 Task: Create a modern minimalist corporate business cover design.
Action: Mouse moved to (397, 240)
Screenshot: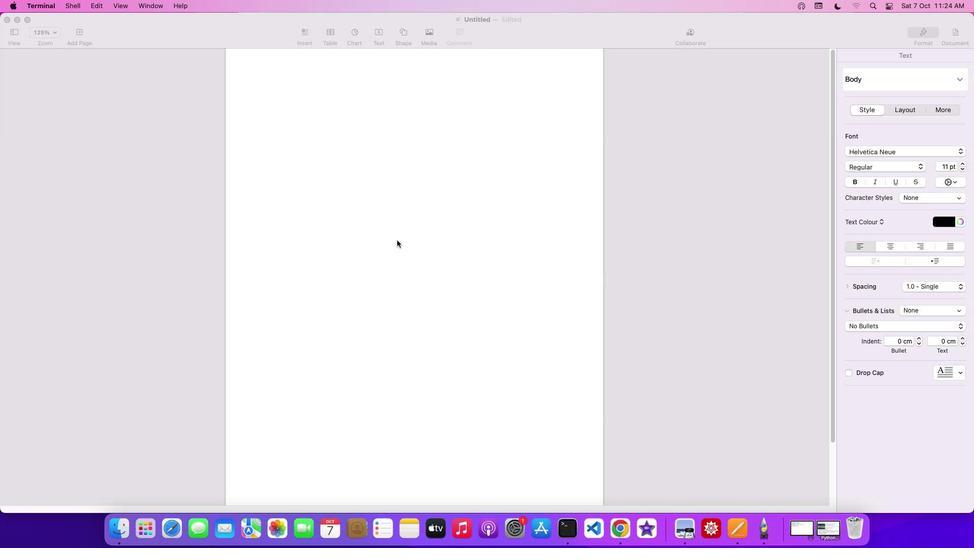 
Action: Mouse pressed left at (397, 240)
Screenshot: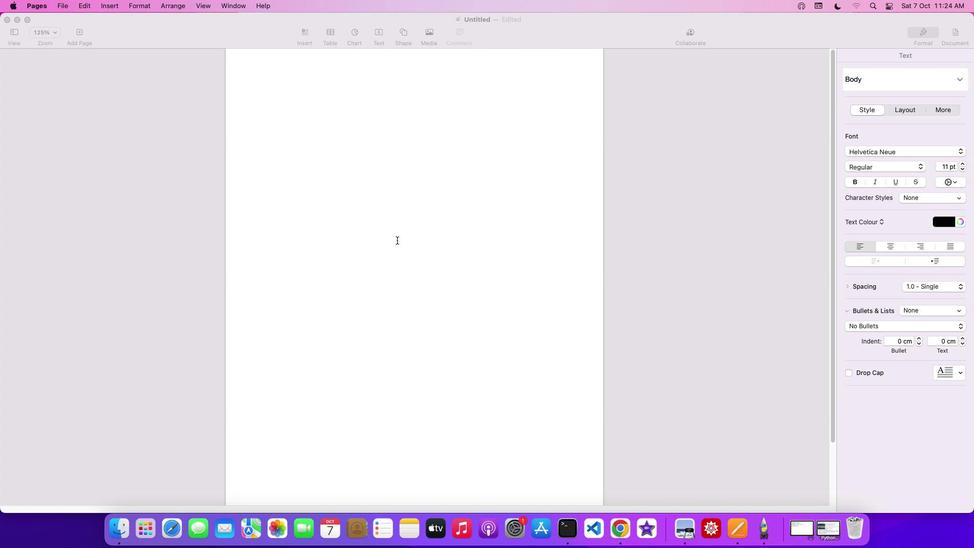 
Action: Mouse moved to (955, 30)
Screenshot: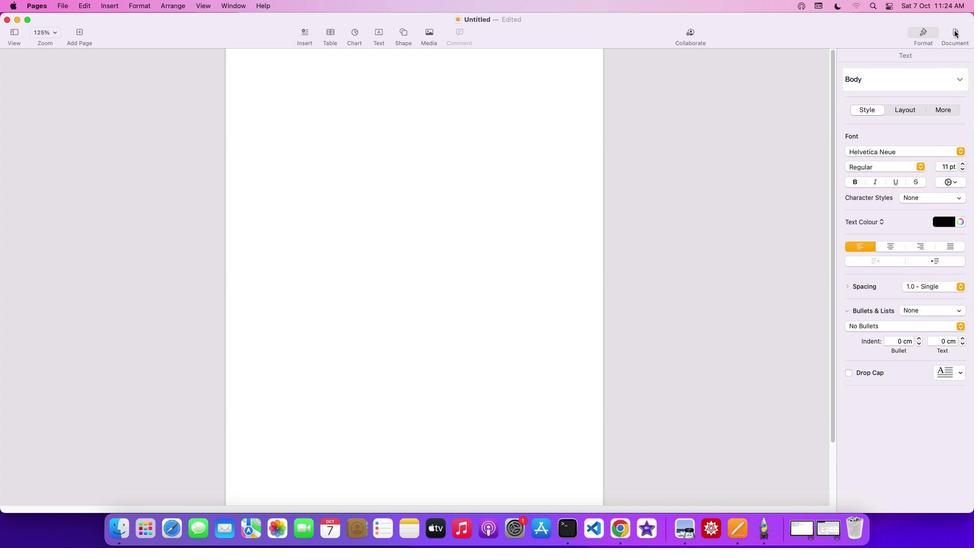 
Action: Mouse pressed left at (955, 30)
Screenshot: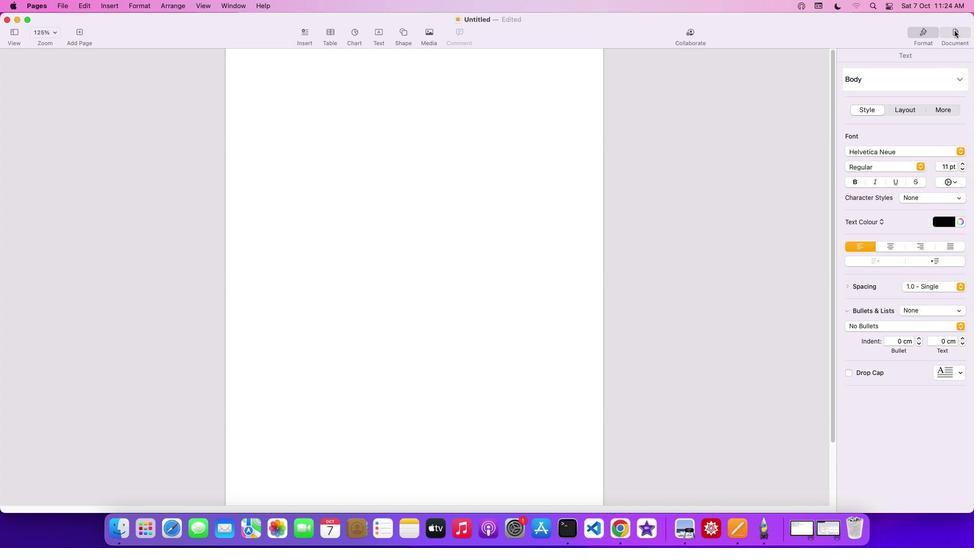 
Action: Mouse moved to (953, 104)
Screenshot: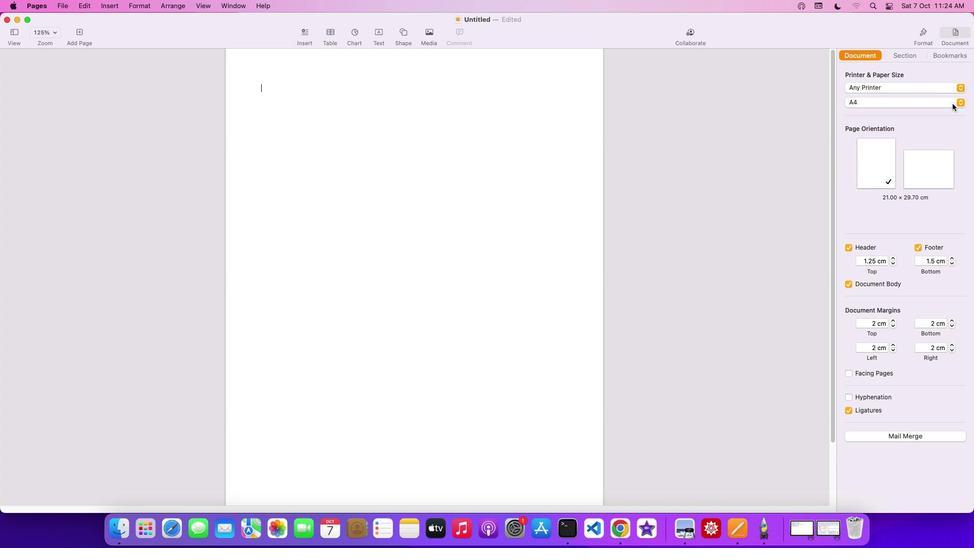 
Action: Mouse pressed left at (953, 104)
Screenshot: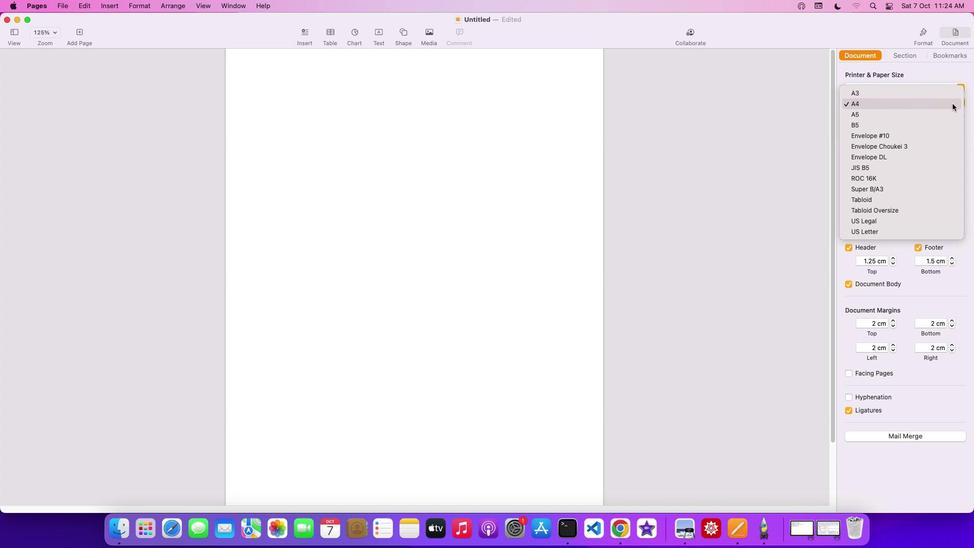 
Action: Mouse moved to (906, 92)
Screenshot: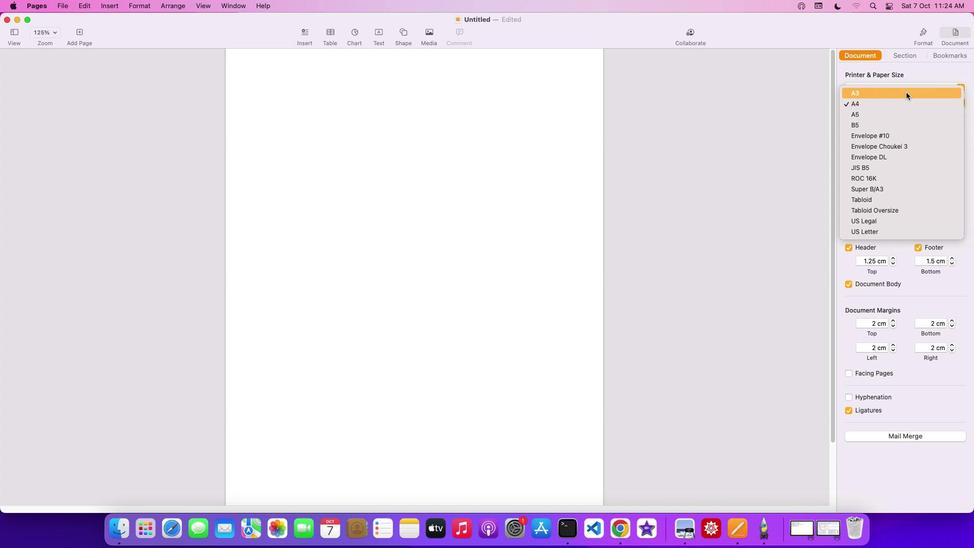 
Action: Mouse pressed left at (906, 92)
Screenshot: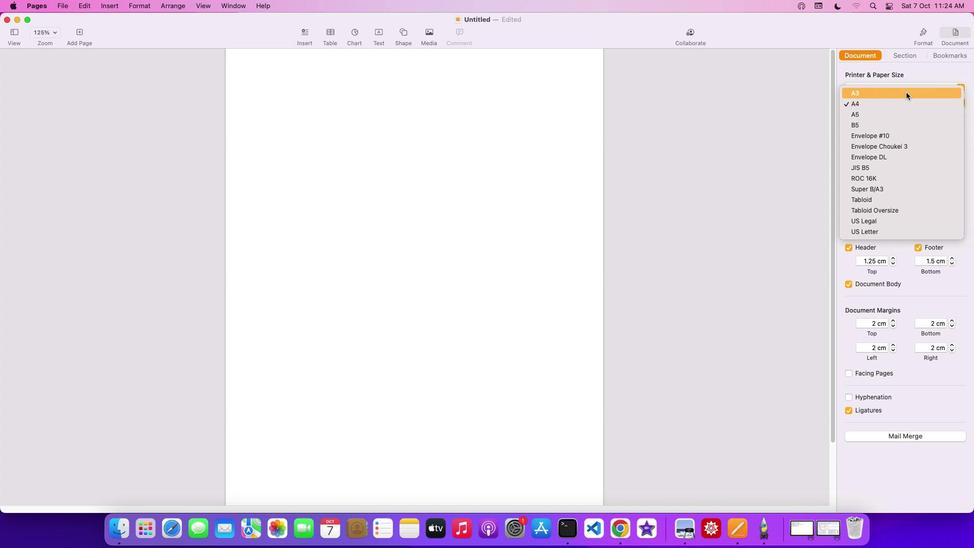 
Action: Mouse moved to (414, 136)
Screenshot: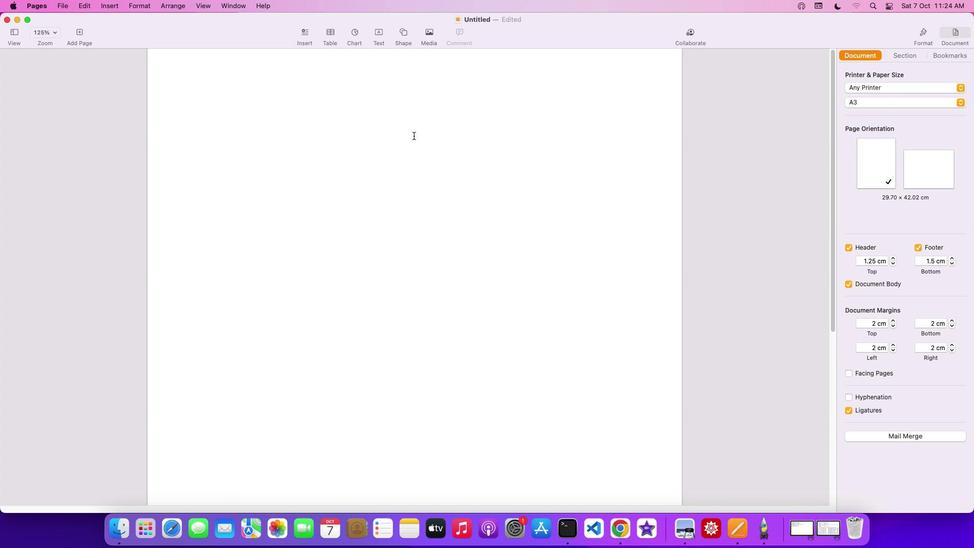 
Action: Mouse pressed left at (414, 136)
Screenshot: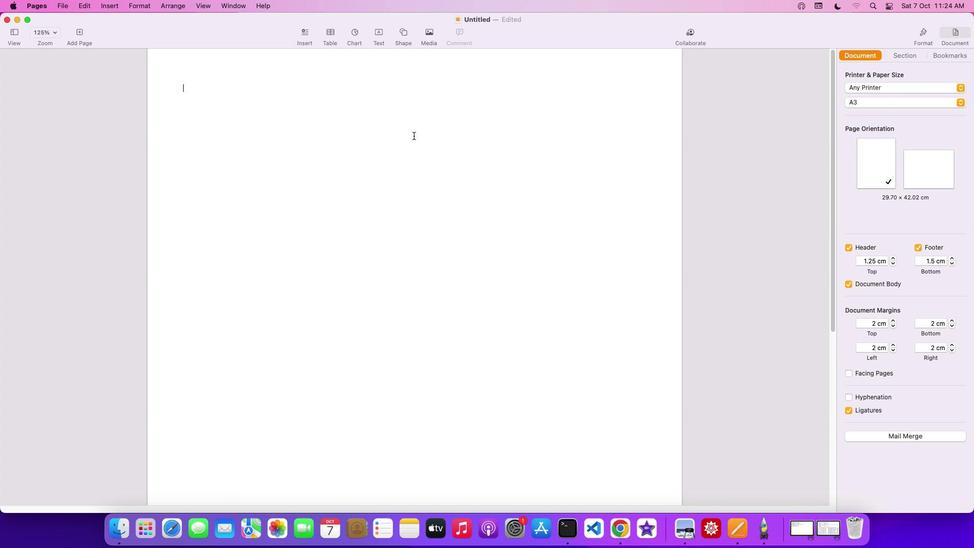 
Action: Mouse moved to (401, 35)
Screenshot: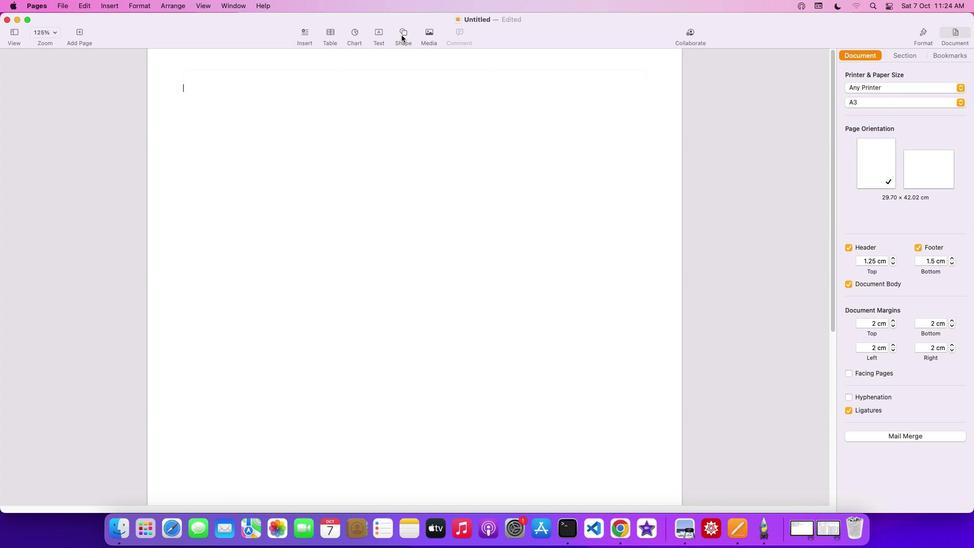 
Action: Mouse pressed left at (401, 35)
Screenshot: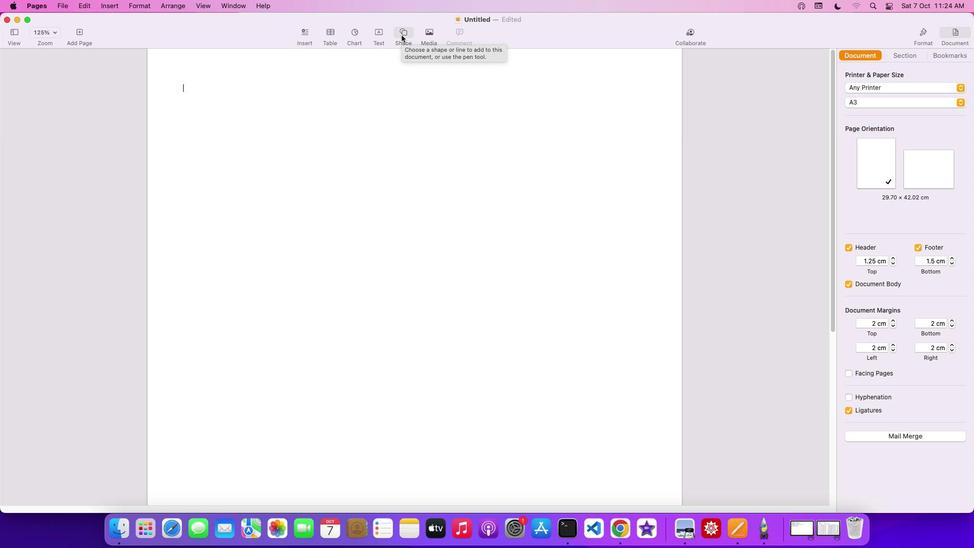 
Action: Mouse moved to (447, 113)
Screenshot: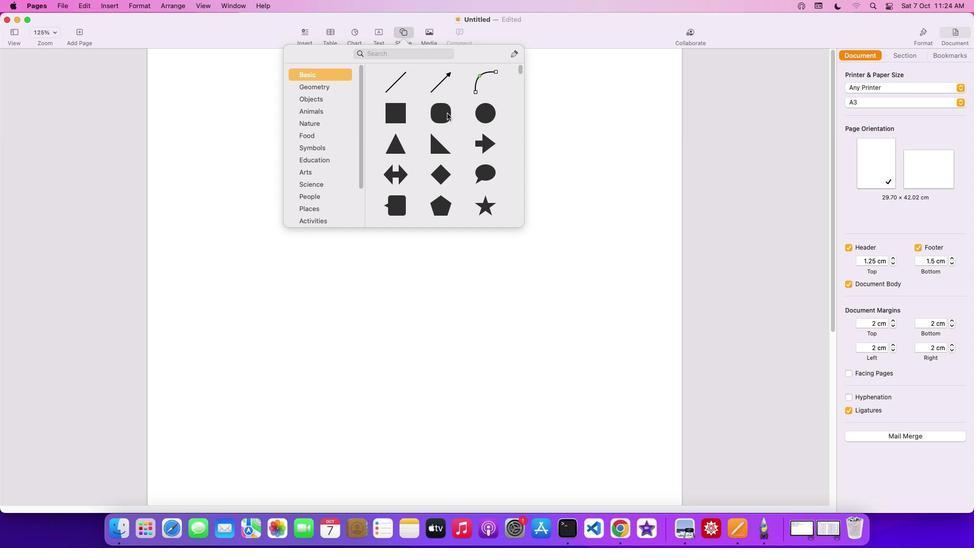 
Action: Mouse pressed left at (447, 113)
Screenshot: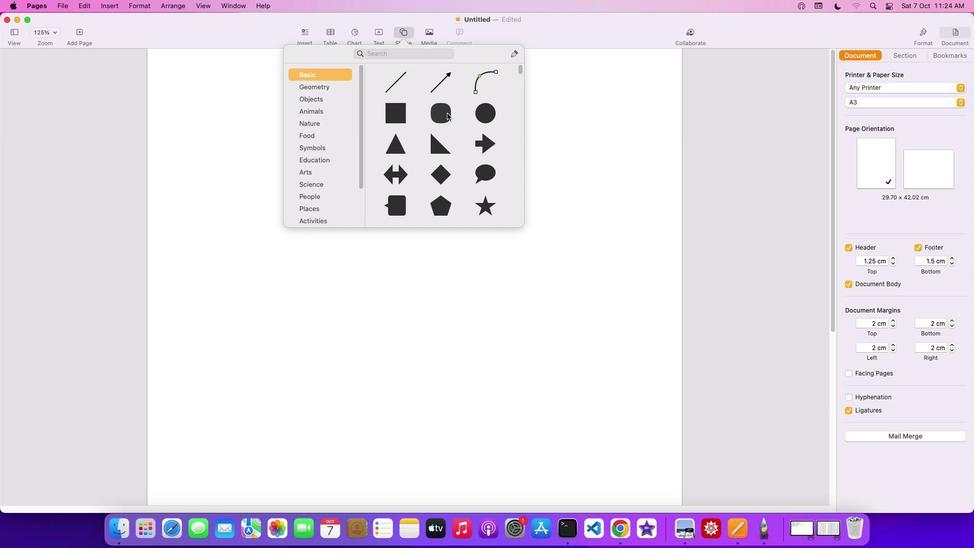 
Action: Mouse moved to (425, 119)
Screenshot: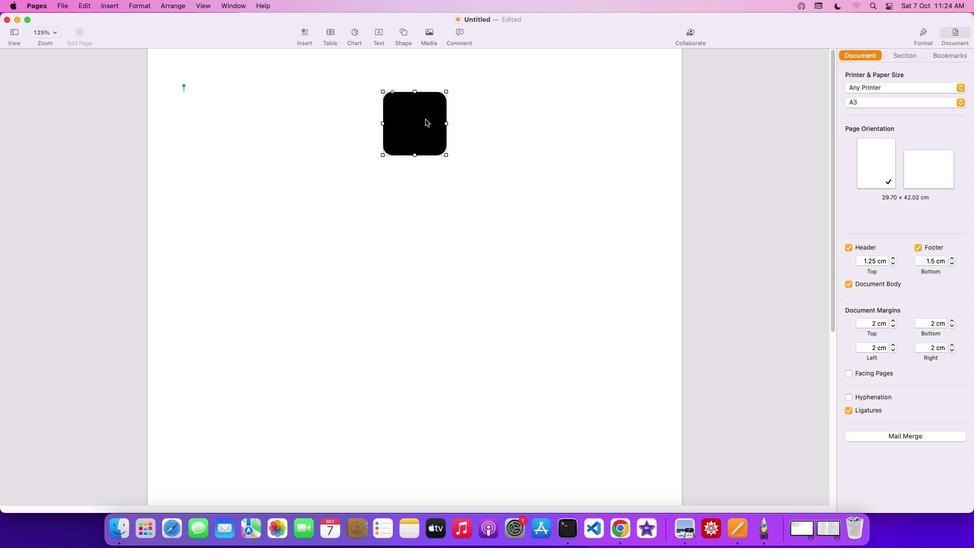
Action: Mouse pressed left at (425, 119)
Screenshot: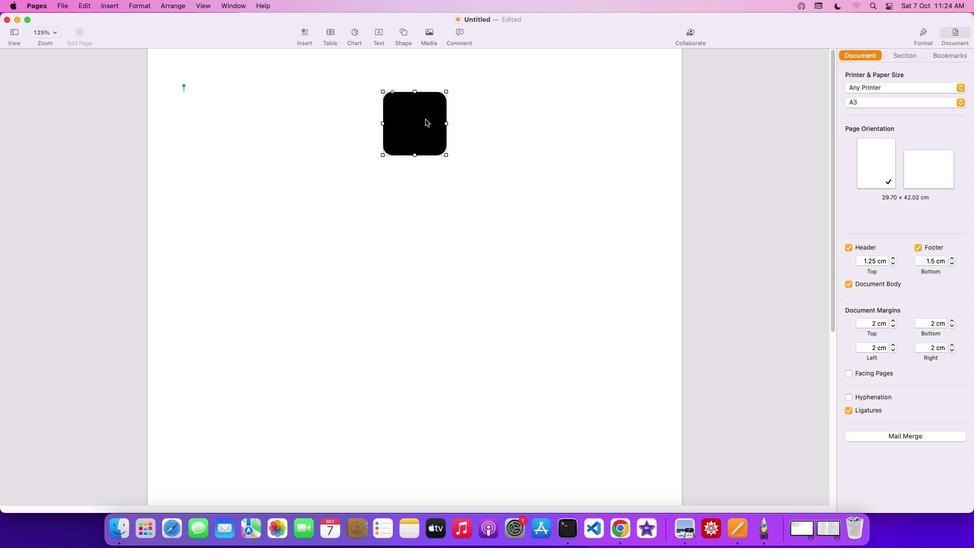 
Action: Mouse moved to (216, 115)
Screenshot: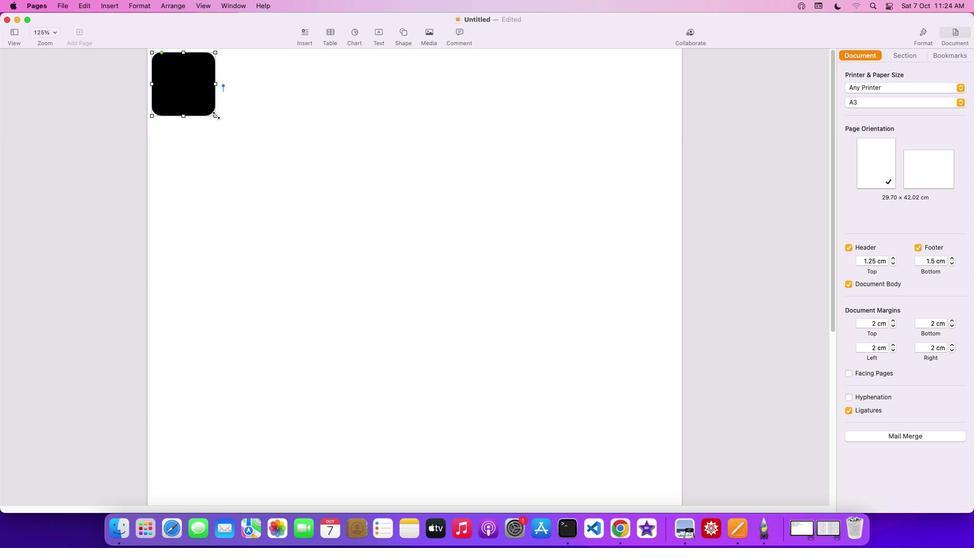 
Action: Mouse pressed left at (216, 115)
Screenshot: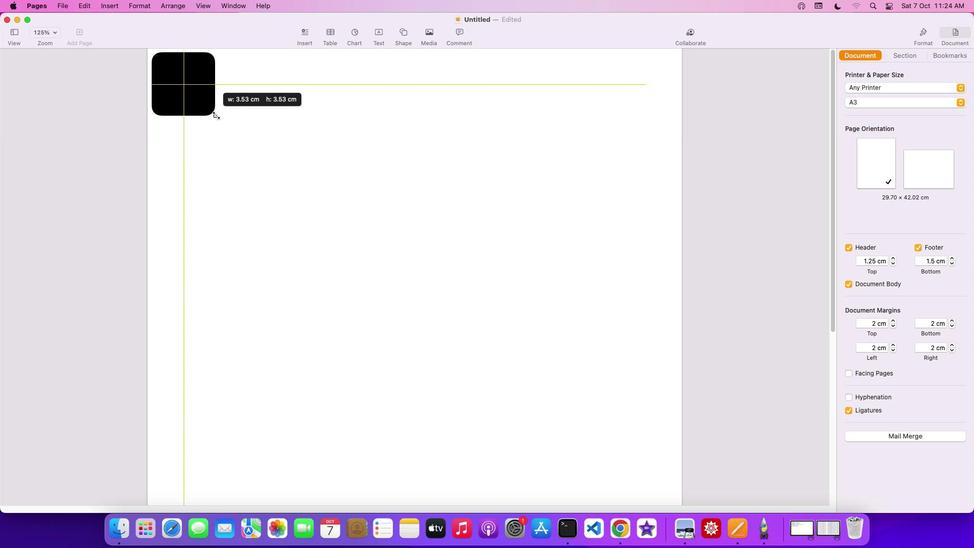
Action: Mouse moved to (608, 180)
Screenshot: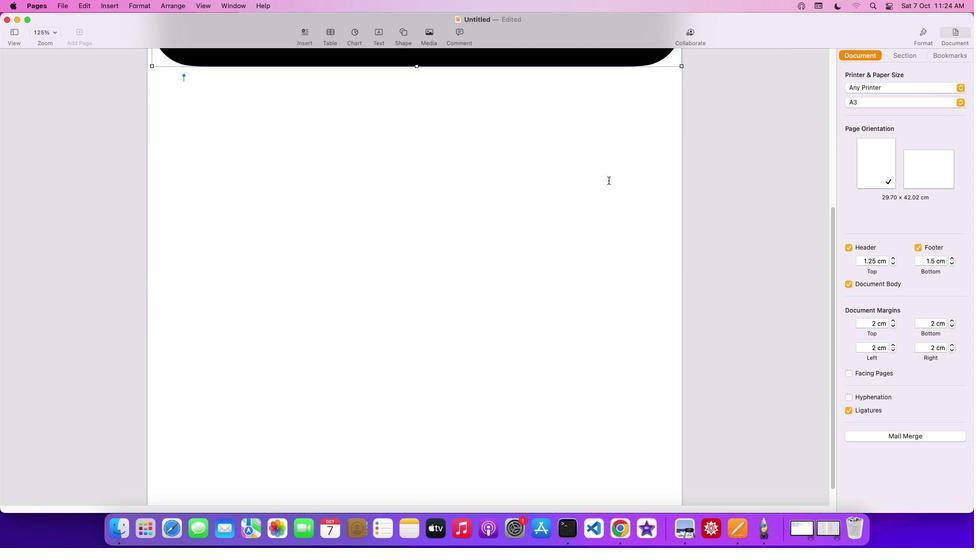 
Action: Mouse scrolled (608, 180) with delta (0, 0)
Screenshot: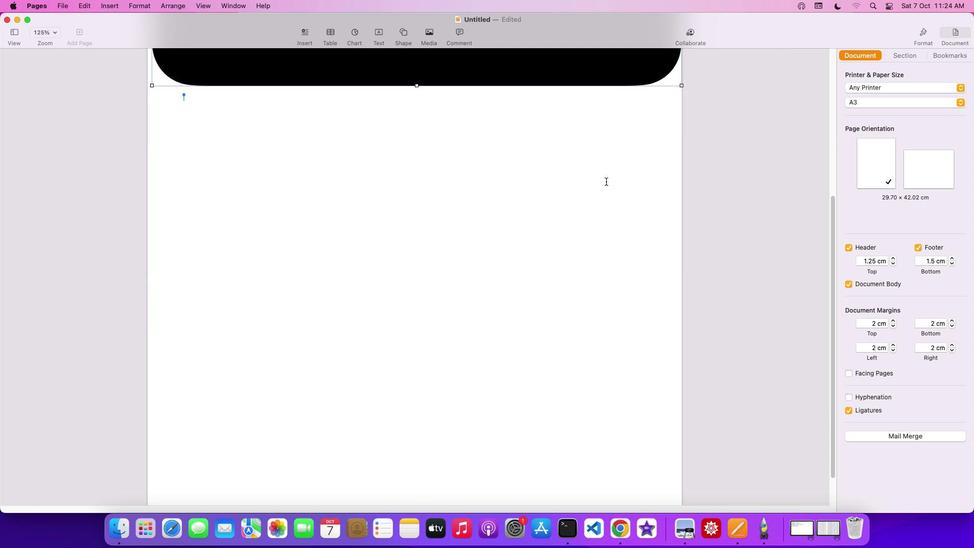 
Action: Mouse scrolled (608, 180) with delta (0, 0)
Screenshot: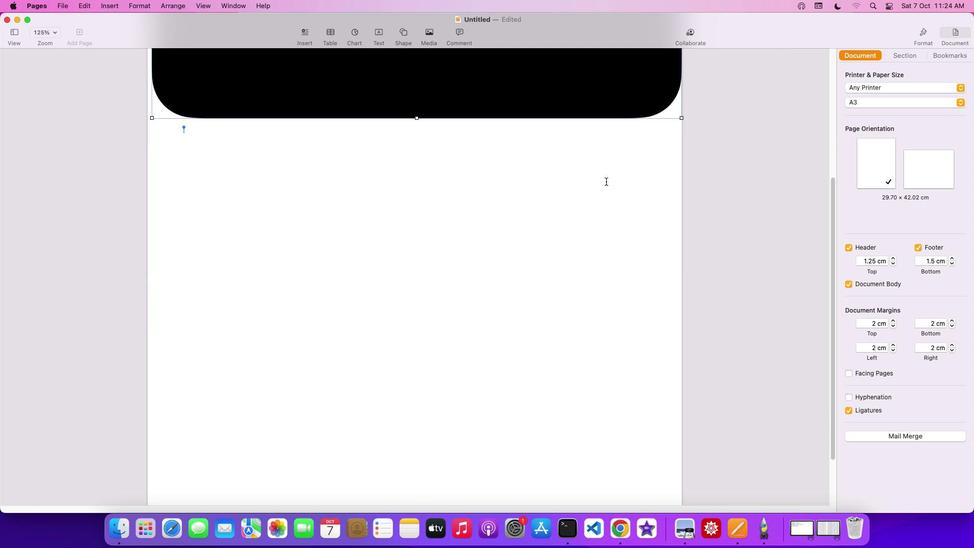 
Action: Mouse moved to (608, 180)
Screenshot: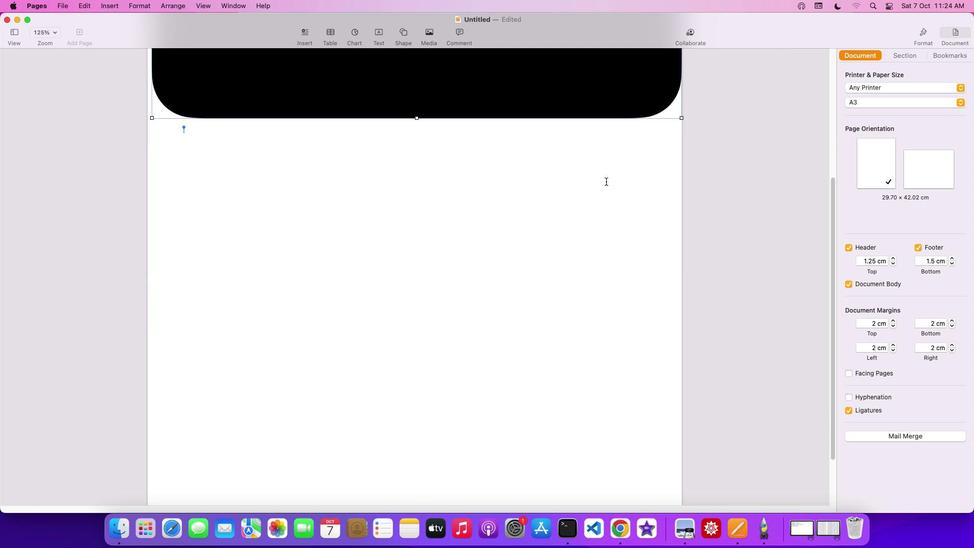 
Action: Mouse scrolled (608, 180) with delta (0, 1)
Screenshot: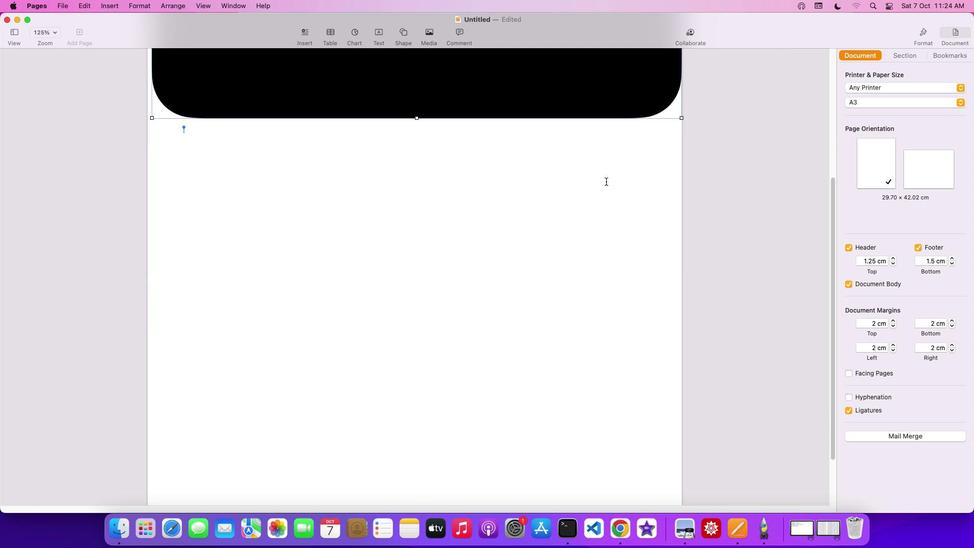 
Action: Mouse moved to (607, 181)
Screenshot: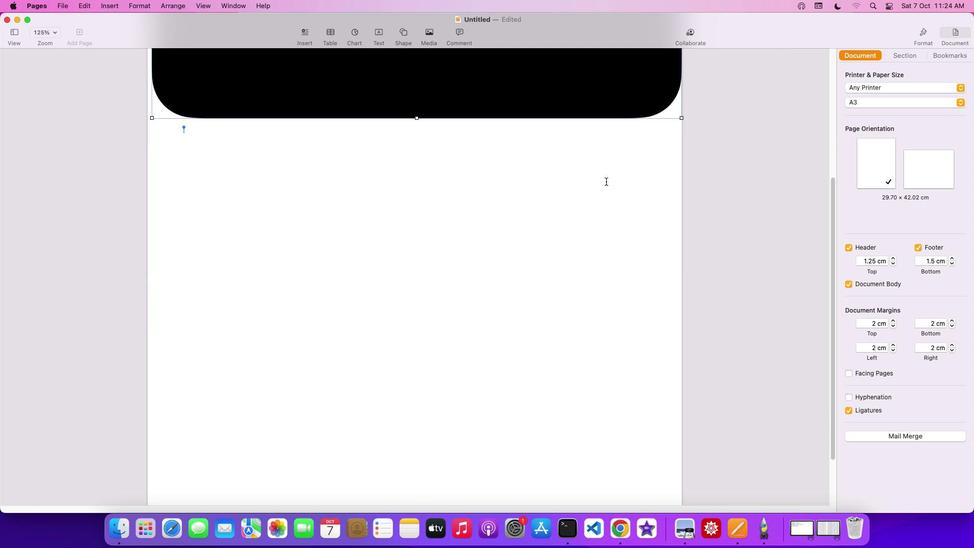 
Action: Mouse scrolled (607, 181) with delta (0, 2)
Screenshot: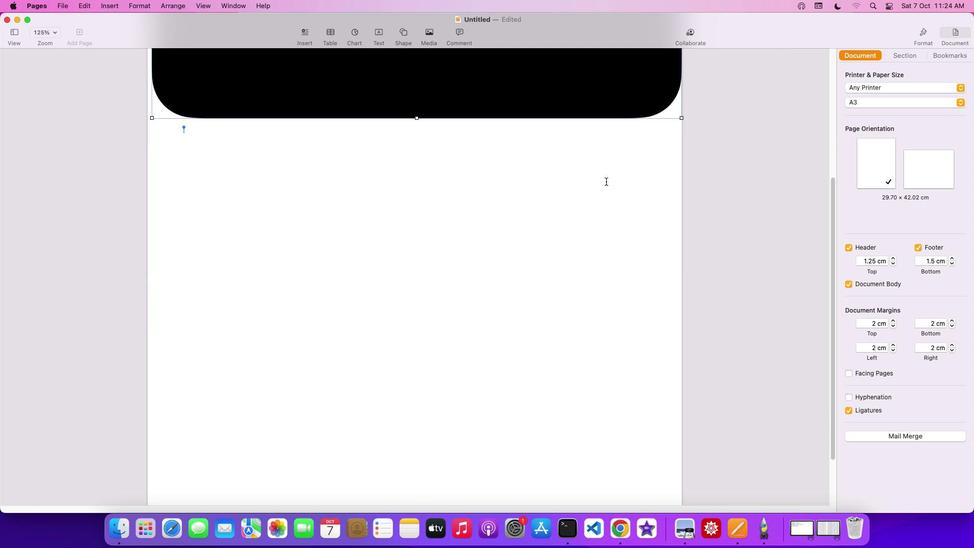 
Action: Mouse moved to (607, 181)
Screenshot: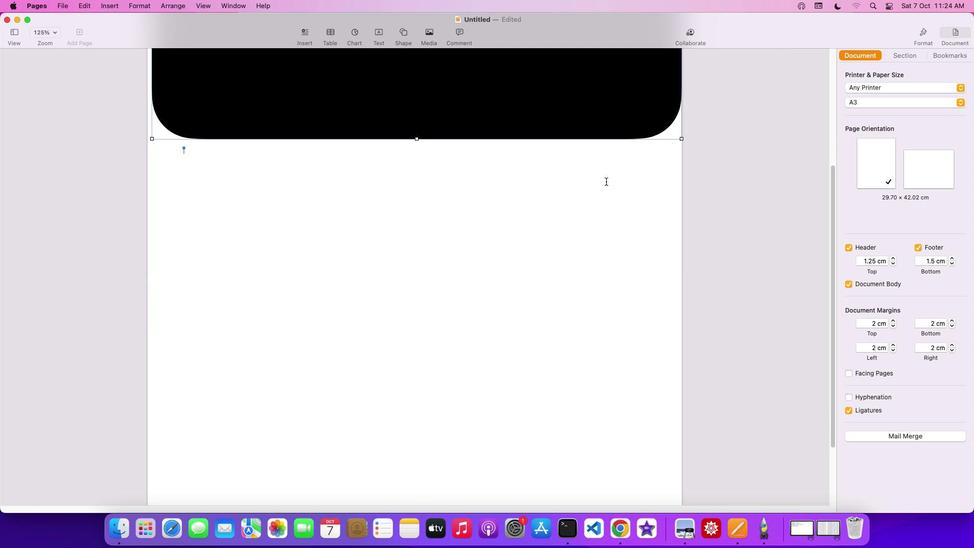 
Action: Mouse scrolled (607, 181) with delta (0, 3)
Screenshot: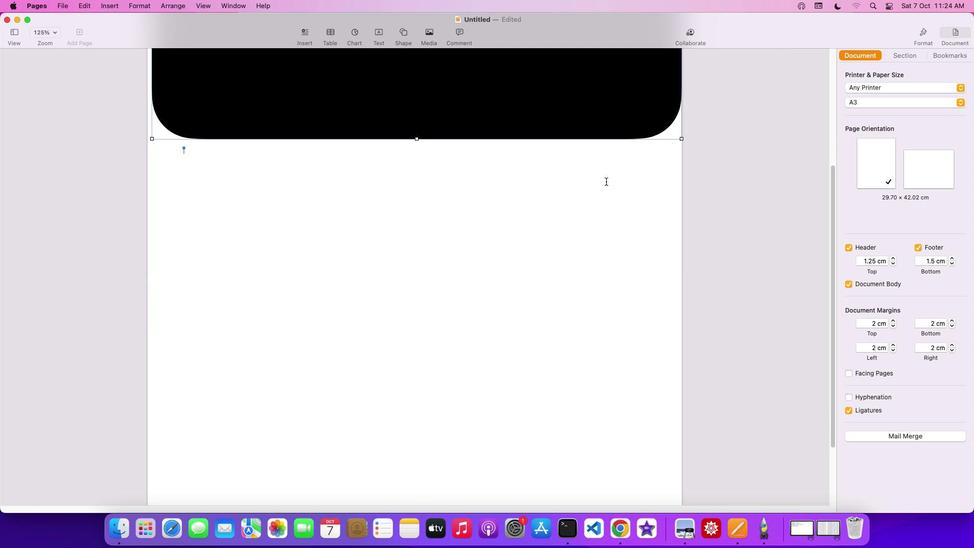 
Action: Mouse moved to (606, 181)
Screenshot: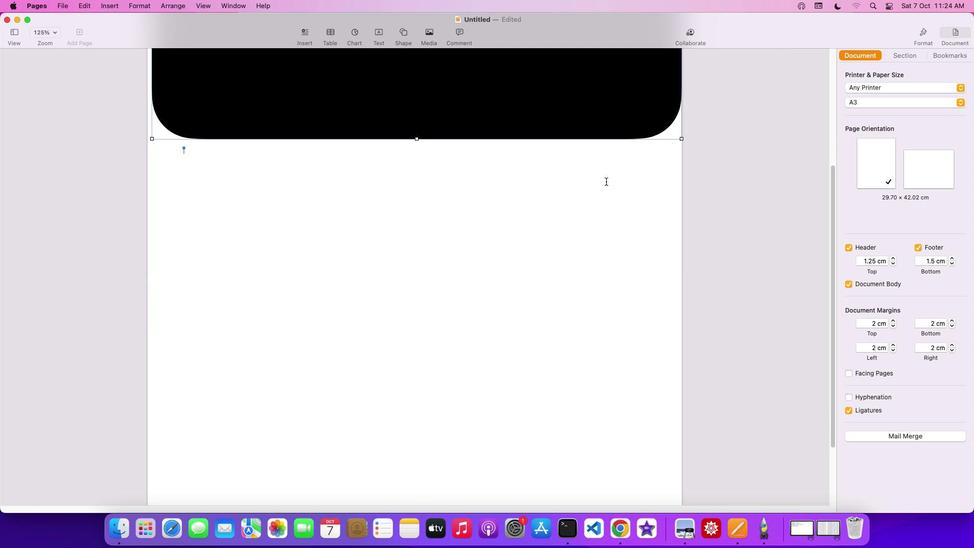 
Action: Mouse scrolled (606, 181) with delta (0, 0)
Screenshot: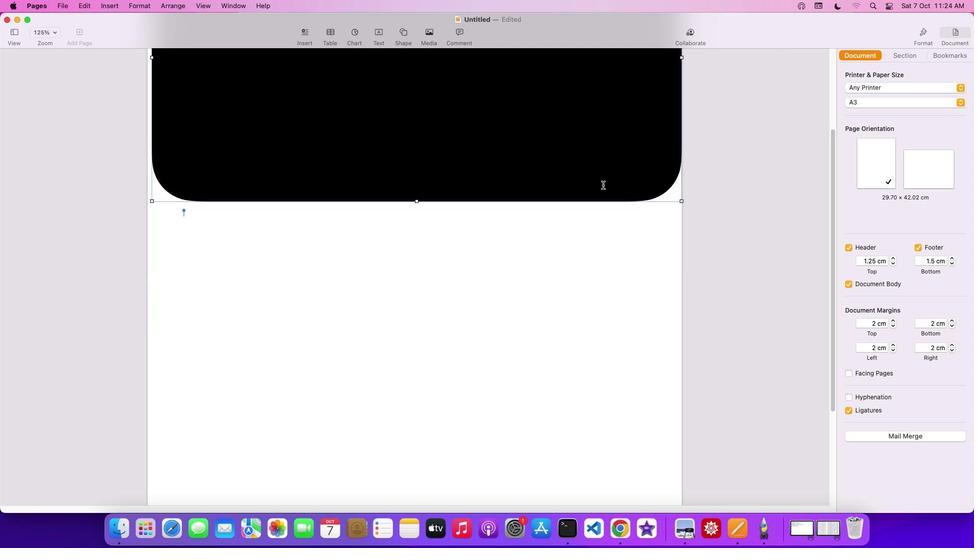 
Action: Mouse scrolled (606, 181) with delta (0, 0)
Screenshot: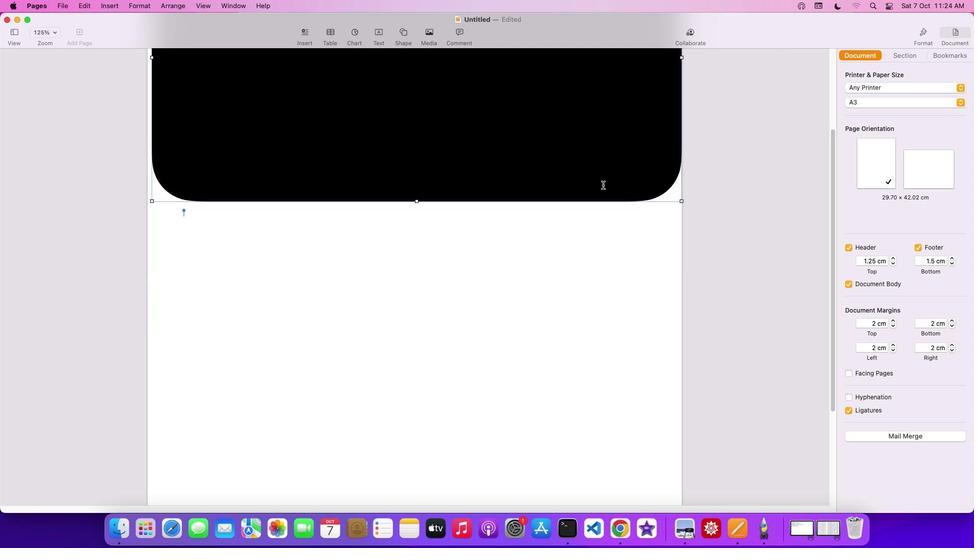 
Action: Mouse scrolled (606, 181) with delta (0, 2)
Screenshot: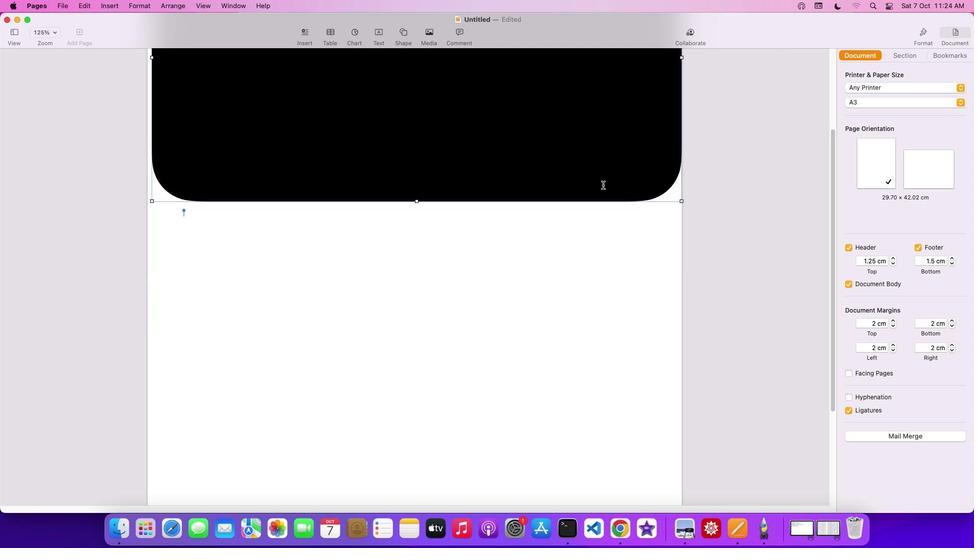 
Action: Mouse scrolled (606, 181) with delta (0, 2)
Screenshot: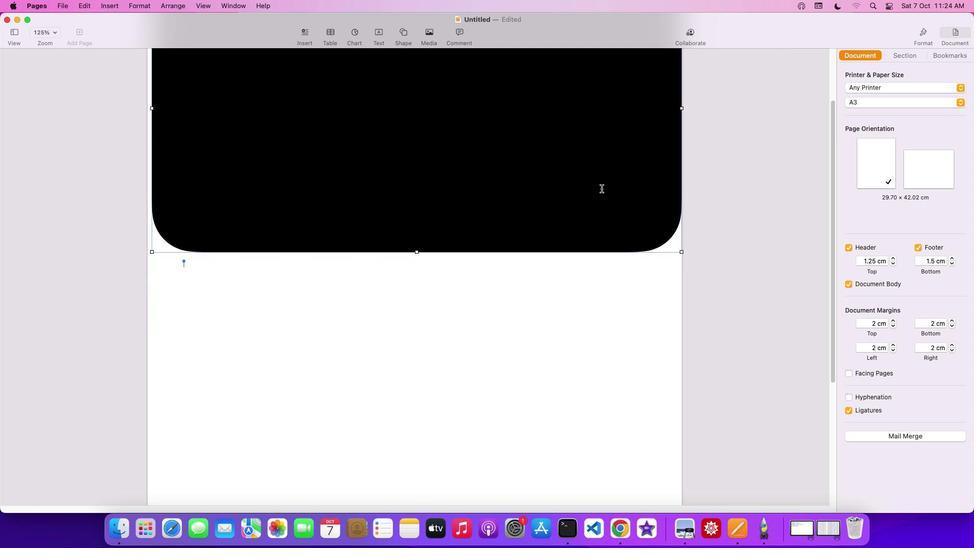 
Action: Mouse scrolled (606, 181) with delta (0, 3)
Screenshot: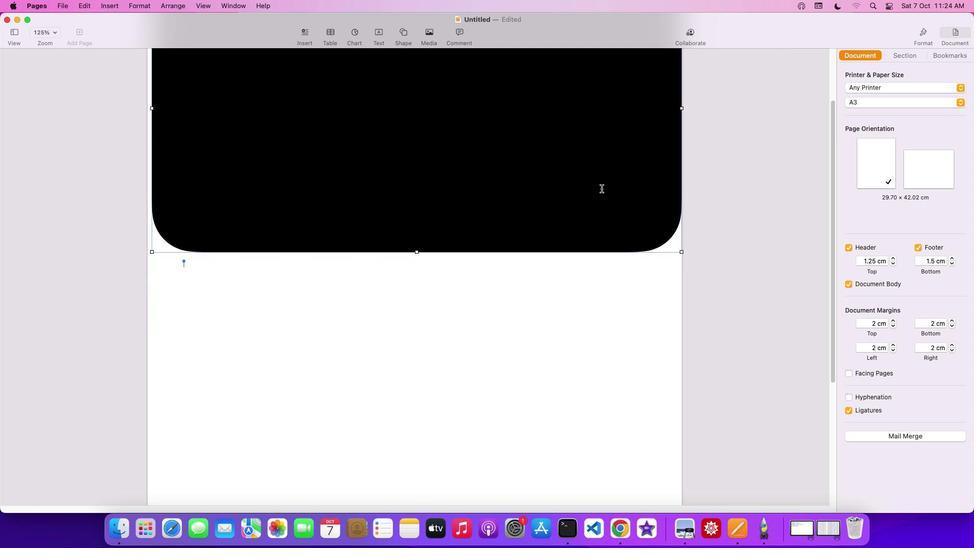 
Action: Mouse moved to (606, 181)
Screenshot: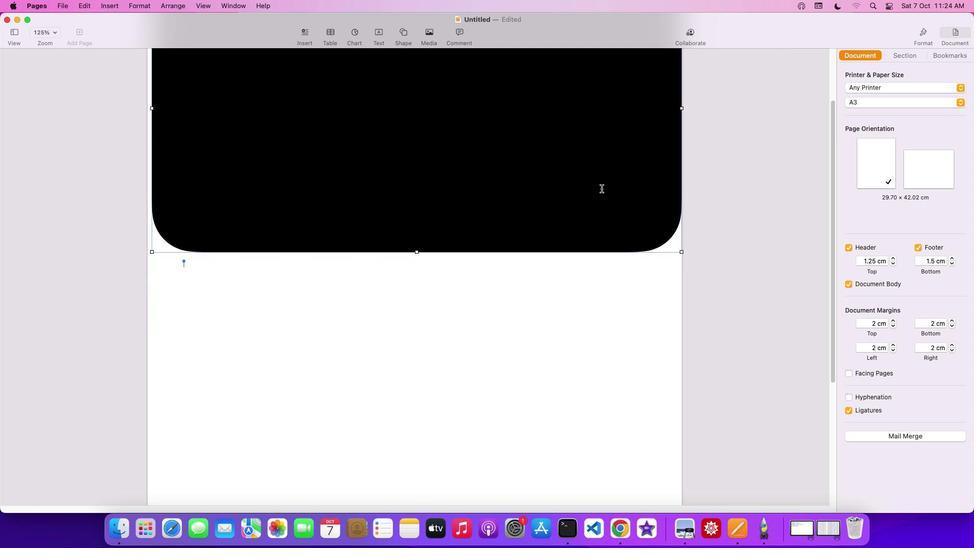 
Action: Mouse scrolled (606, 181) with delta (0, 3)
Screenshot: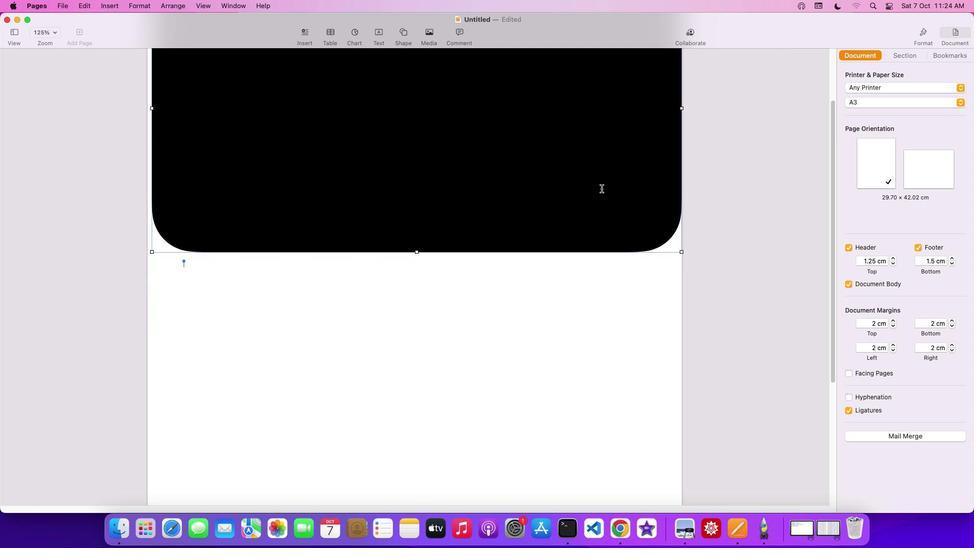 
Action: Mouse moved to (605, 182)
Screenshot: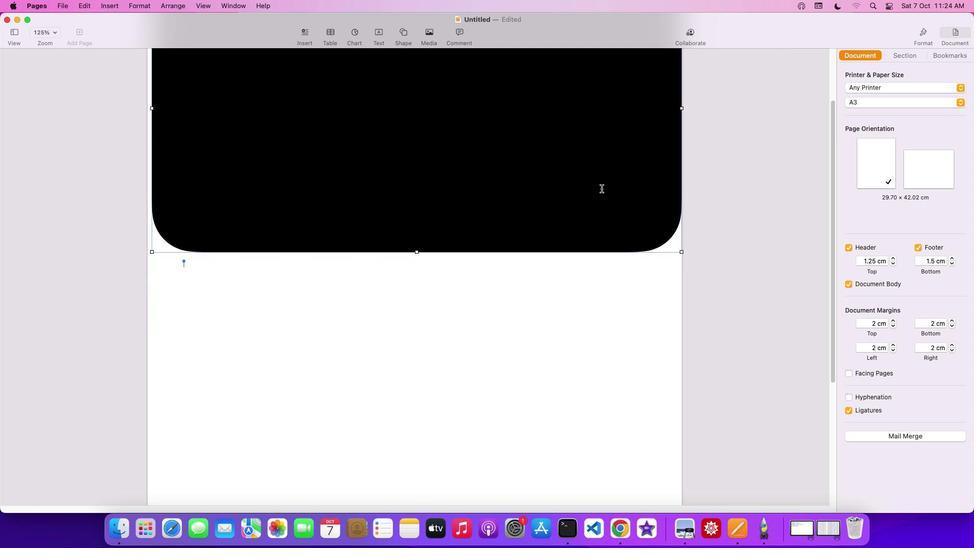 
Action: Mouse scrolled (605, 182) with delta (0, 4)
Screenshot: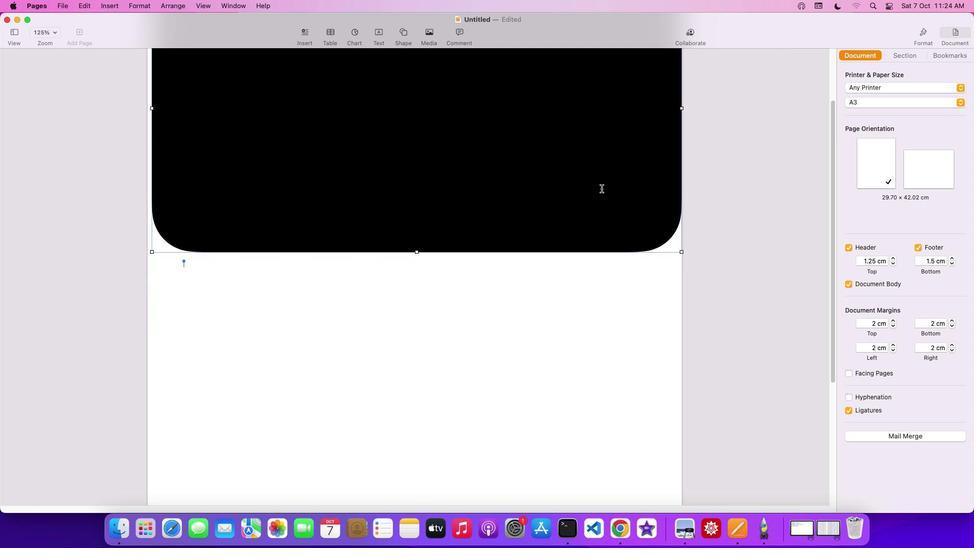 
Action: Mouse moved to (601, 188)
Screenshot: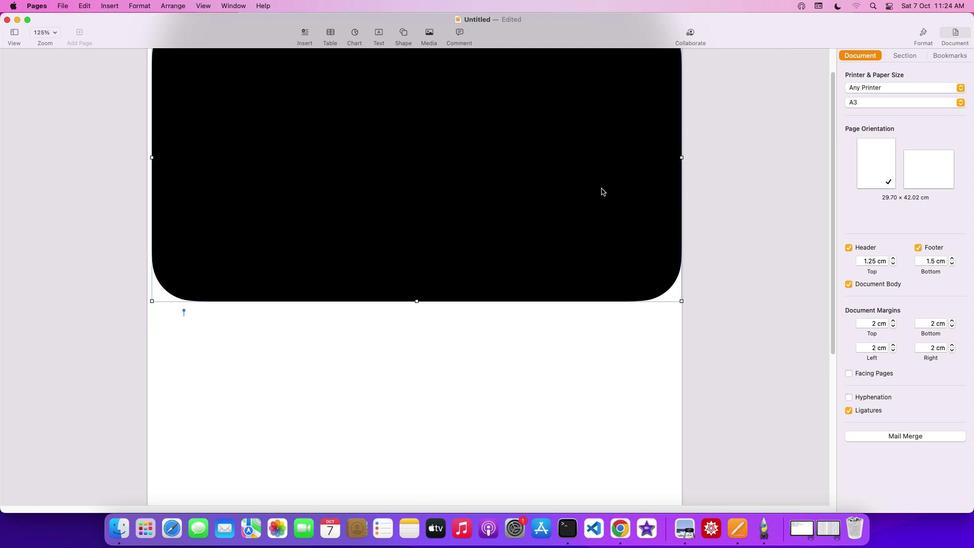 
Action: Mouse scrolled (601, 188) with delta (0, 0)
Screenshot: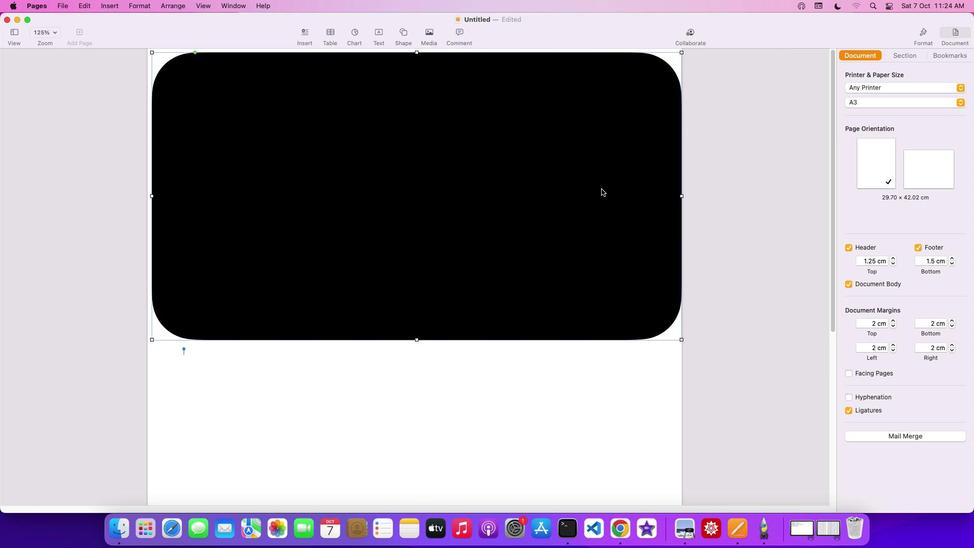 
Action: Mouse scrolled (601, 188) with delta (0, 0)
Screenshot: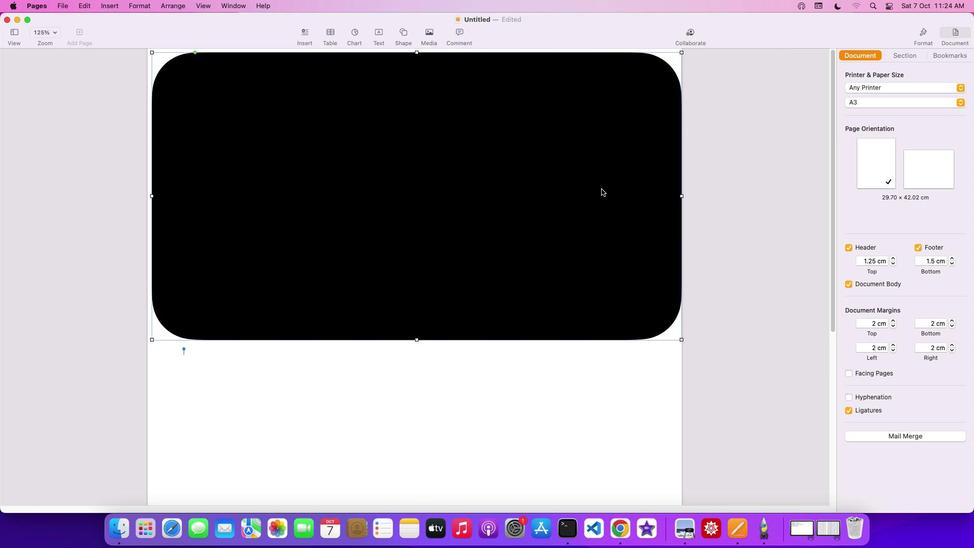 
Action: Mouse scrolled (601, 188) with delta (0, 2)
Screenshot: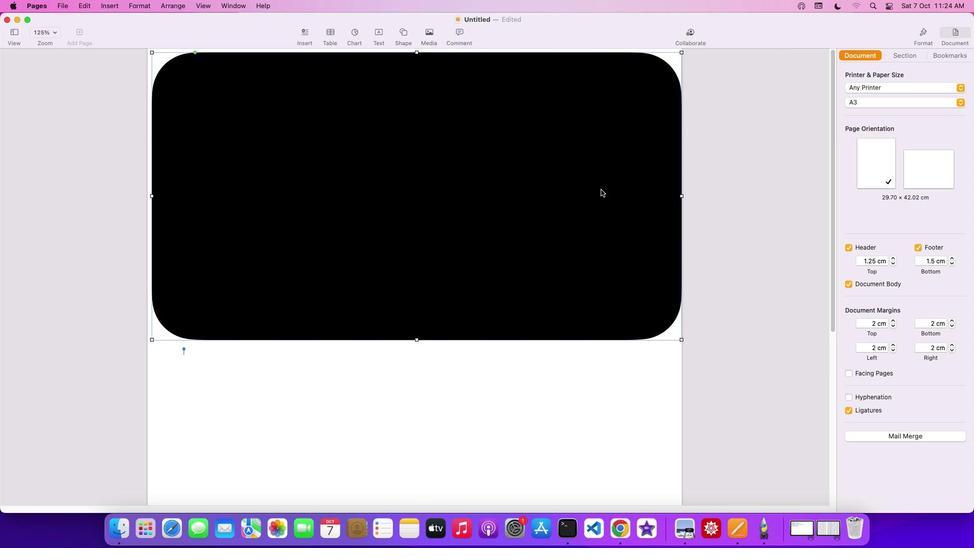 
Action: Mouse scrolled (601, 188) with delta (0, 2)
Screenshot: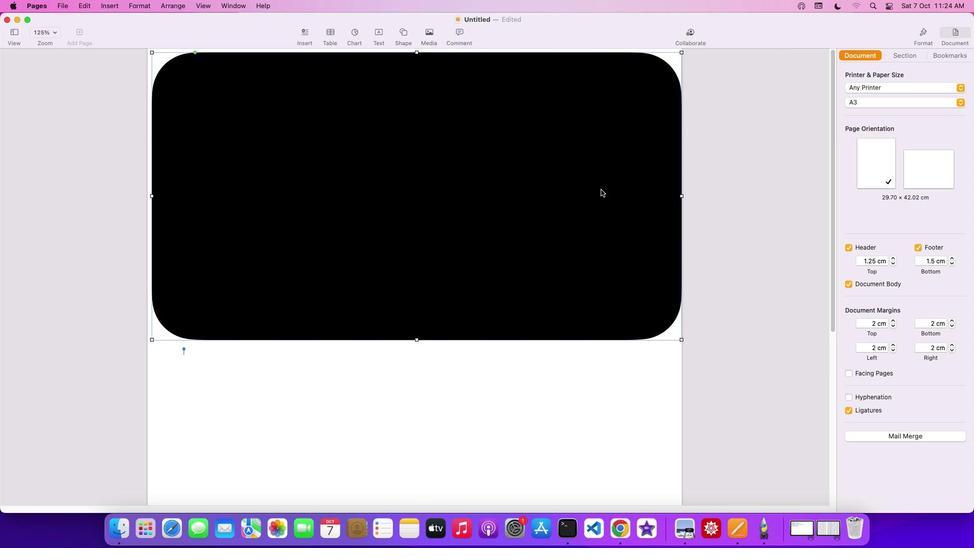 
Action: Mouse scrolled (601, 188) with delta (0, 3)
Screenshot: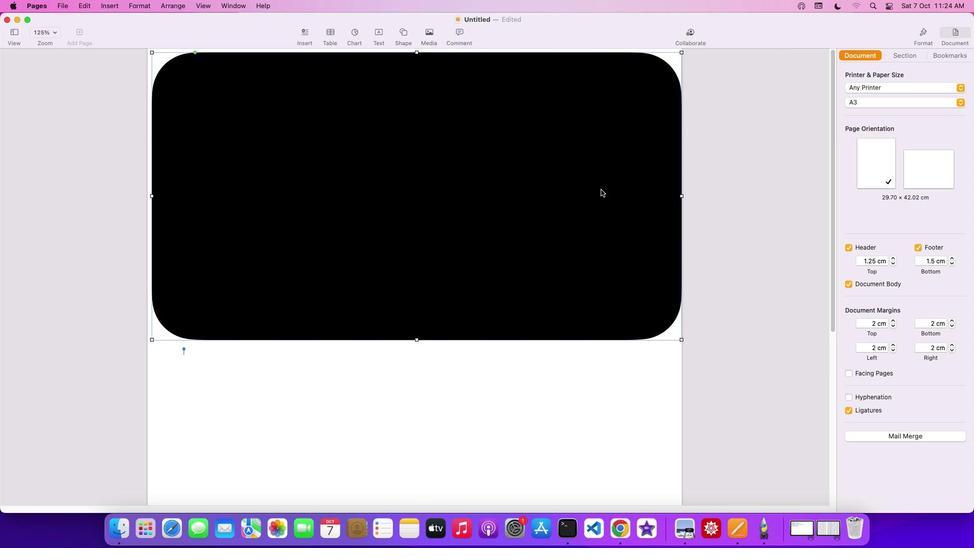 
Action: Mouse moved to (604, 310)
Screenshot: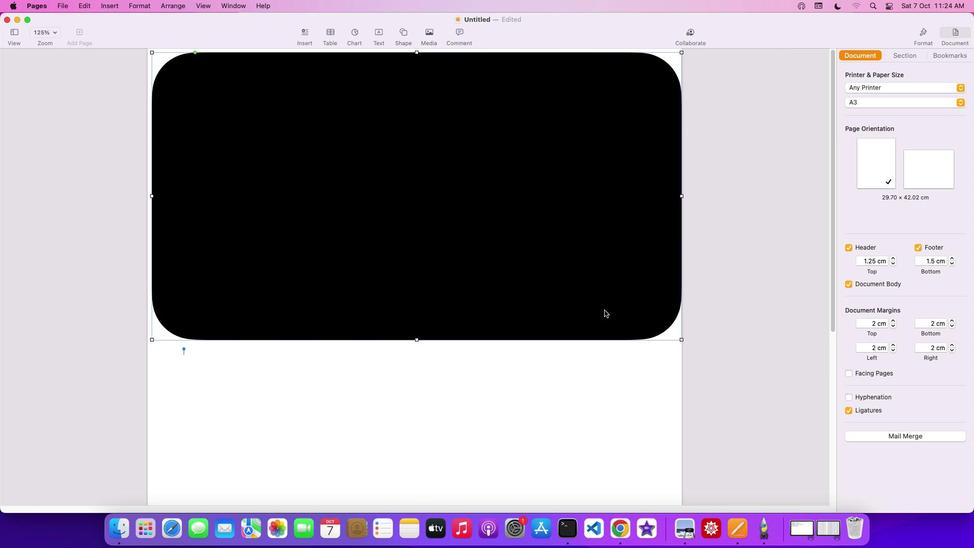 
Action: Mouse scrolled (604, 310) with delta (0, 0)
Screenshot: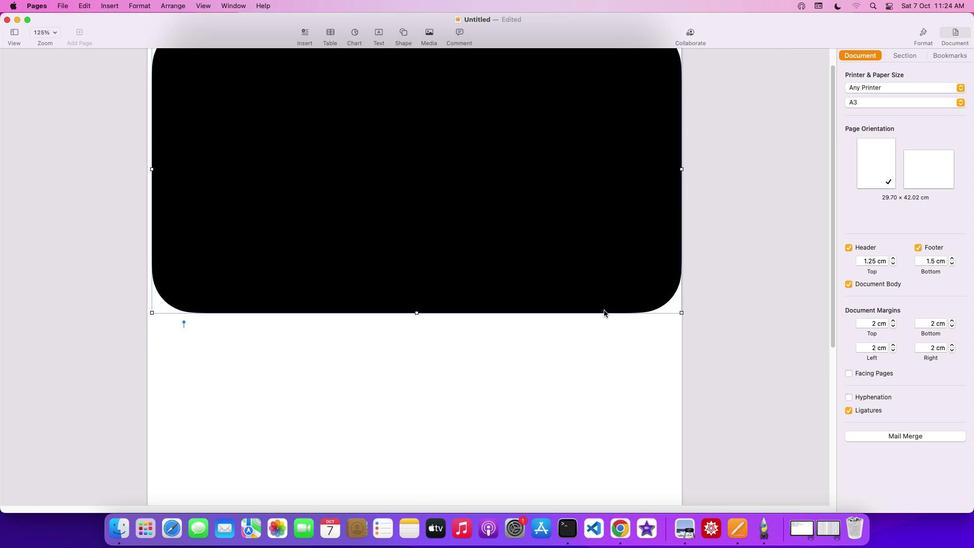 
Action: Mouse scrolled (604, 310) with delta (0, 0)
Screenshot: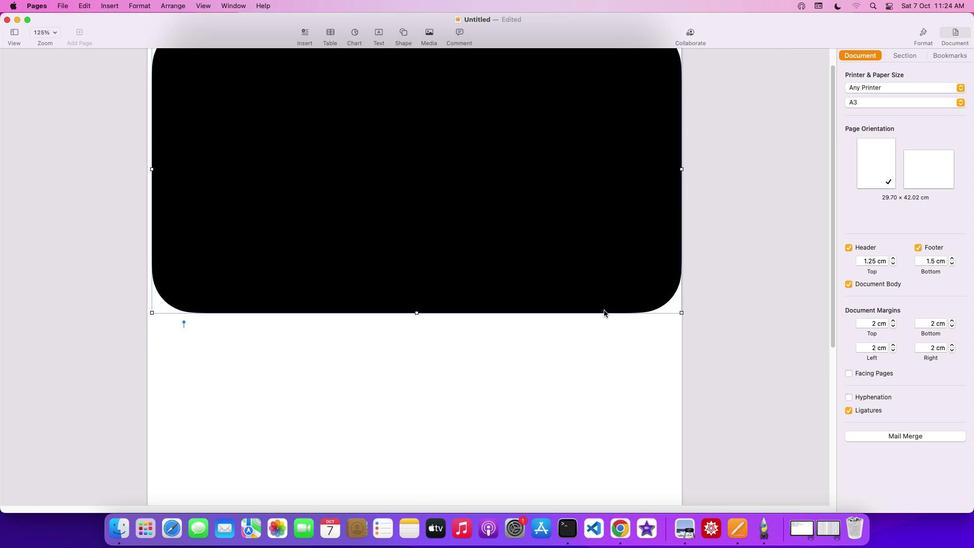 
Action: Mouse scrolled (604, 310) with delta (0, -2)
Screenshot: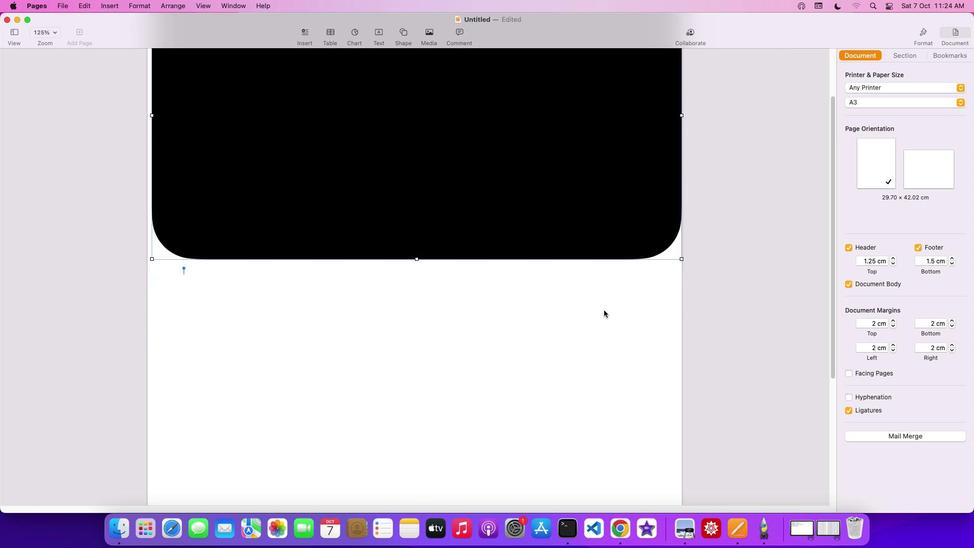
Action: Mouse moved to (604, 310)
Screenshot: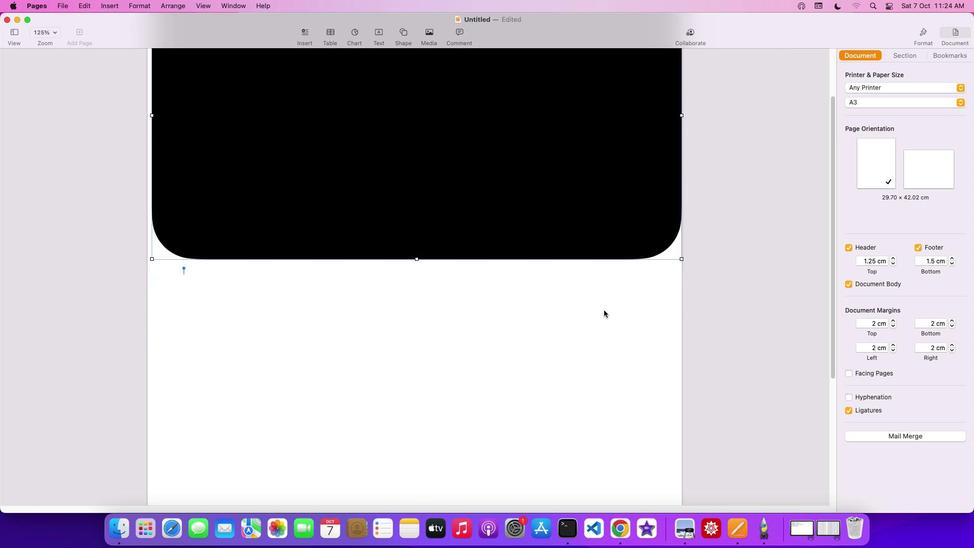 
Action: Mouse scrolled (604, 310) with delta (0, -2)
Screenshot: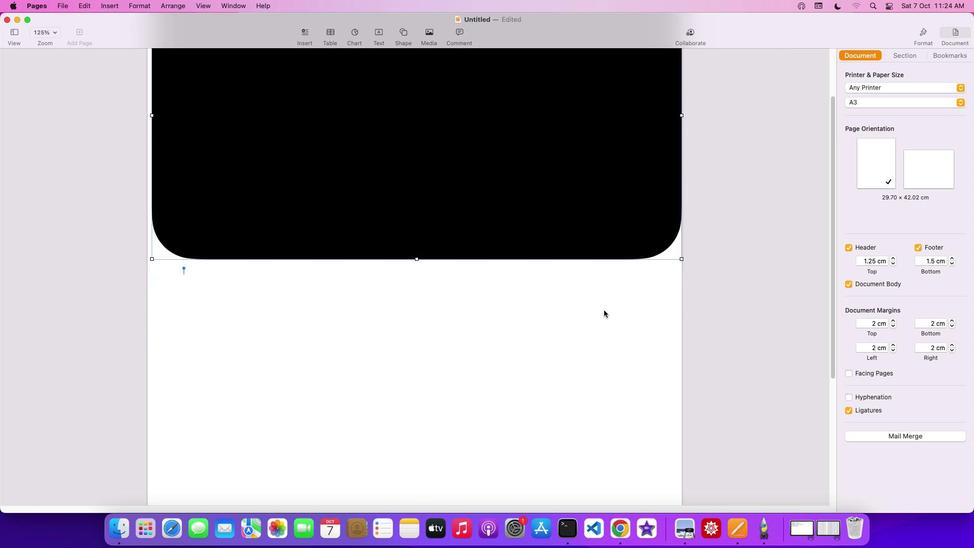 
Action: Mouse scrolled (604, 310) with delta (0, -3)
Screenshot: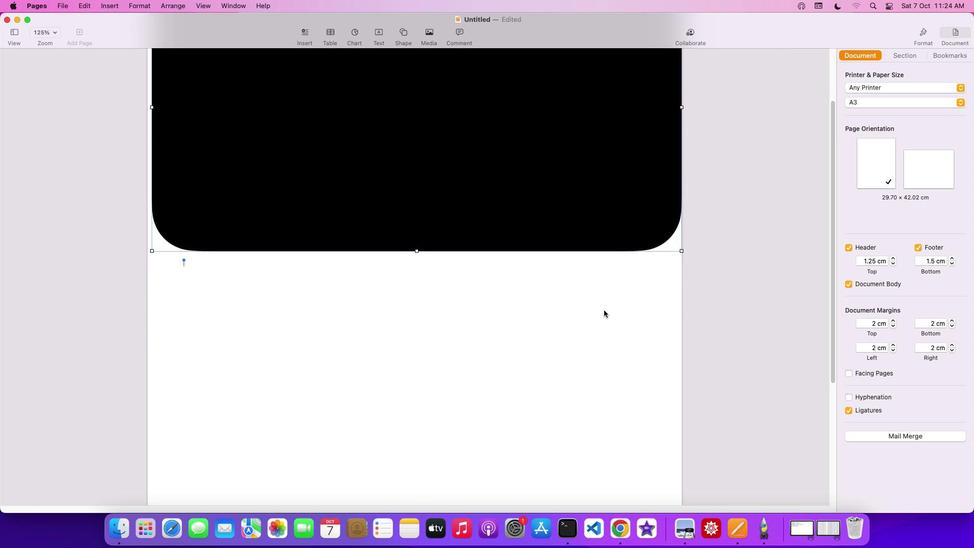 
Action: Mouse moved to (619, 282)
Screenshot: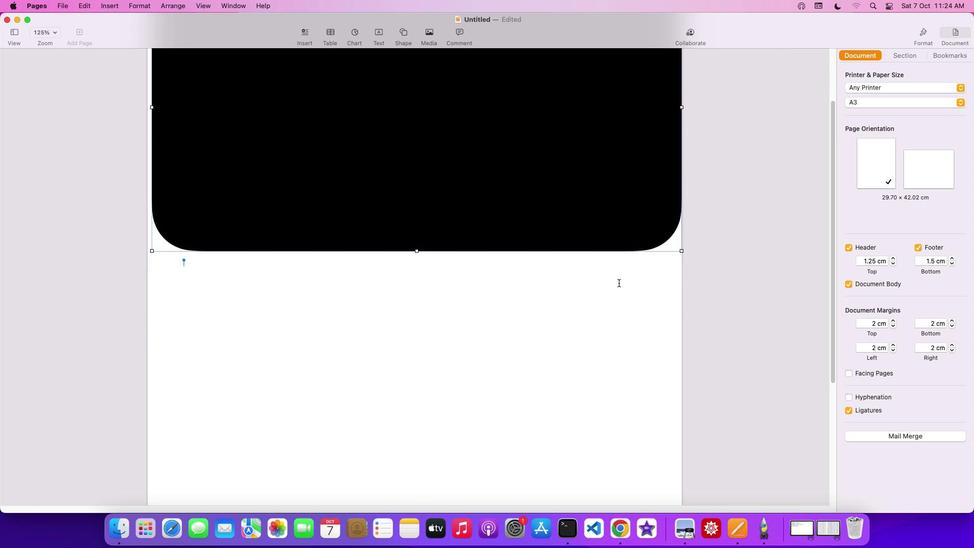
Action: Mouse scrolled (619, 282) with delta (0, 0)
Screenshot: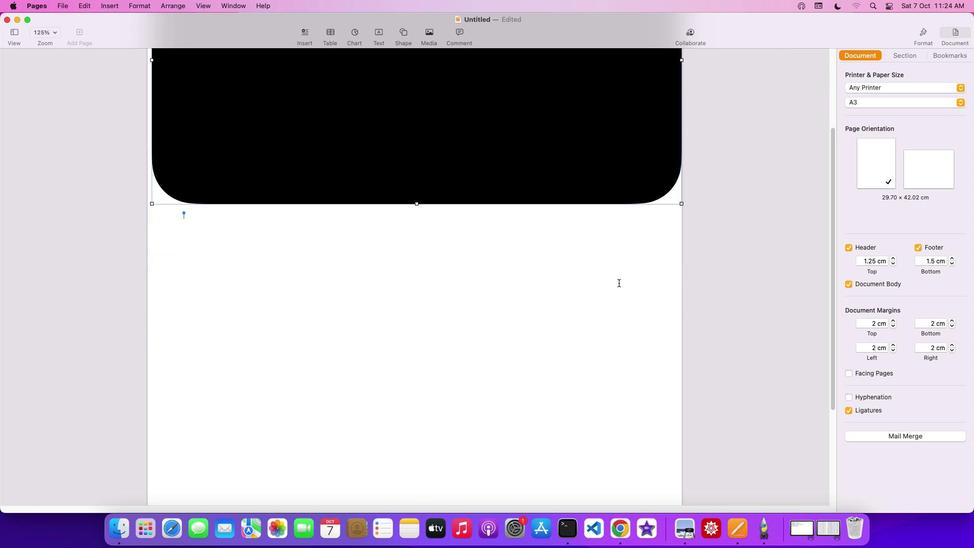 
Action: Mouse scrolled (619, 282) with delta (0, 0)
Screenshot: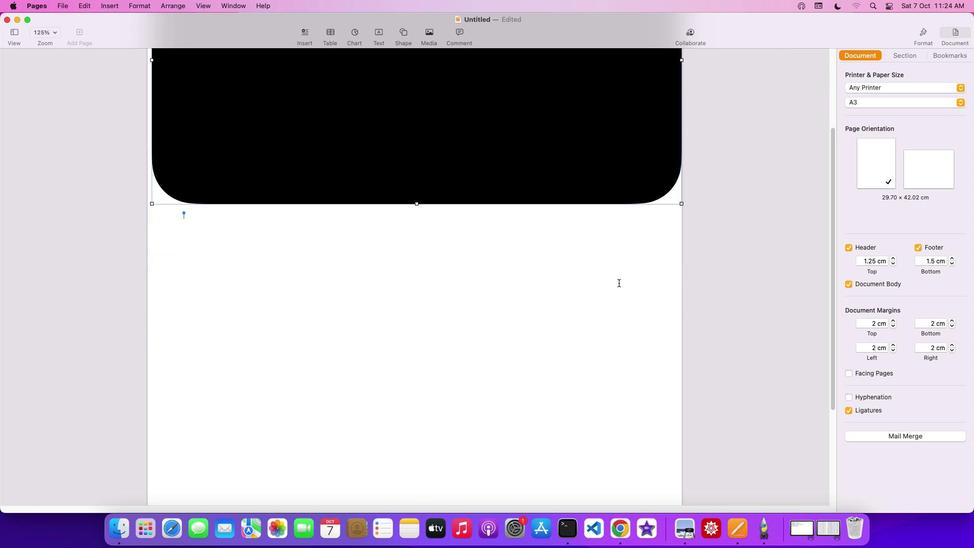
Action: Mouse scrolled (619, 282) with delta (0, -1)
Screenshot: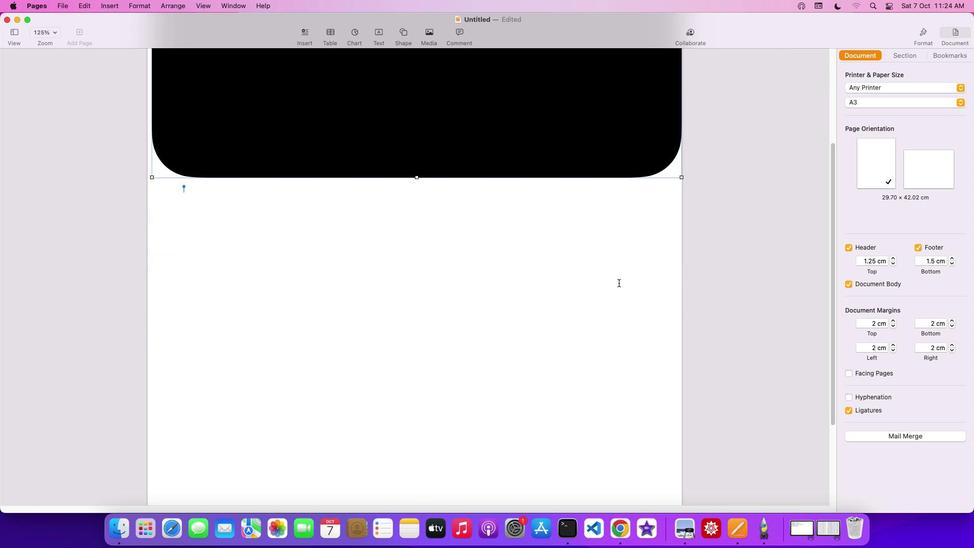 
Action: Mouse scrolled (619, 282) with delta (0, -2)
Screenshot: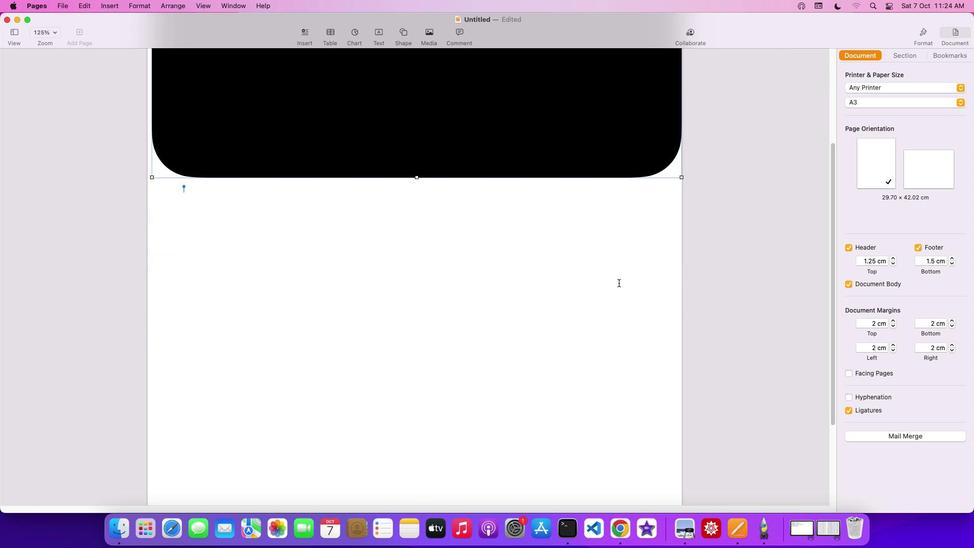 
Action: Mouse scrolled (619, 282) with delta (0, -3)
Screenshot: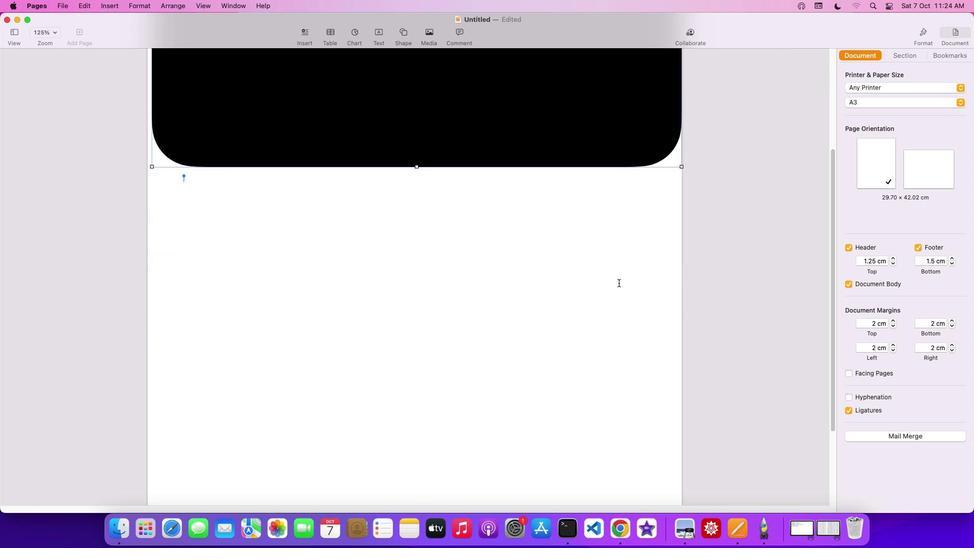 
Action: Mouse moved to (681, 166)
Screenshot: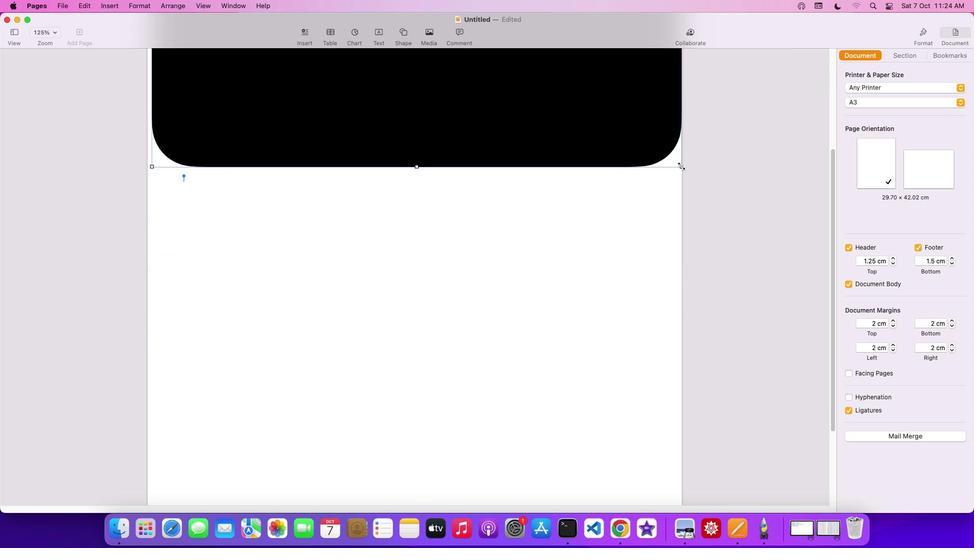 
Action: Mouse pressed left at (681, 166)
Screenshot: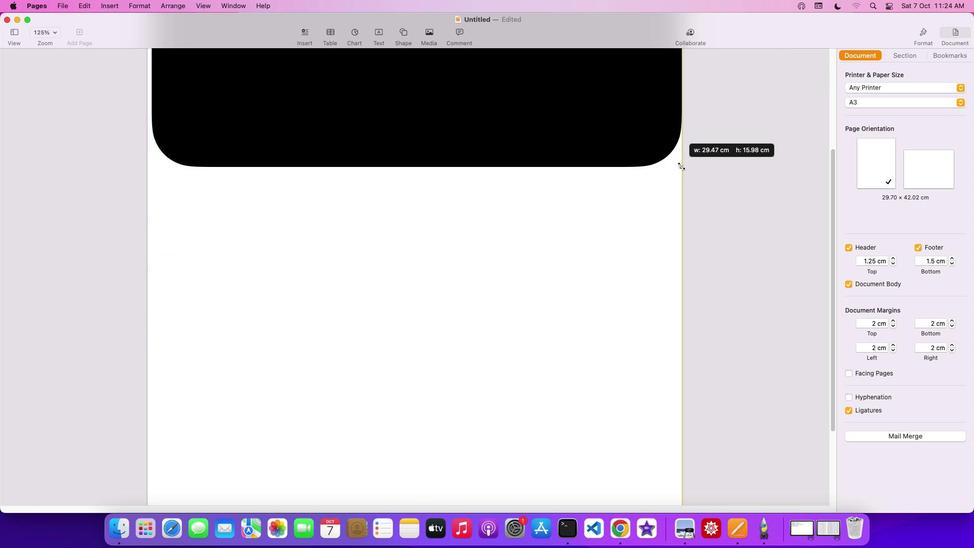 
Action: Mouse moved to (559, 460)
Screenshot: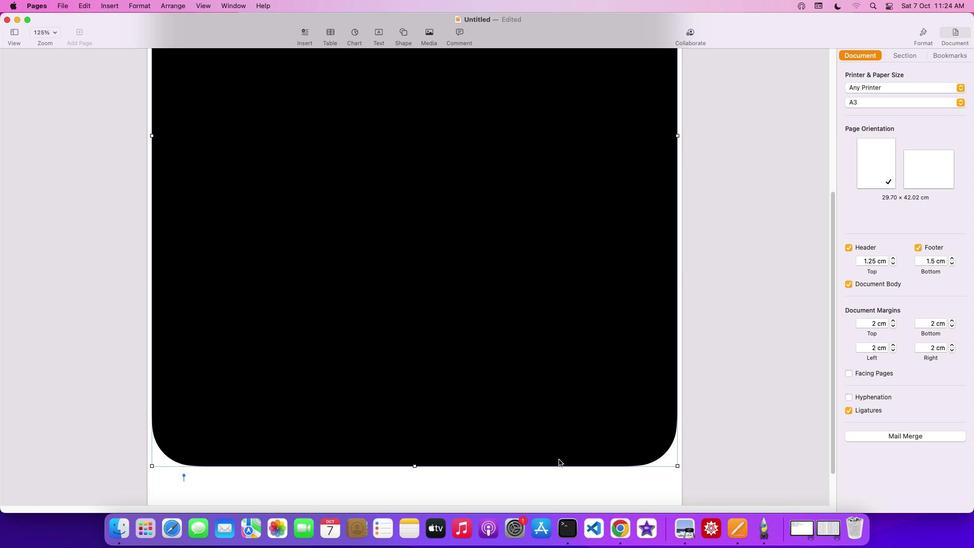 
Action: Mouse scrolled (559, 460) with delta (0, 0)
Screenshot: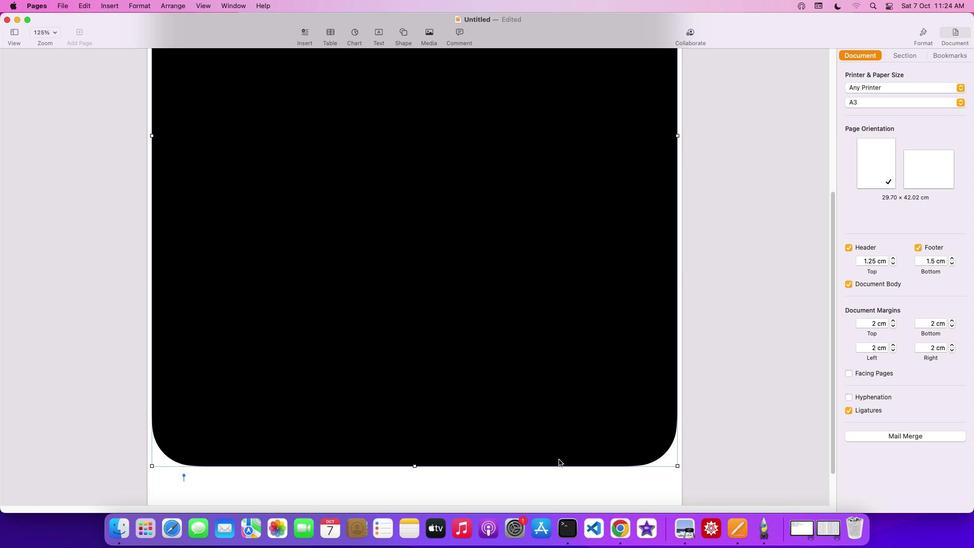 
Action: Mouse scrolled (559, 460) with delta (0, 0)
Screenshot: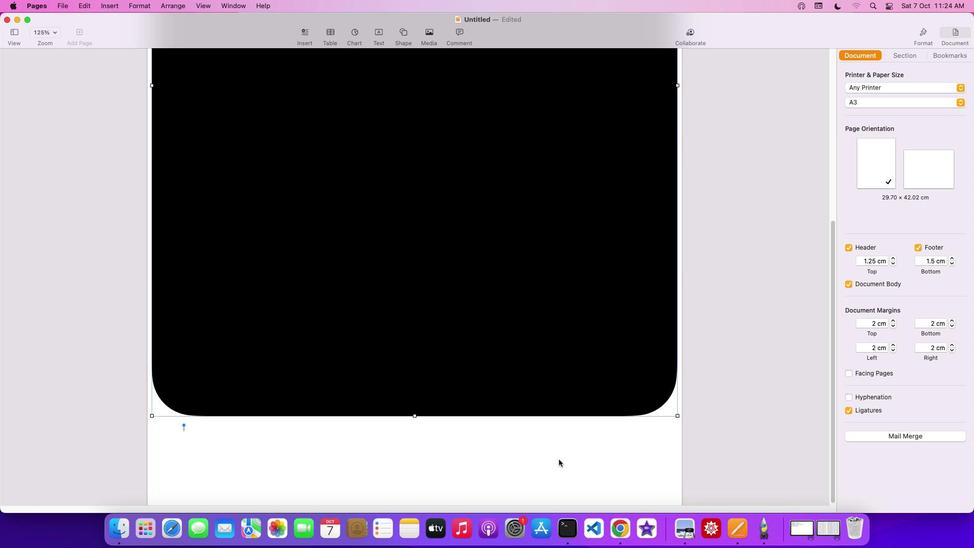 
Action: Mouse scrolled (559, 460) with delta (0, -1)
Screenshot: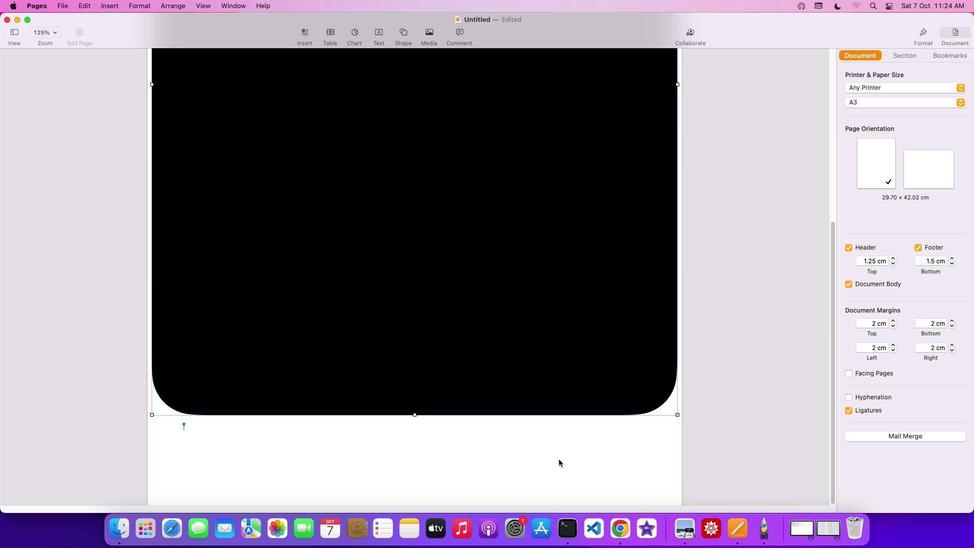 
Action: Mouse scrolled (559, 460) with delta (0, -2)
Screenshot: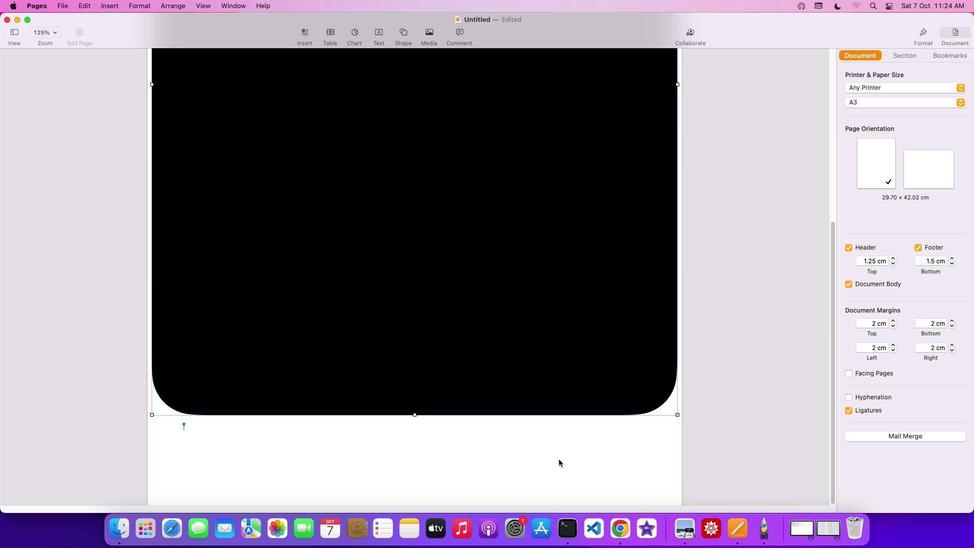 
Action: Mouse scrolled (559, 460) with delta (0, -3)
Screenshot: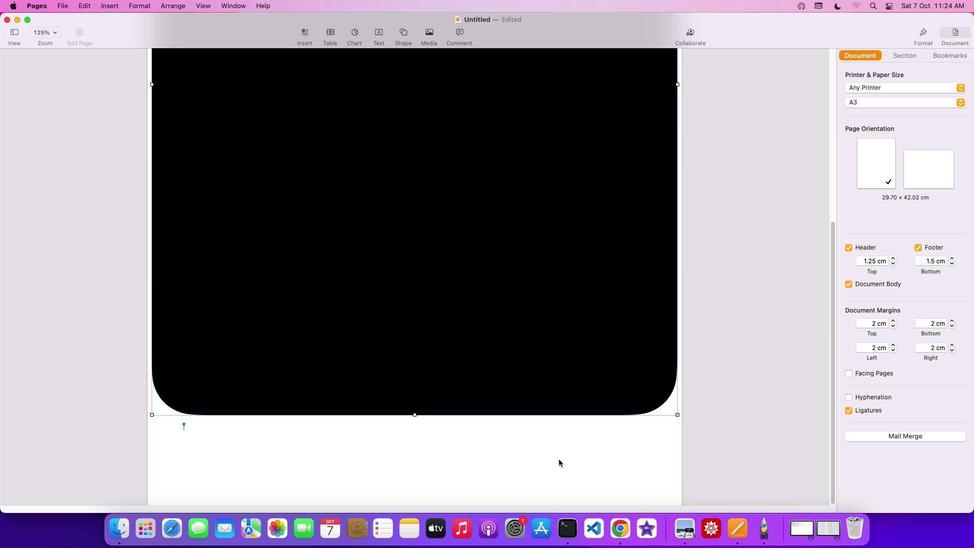
Action: Mouse scrolled (559, 460) with delta (0, -3)
Screenshot: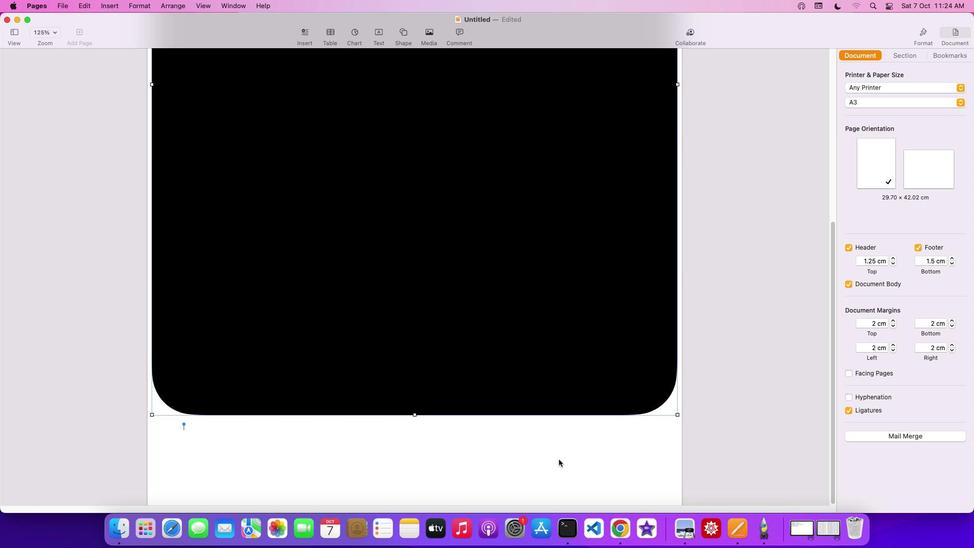 
Action: Mouse moved to (559, 460)
Screenshot: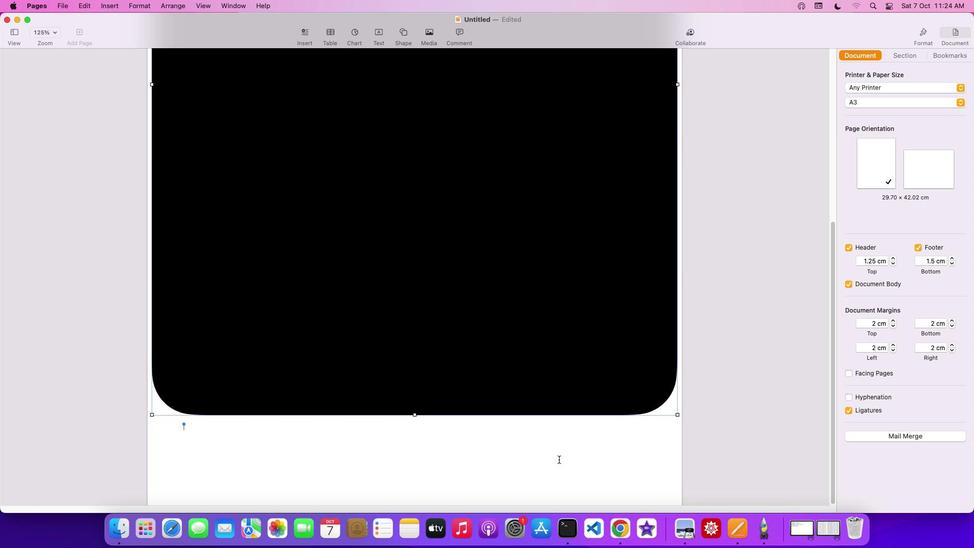 
Action: Mouse scrolled (559, 460) with delta (0, 0)
Screenshot: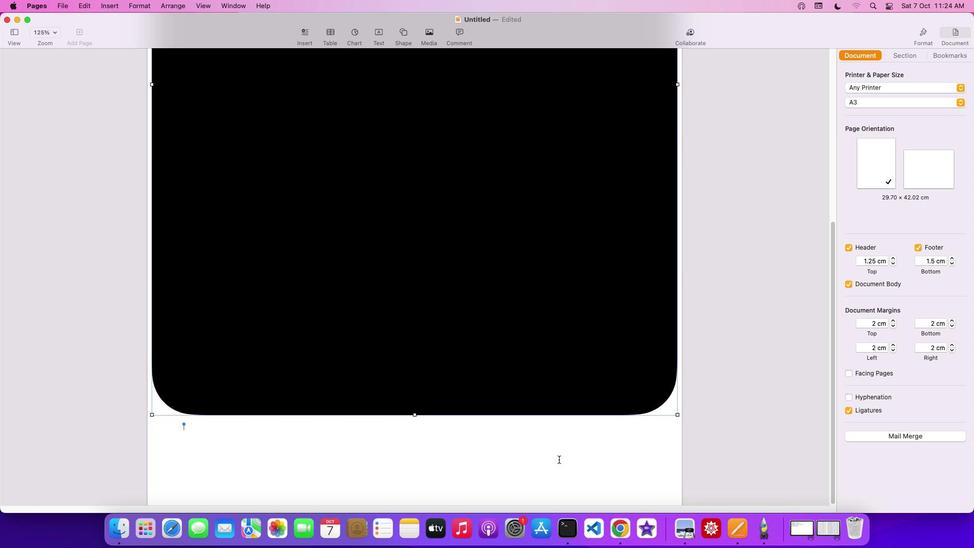 
Action: Mouse scrolled (559, 460) with delta (0, 0)
Screenshot: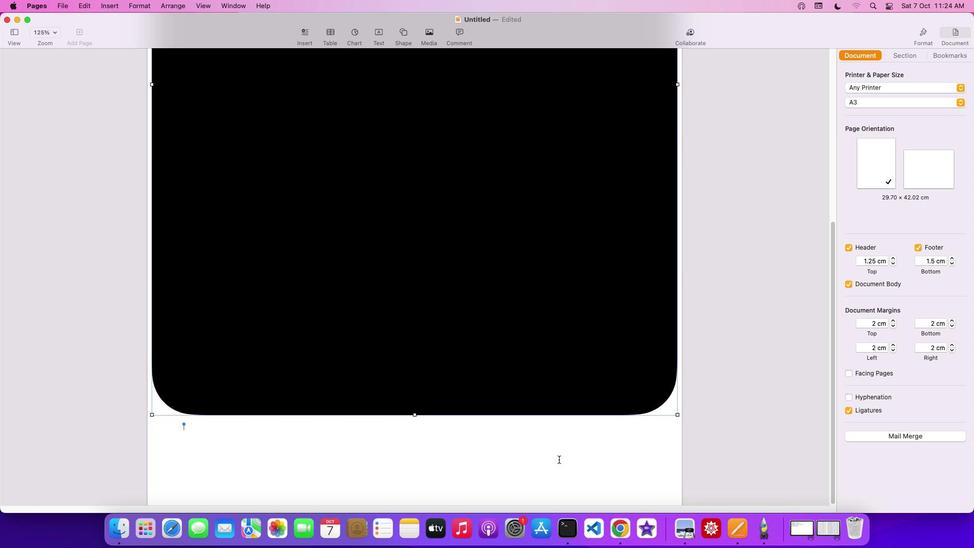 
Action: Mouse scrolled (559, 460) with delta (0, -1)
Screenshot: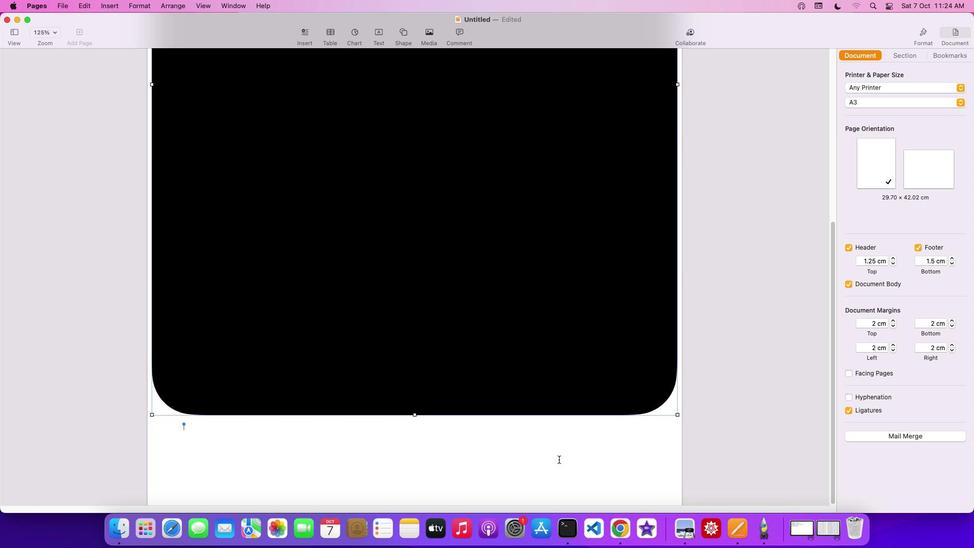 
Action: Mouse scrolled (559, 460) with delta (0, -2)
Screenshot: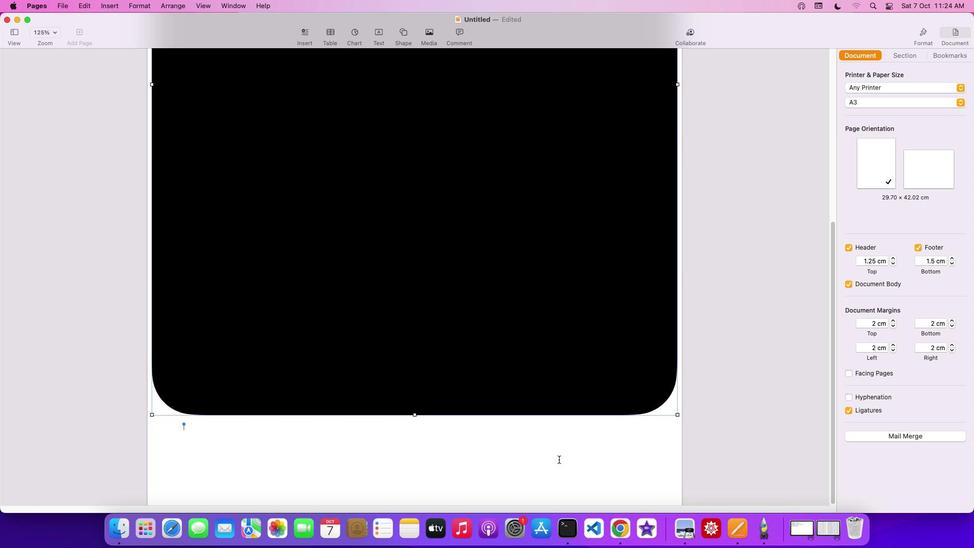 
Action: Mouse scrolled (559, 460) with delta (0, -3)
Screenshot: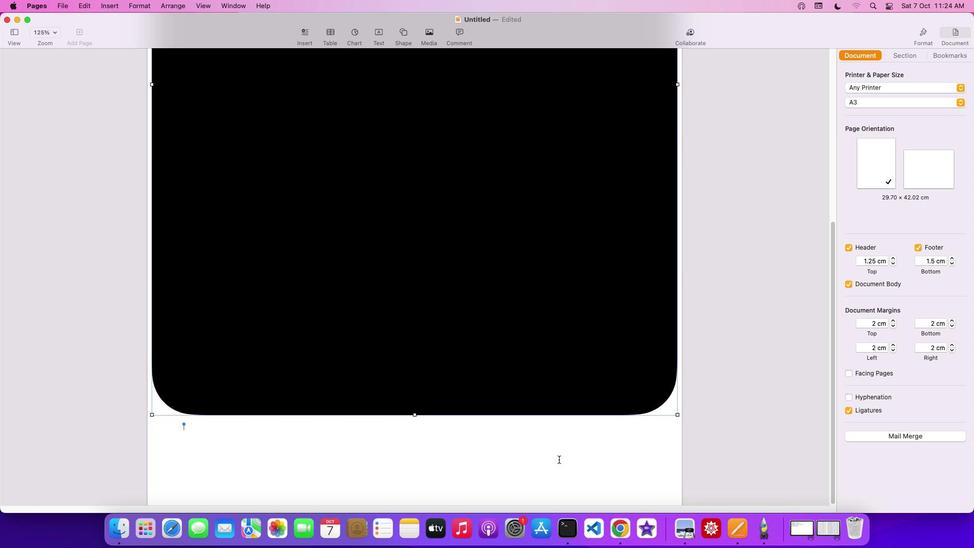 
Action: Mouse scrolled (559, 460) with delta (0, 0)
Screenshot: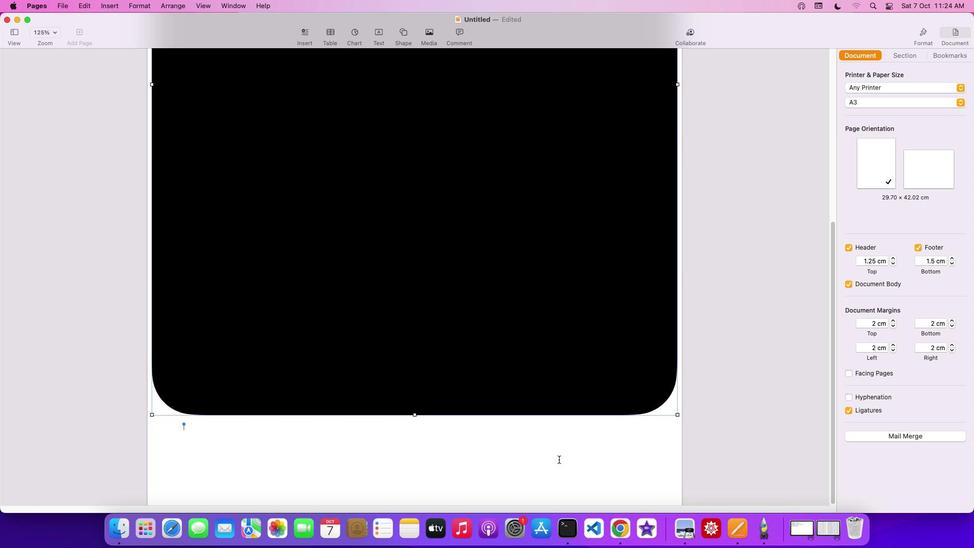 
Action: Mouse scrolled (559, 460) with delta (0, 0)
Screenshot: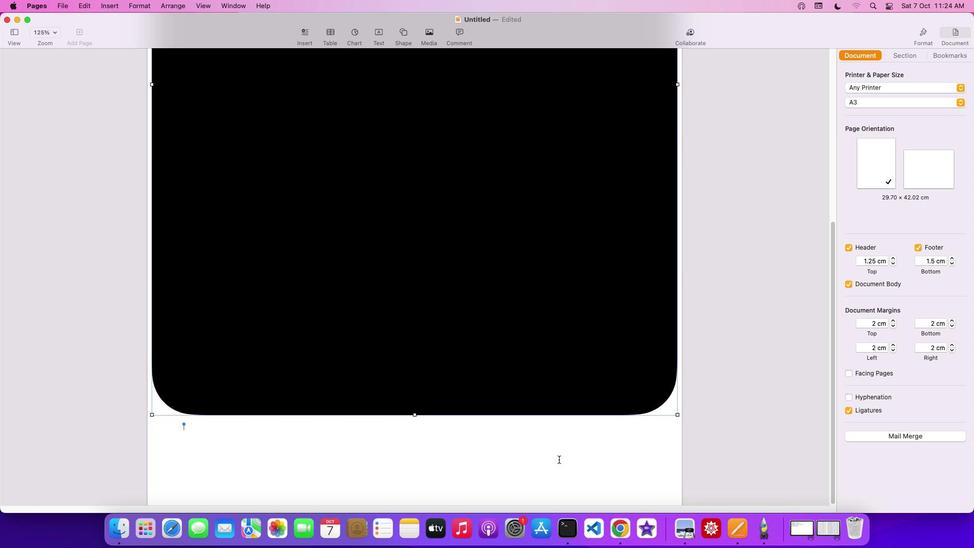 
Action: Mouse scrolled (559, 460) with delta (0, -2)
Screenshot: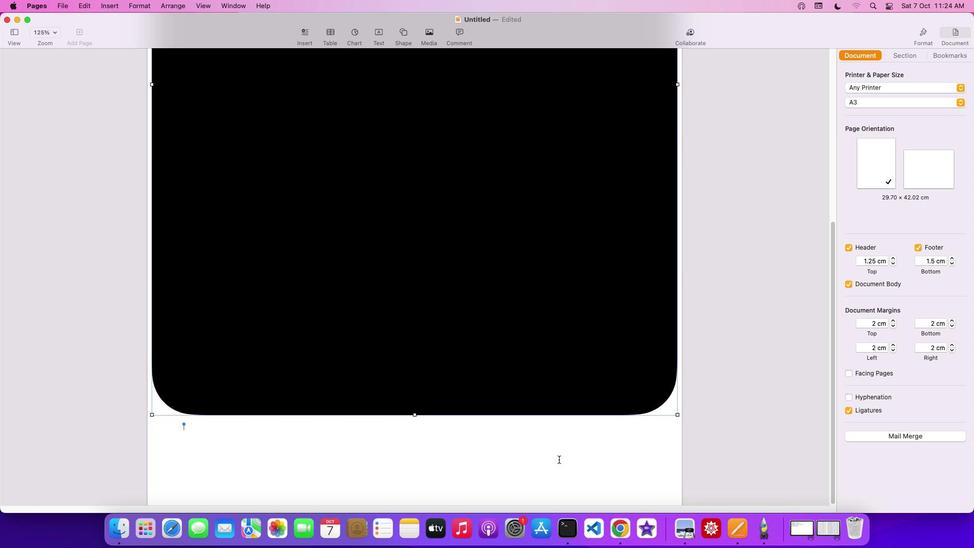 
Action: Mouse scrolled (559, 460) with delta (0, -2)
Screenshot: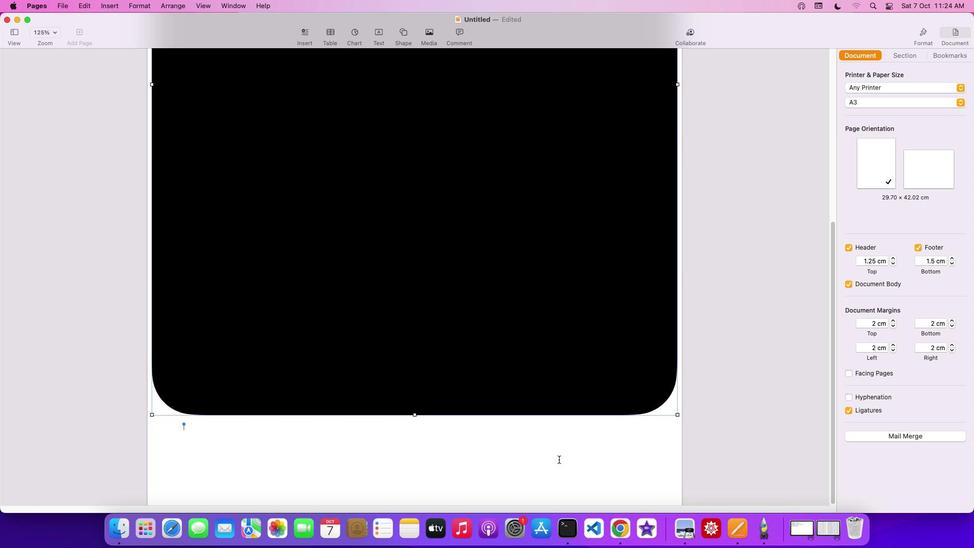 
Action: Mouse scrolled (559, 460) with delta (0, -3)
Screenshot: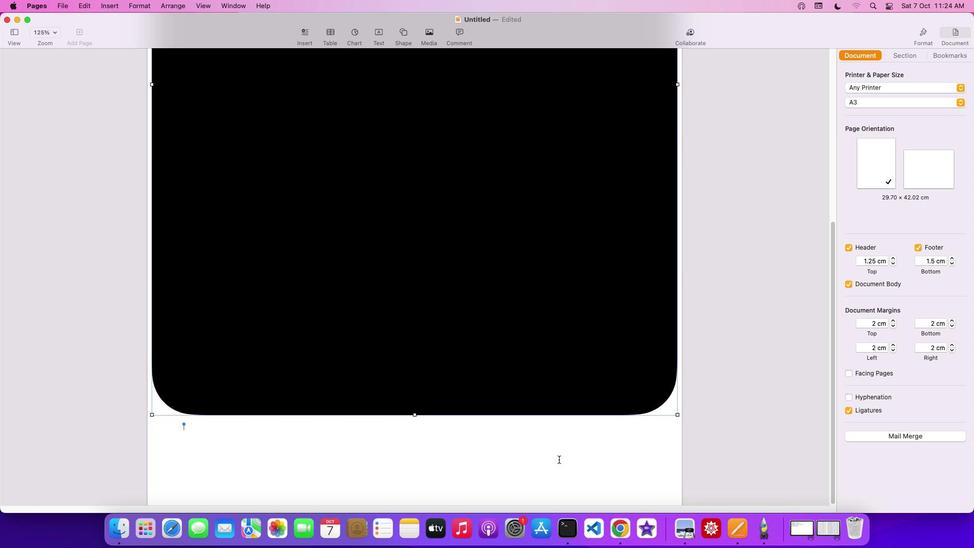 
Action: Mouse scrolled (559, 460) with delta (0, -3)
Screenshot: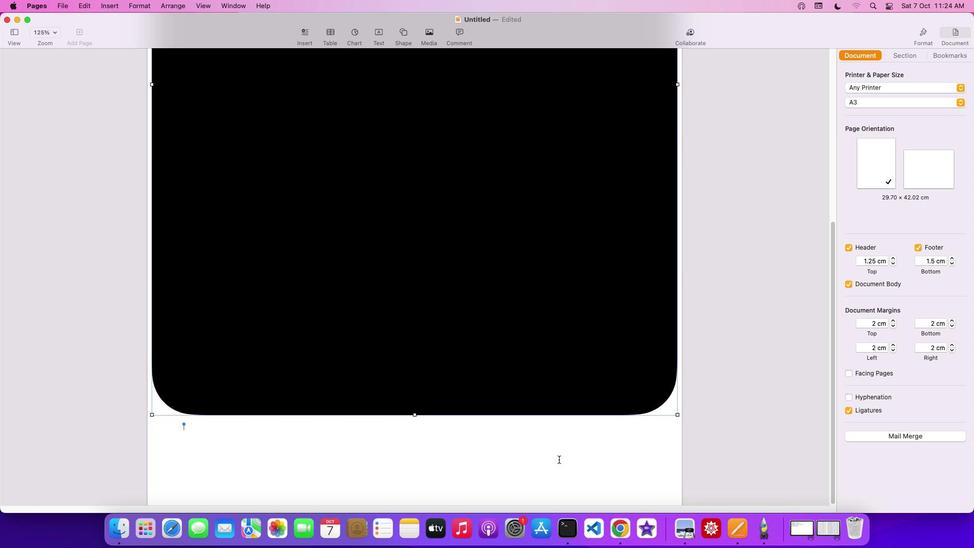 
Action: Mouse moved to (621, 447)
Screenshot: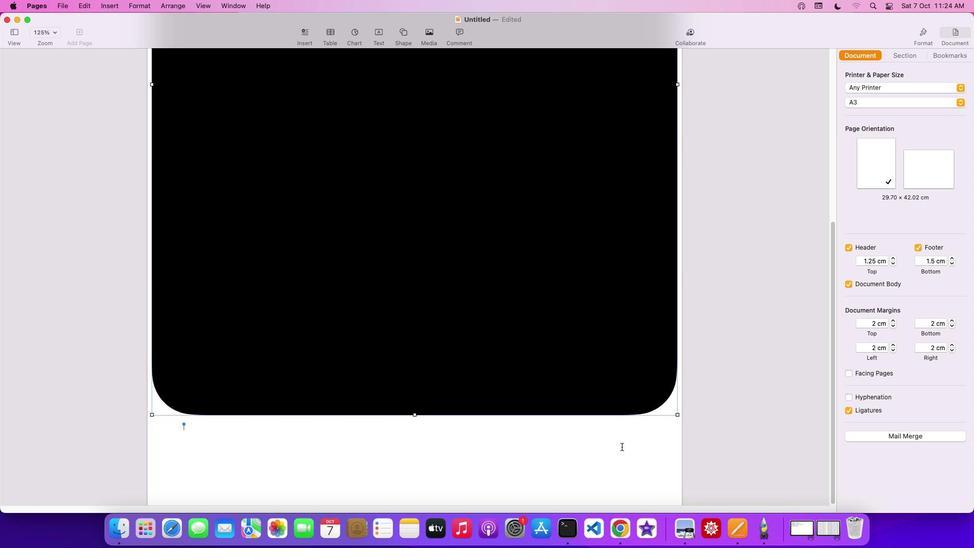 
Action: Mouse scrolled (621, 447) with delta (0, 0)
Screenshot: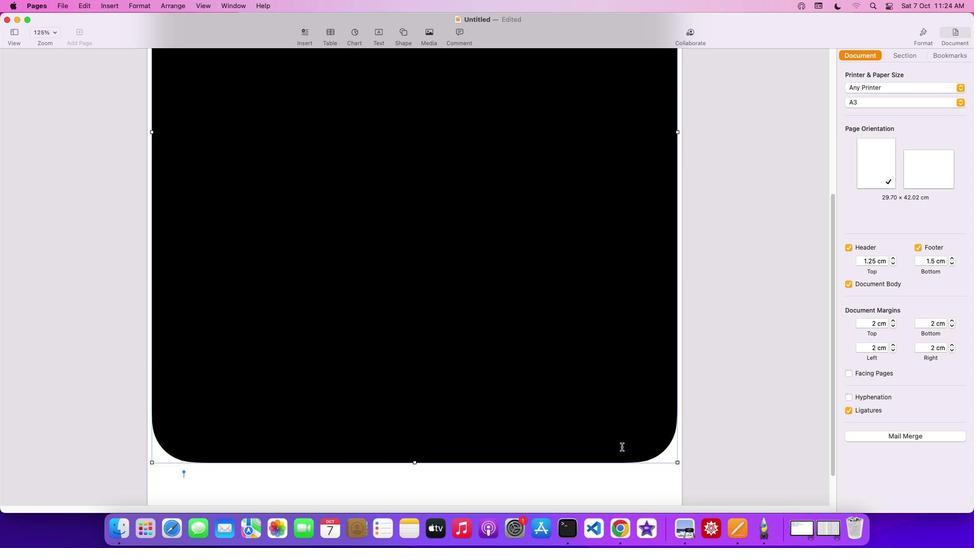 
Action: Mouse scrolled (621, 447) with delta (0, 0)
Screenshot: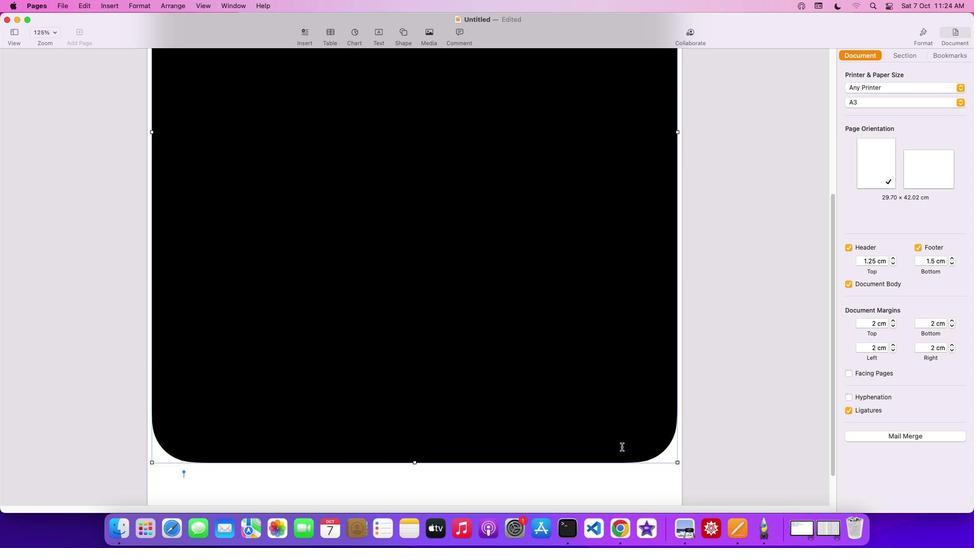 
Action: Mouse scrolled (621, 447) with delta (0, 1)
Screenshot: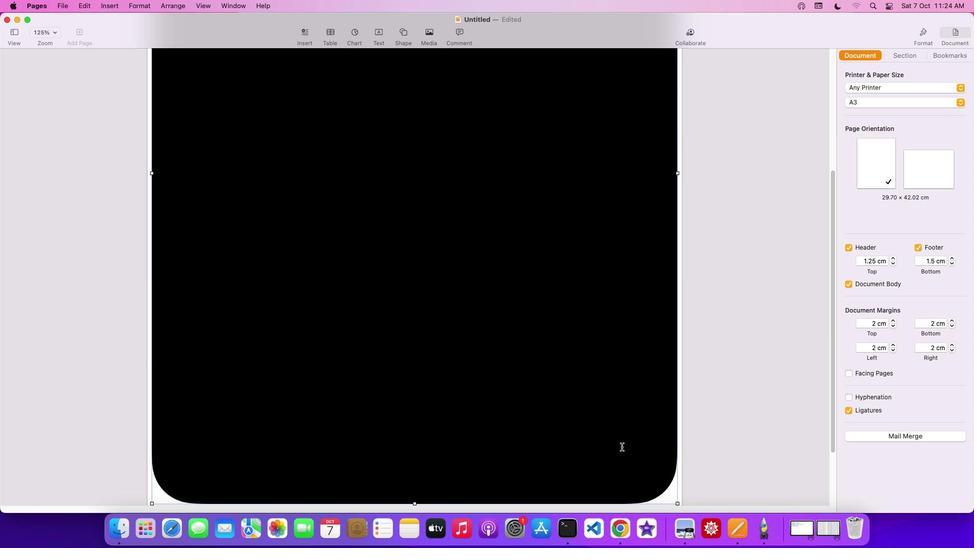 
Action: Mouse scrolled (621, 447) with delta (0, 2)
Screenshot: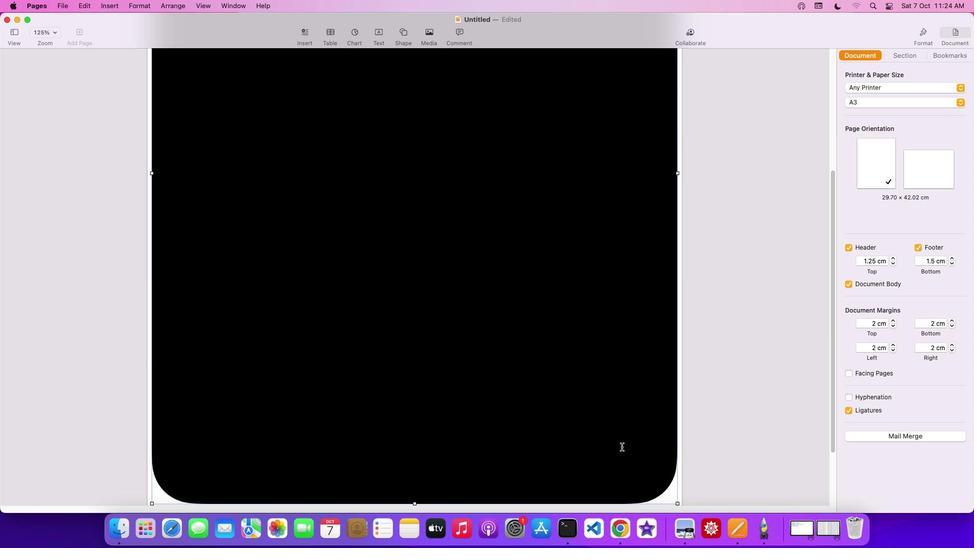 
Action: Mouse scrolled (621, 447) with delta (0, 3)
Screenshot: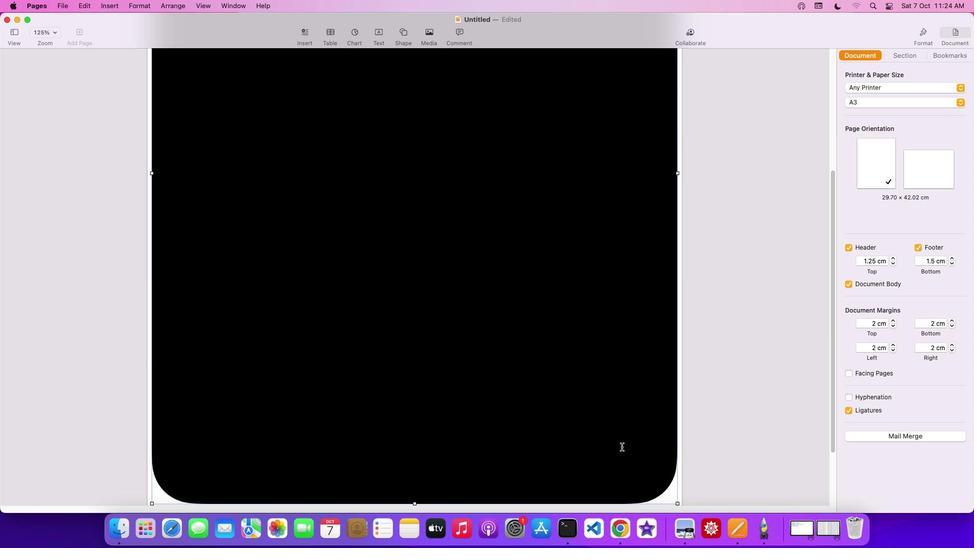
Action: Mouse scrolled (621, 447) with delta (0, 3)
Screenshot: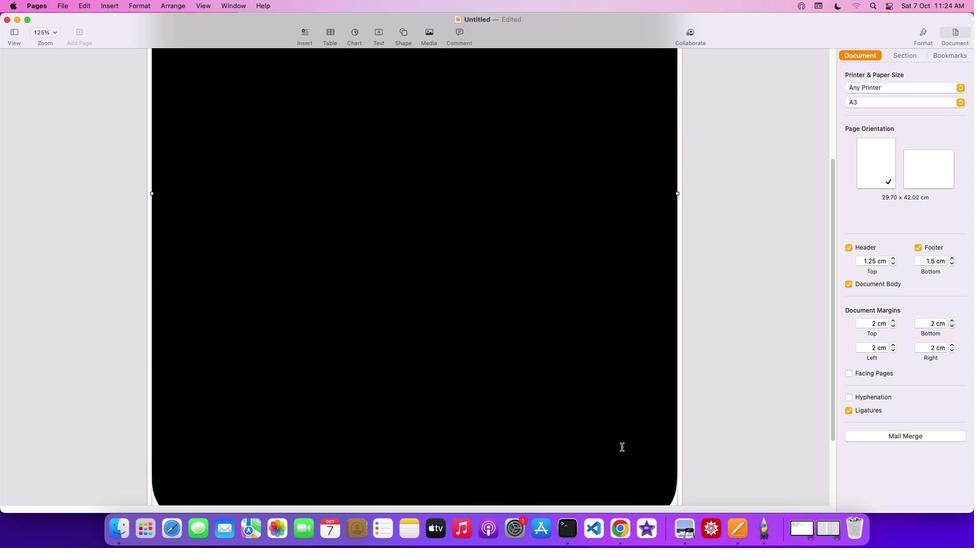 
Action: Mouse scrolled (621, 447) with delta (0, 0)
Screenshot: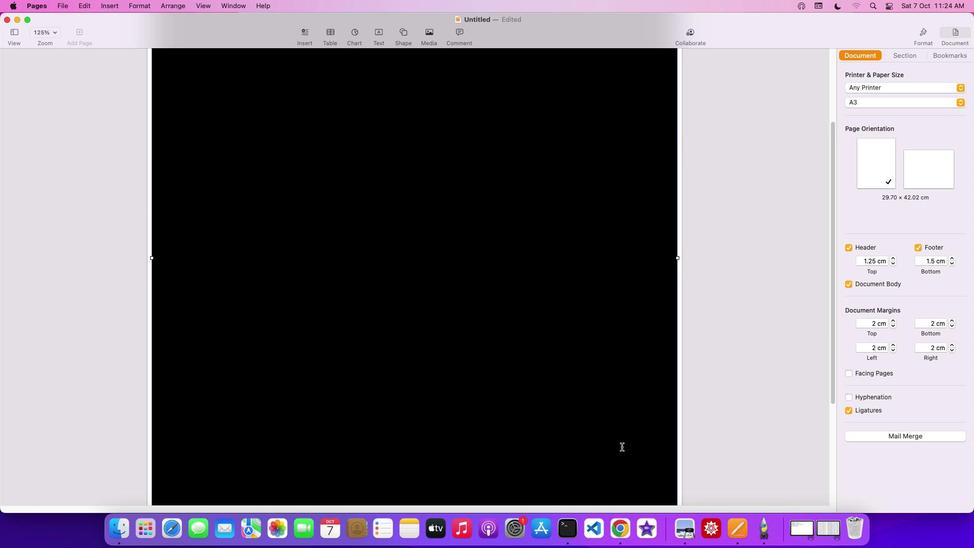 
Action: Mouse scrolled (621, 447) with delta (0, 0)
Screenshot: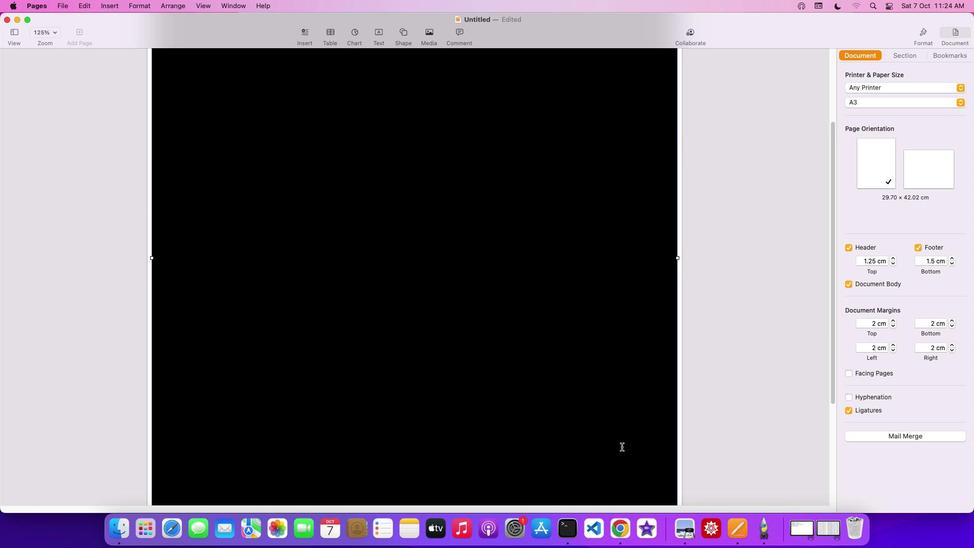 
Action: Mouse scrolled (621, 447) with delta (0, 2)
Screenshot: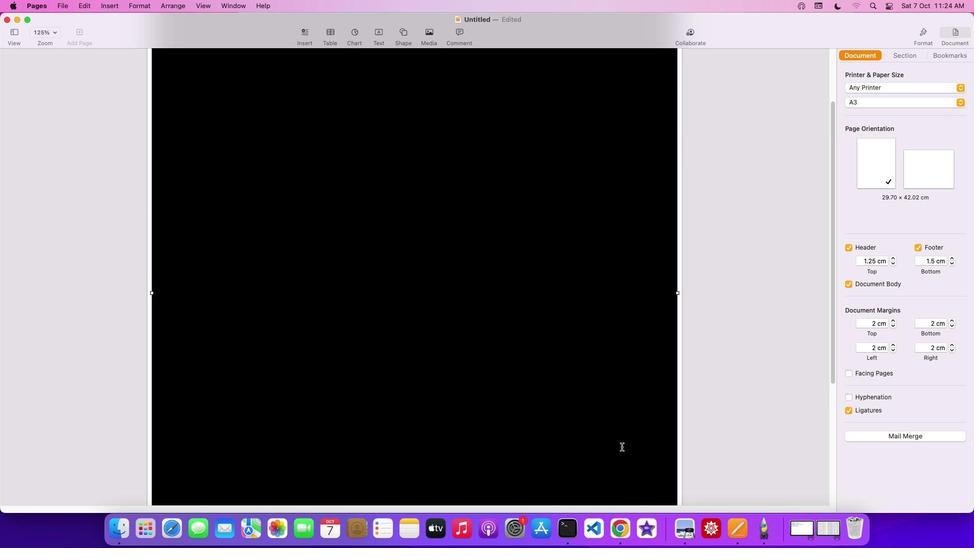 
Action: Mouse scrolled (621, 447) with delta (0, 2)
Screenshot: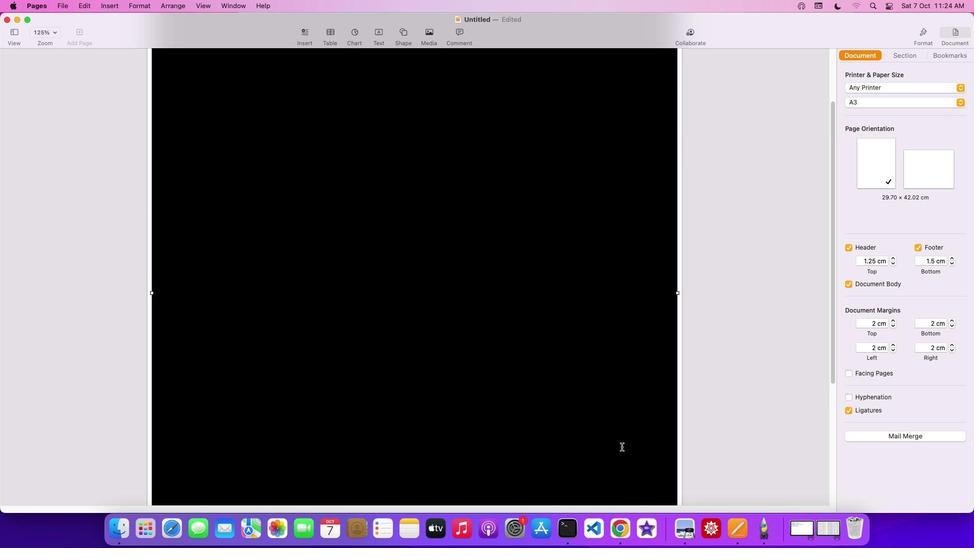 
Action: Mouse scrolled (621, 447) with delta (0, 3)
Screenshot: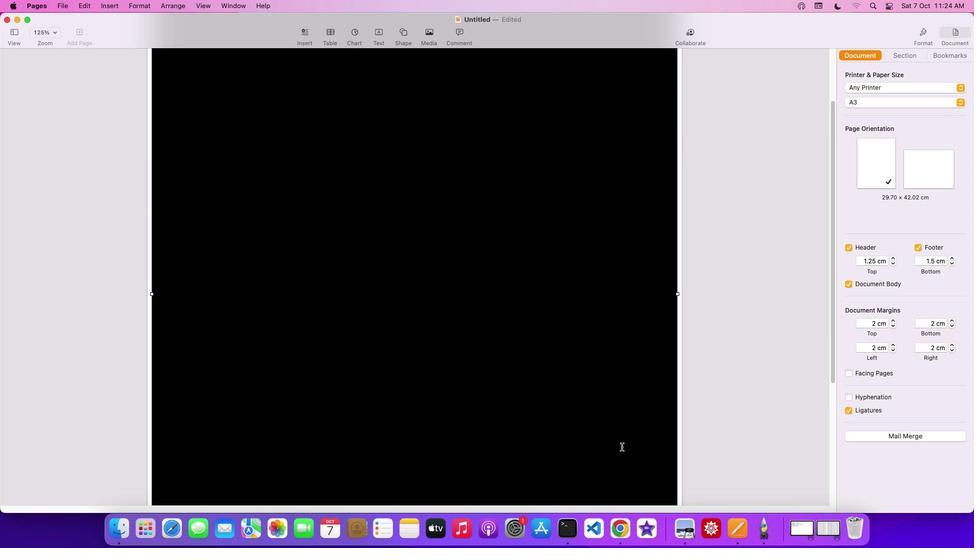
Action: Mouse scrolled (621, 447) with delta (0, 0)
Screenshot: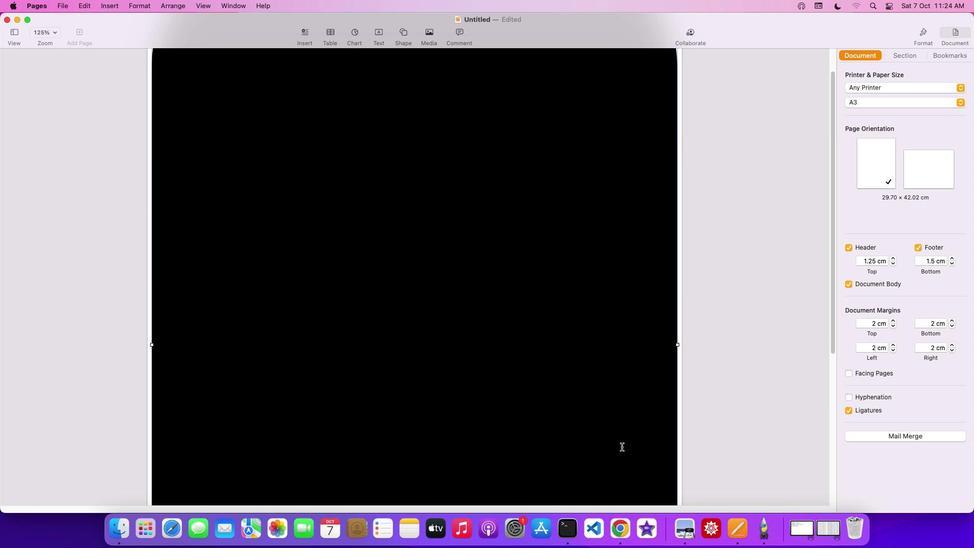 
Action: Mouse scrolled (621, 447) with delta (0, 0)
Screenshot: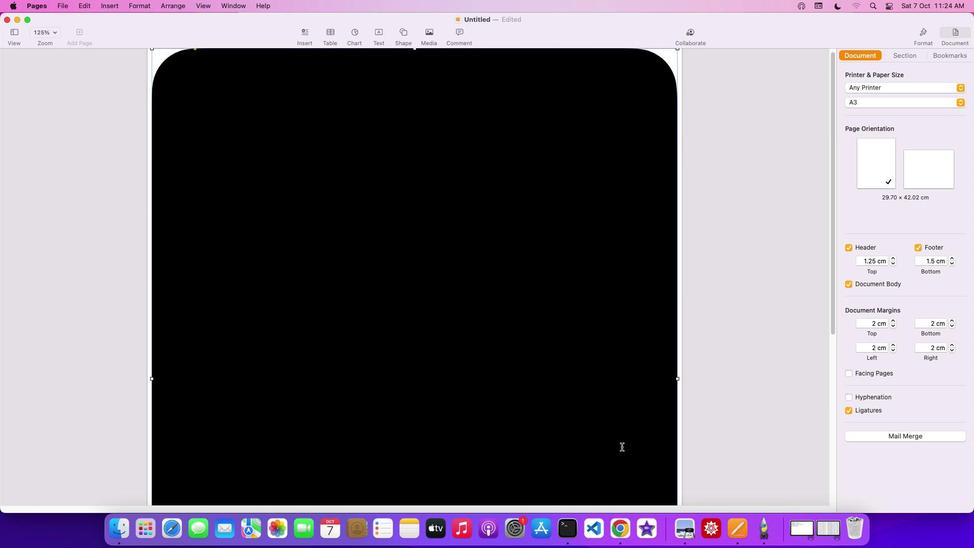 
Action: Mouse scrolled (621, 447) with delta (0, 2)
Screenshot: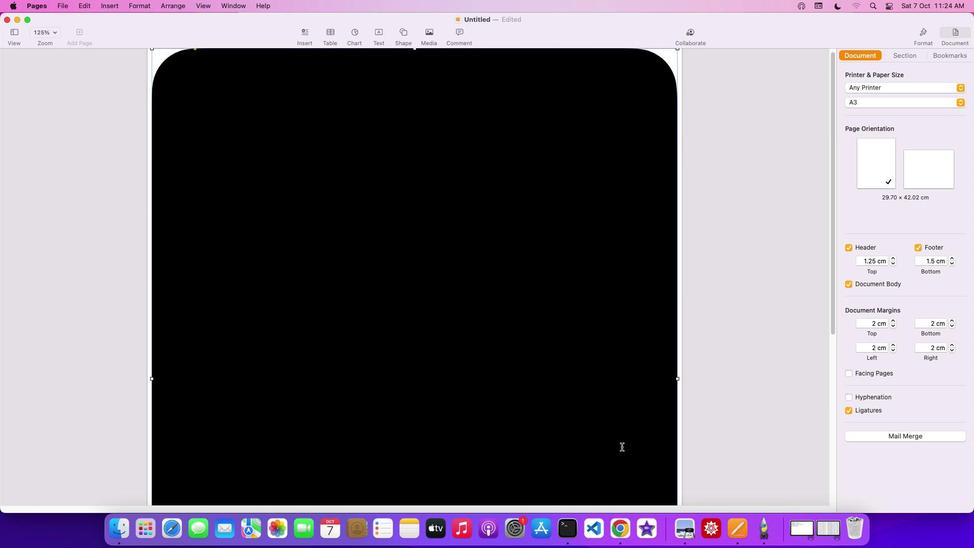 
Action: Mouse scrolled (621, 447) with delta (0, 2)
Screenshot: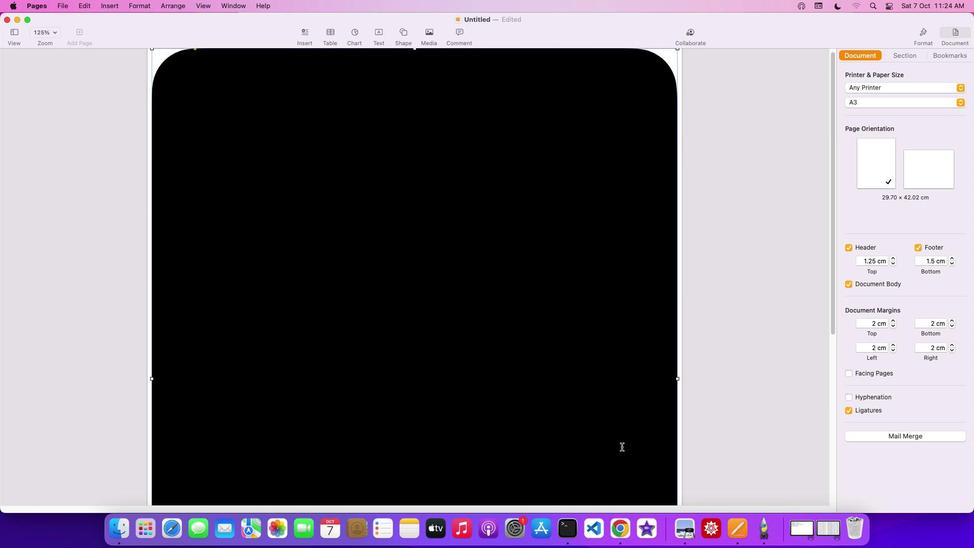 
Action: Mouse scrolled (621, 447) with delta (0, 3)
Screenshot: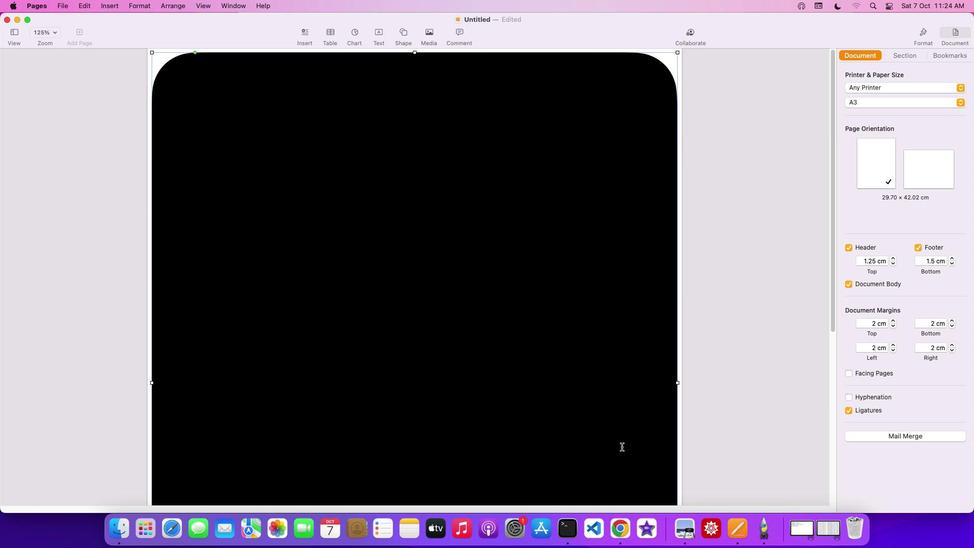 
Action: Mouse scrolled (621, 447) with delta (0, 0)
Screenshot: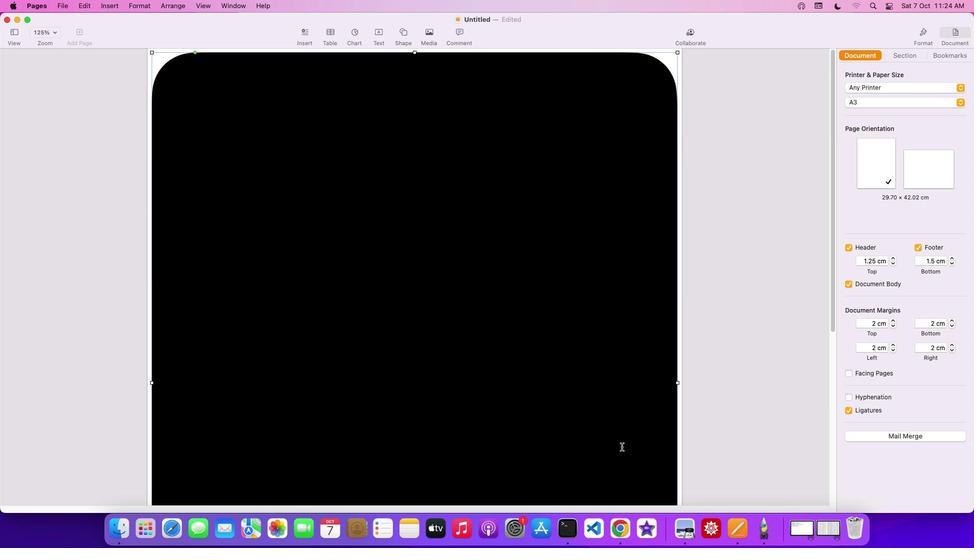 
Action: Mouse scrolled (621, 447) with delta (0, 0)
Screenshot: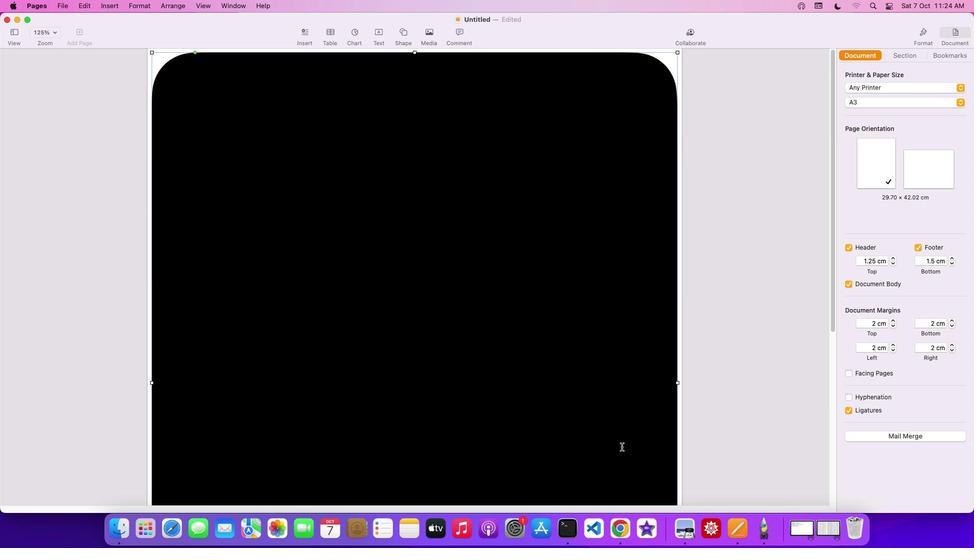 
Action: Mouse scrolled (621, 447) with delta (0, 2)
Screenshot: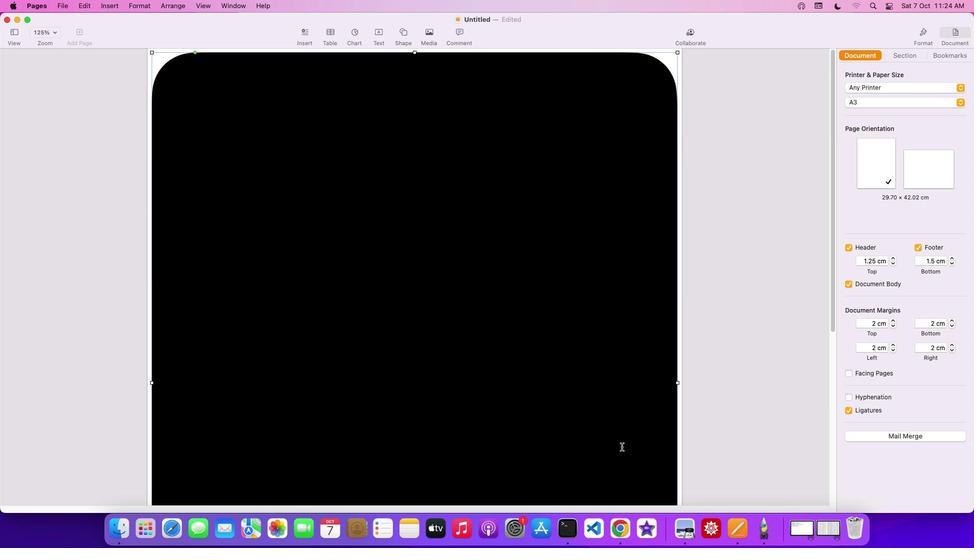 
Action: Mouse scrolled (621, 447) with delta (0, 2)
Screenshot: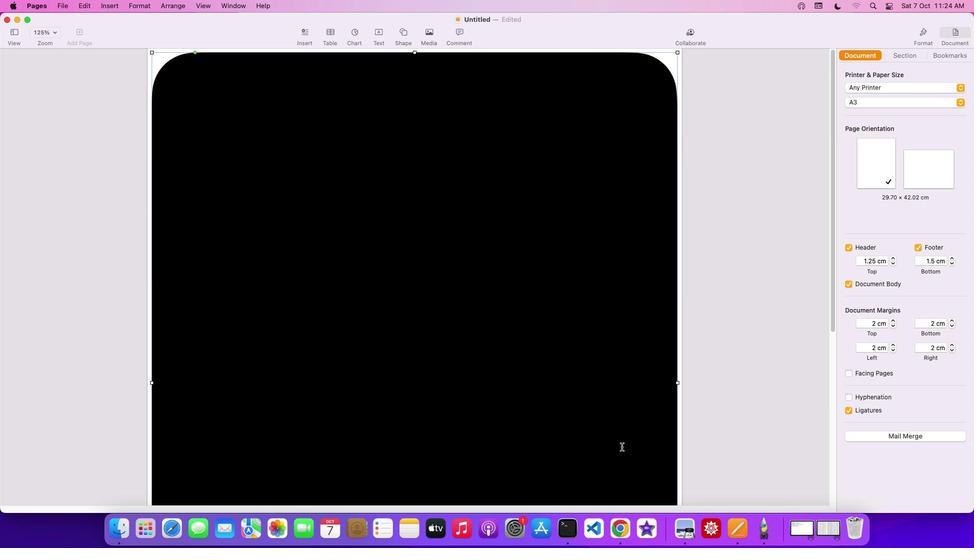 
Action: Mouse scrolled (621, 447) with delta (0, 3)
Screenshot: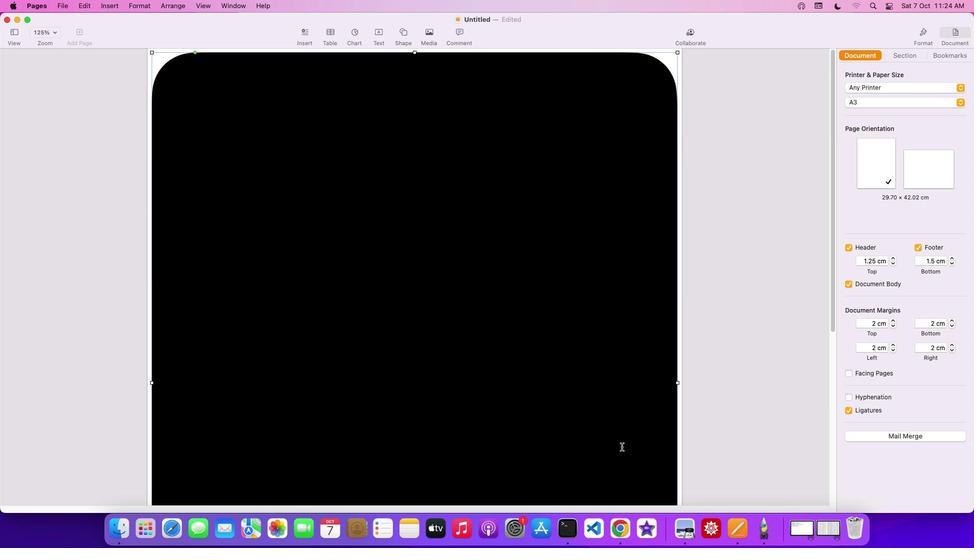 
Action: Mouse moved to (549, 450)
Screenshot: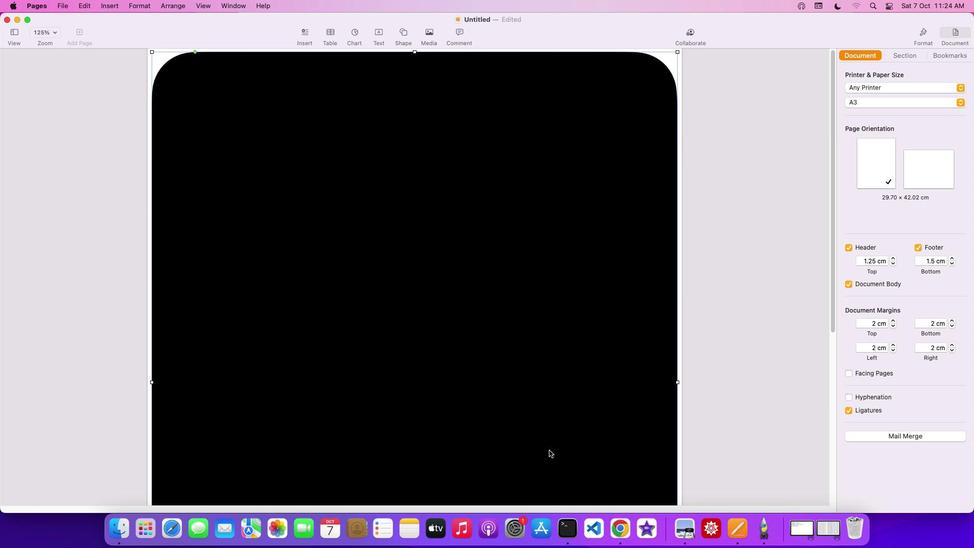 
Action: Mouse scrolled (549, 450) with delta (0, 0)
Screenshot: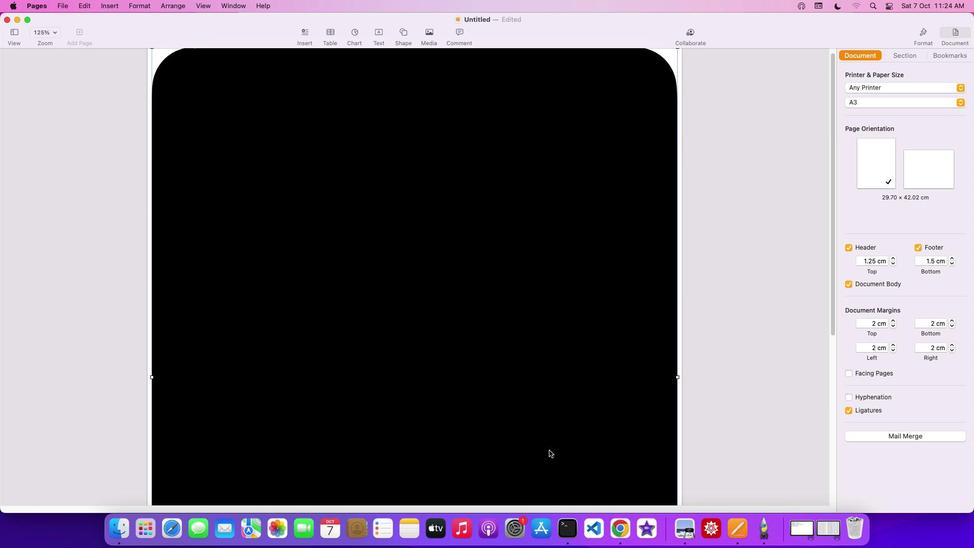
Action: Mouse scrolled (549, 450) with delta (0, 0)
Screenshot: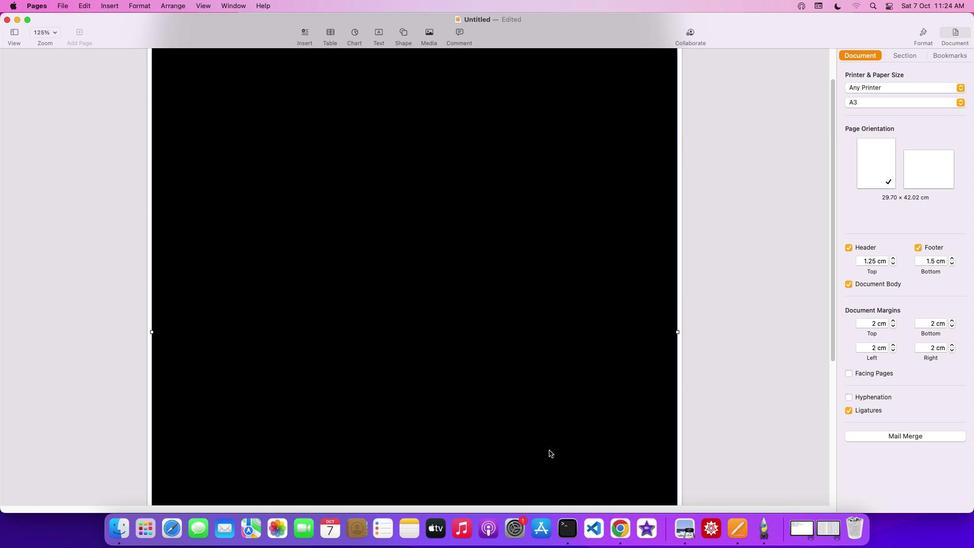
Action: Mouse scrolled (549, 450) with delta (0, -1)
Screenshot: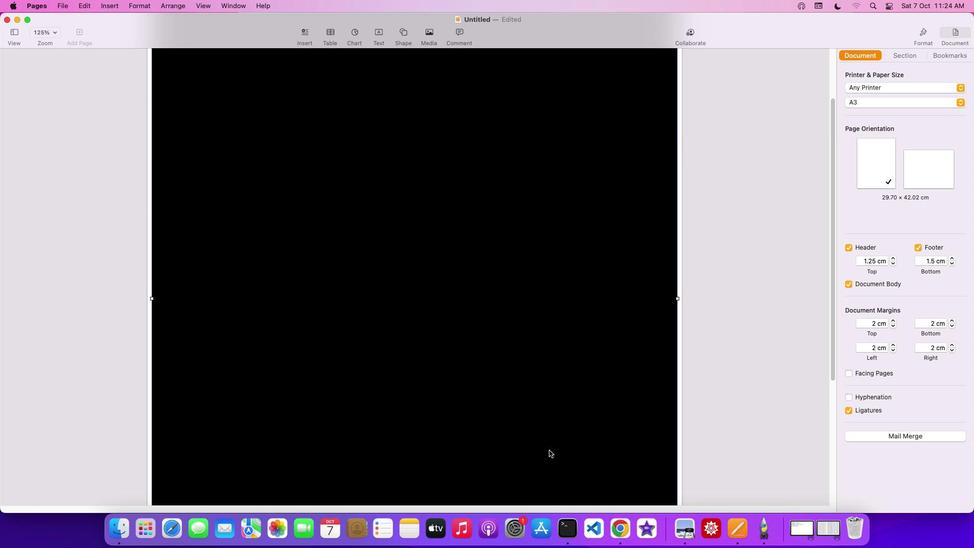 
Action: Mouse scrolled (549, 450) with delta (0, -2)
Screenshot: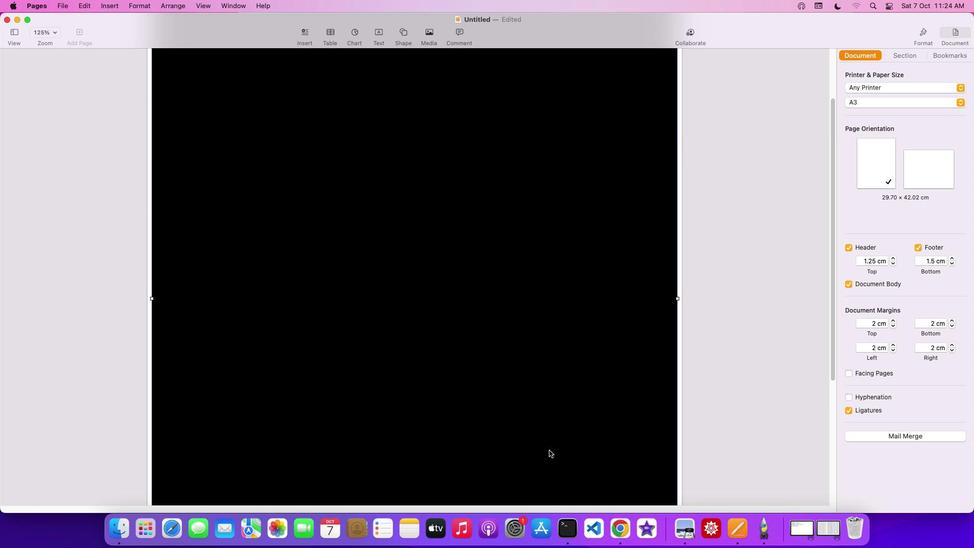 
Action: Mouse scrolled (549, 450) with delta (0, -3)
Screenshot: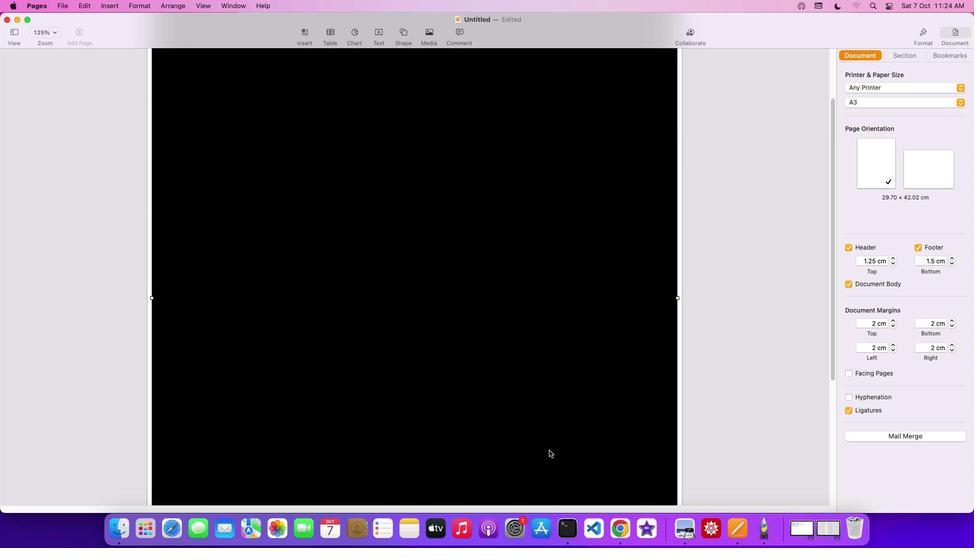 
Action: Mouse scrolled (549, 450) with delta (0, 0)
Screenshot: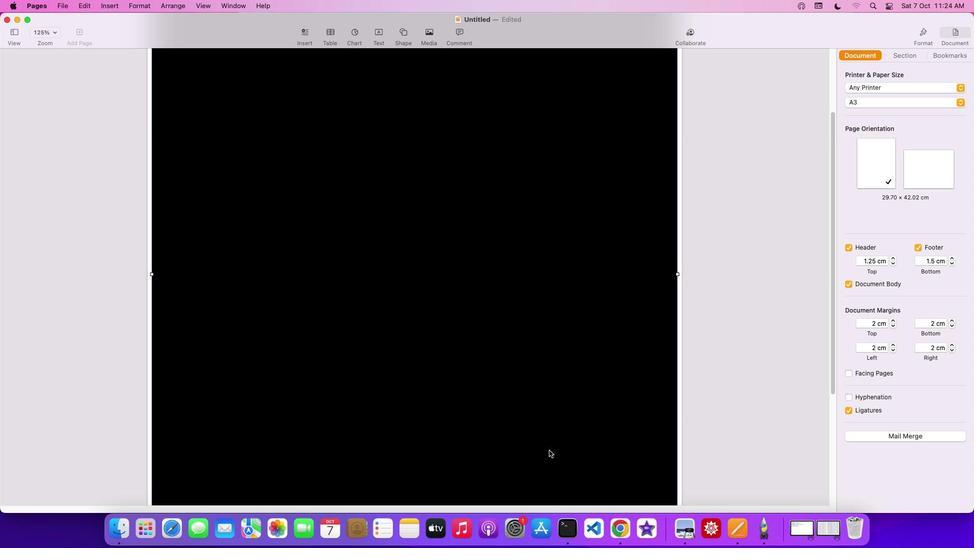 
Action: Mouse scrolled (549, 450) with delta (0, 0)
Screenshot: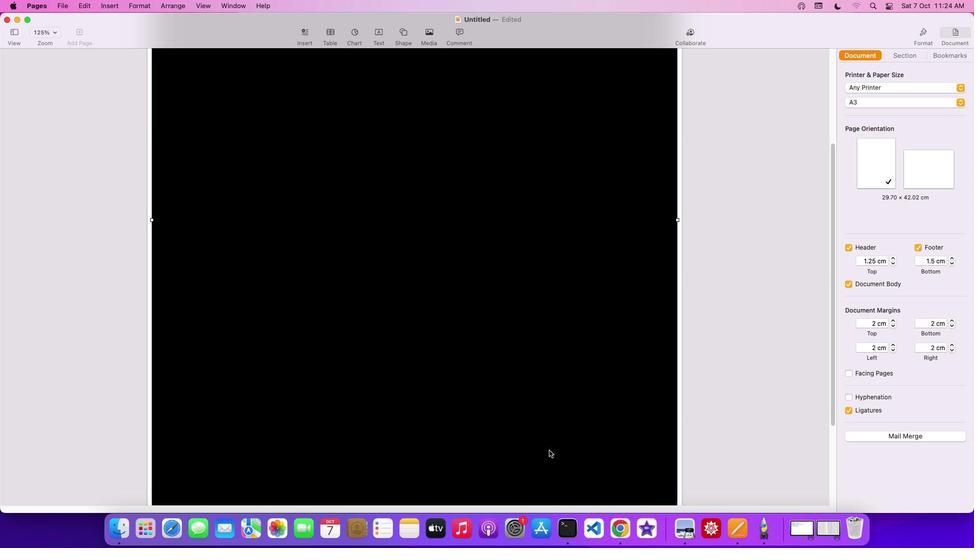 
Action: Mouse scrolled (549, 450) with delta (0, -2)
Screenshot: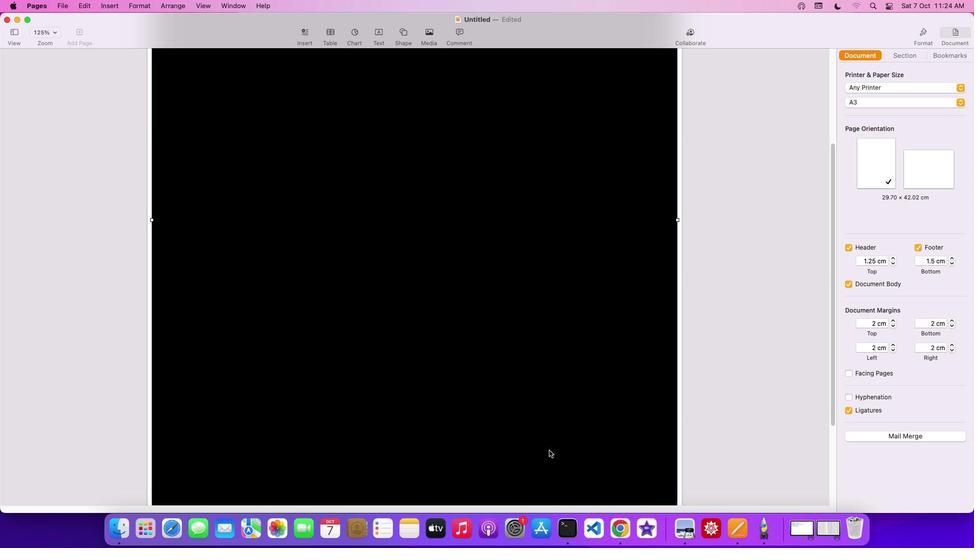 
Action: Mouse scrolled (549, 450) with delta (0, -2)
Screenshot: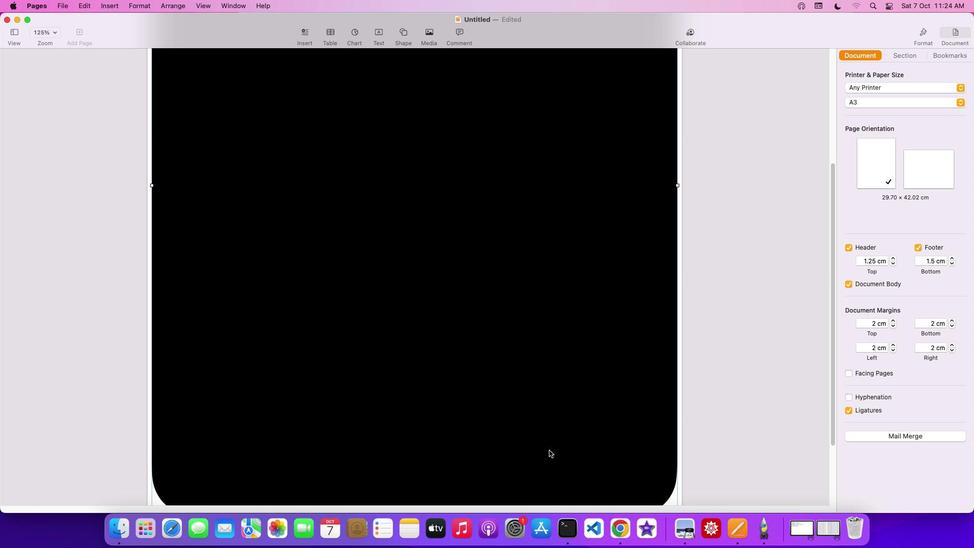 
Action: Mouse scrolled (549, 450) with delta (0, -3)
Screenshot: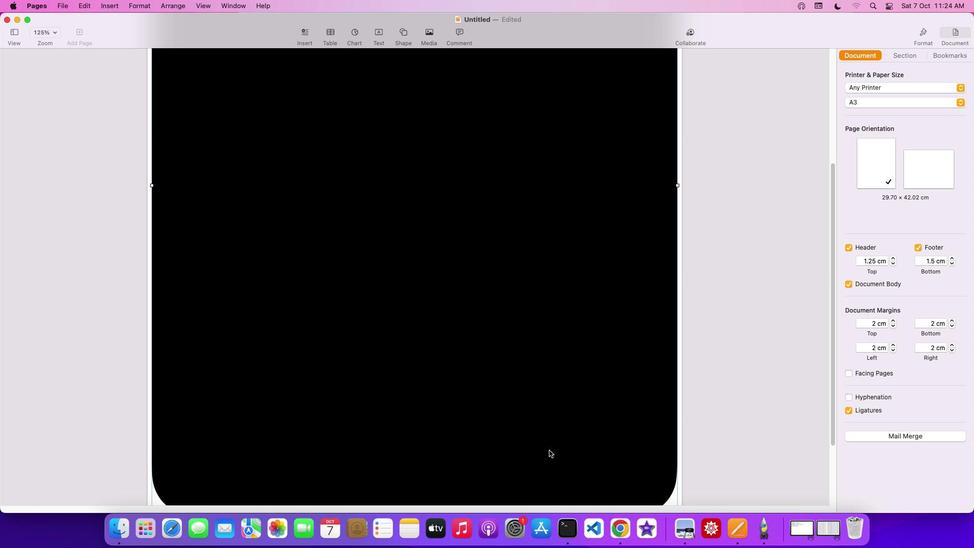 
Action: Mouse scrolled (549, 450) with delta (0, -3)
Screenshot: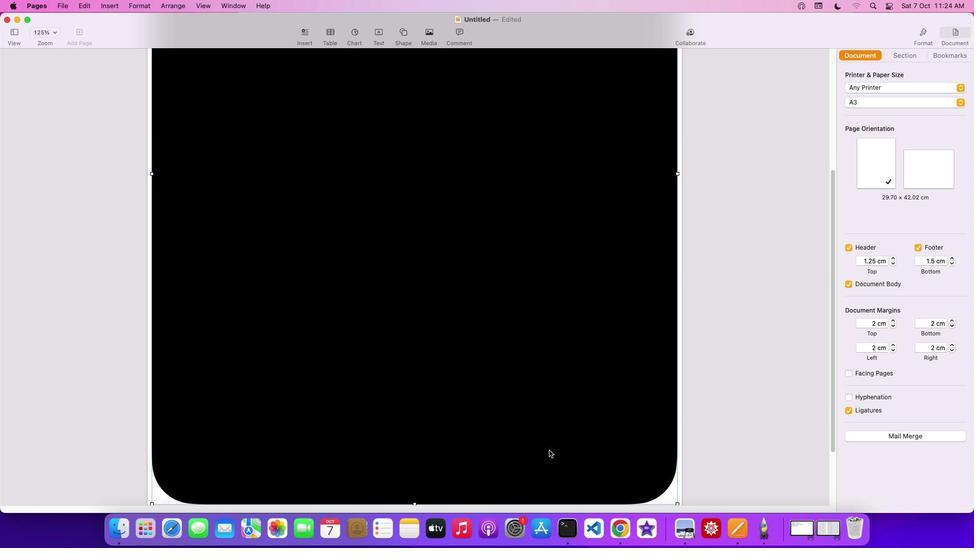 
Action: Mouse scrolled (549, 450) with delta (0, 0)
Screenshot: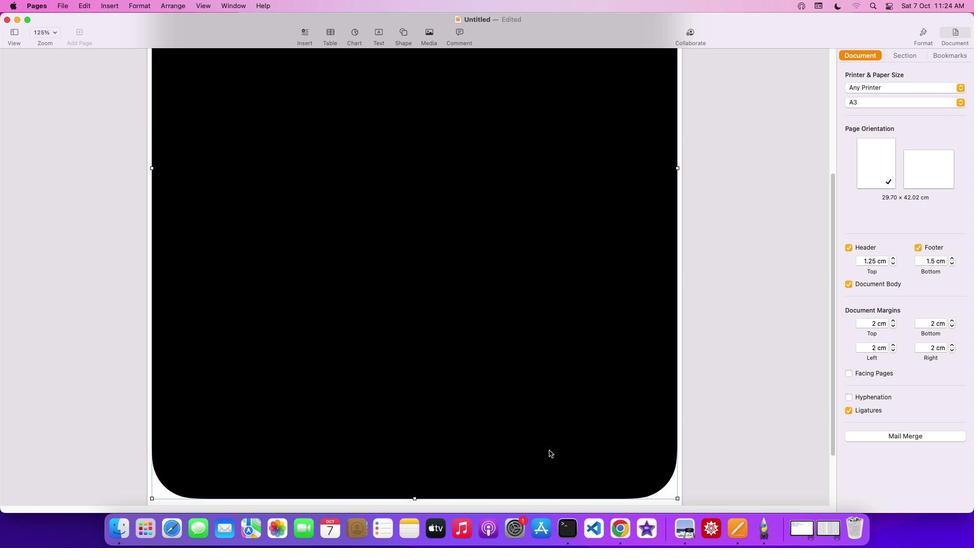 
Action: Mouse scrolled (549, 450) with delta (0, 0)
Screenshot: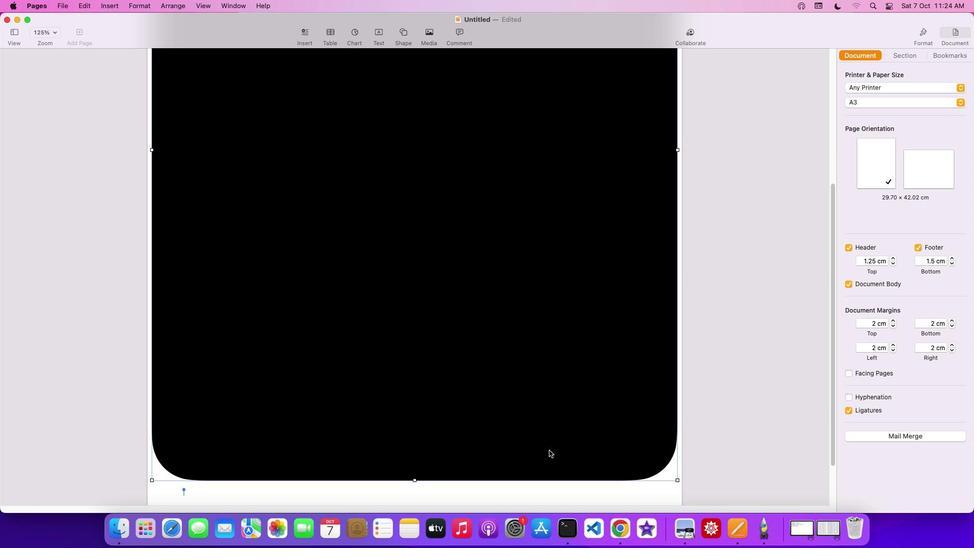 
Action: Mouse scrolled (549, 450) with delta (0, -1)
Screenshot: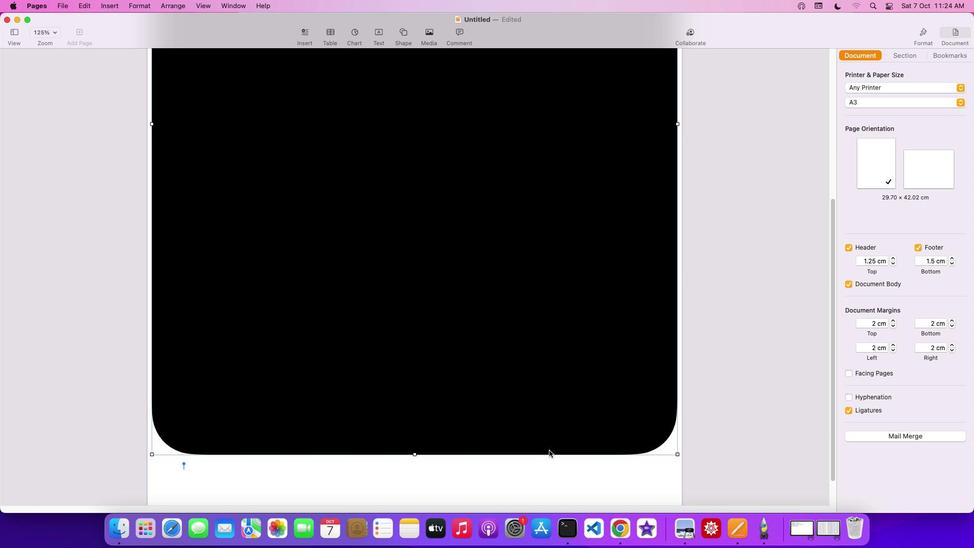 
Action: Mouse scrolled (549, 450) with delta (0, -2)
Screenshot: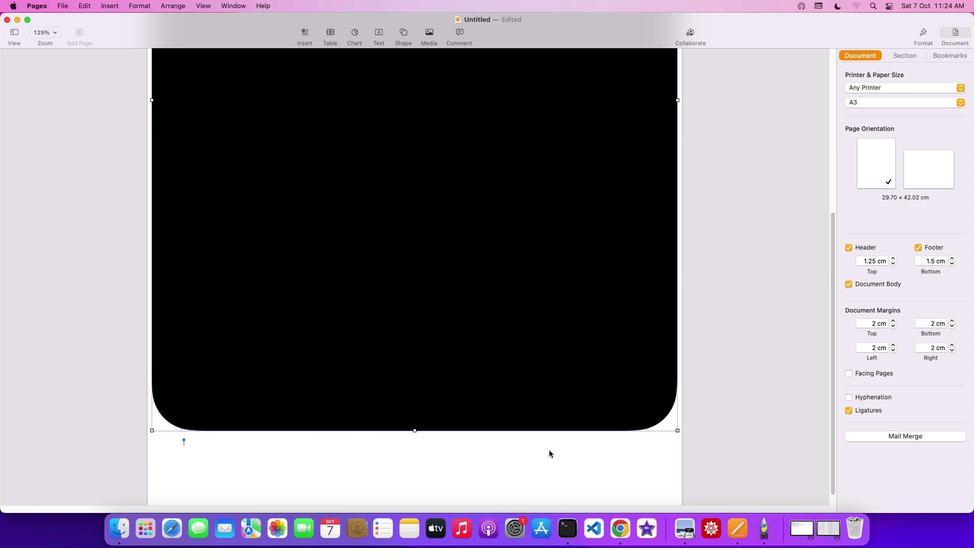 
Action: Mouse scrolled (549, 450) with delta (0, -2)
Screenshot: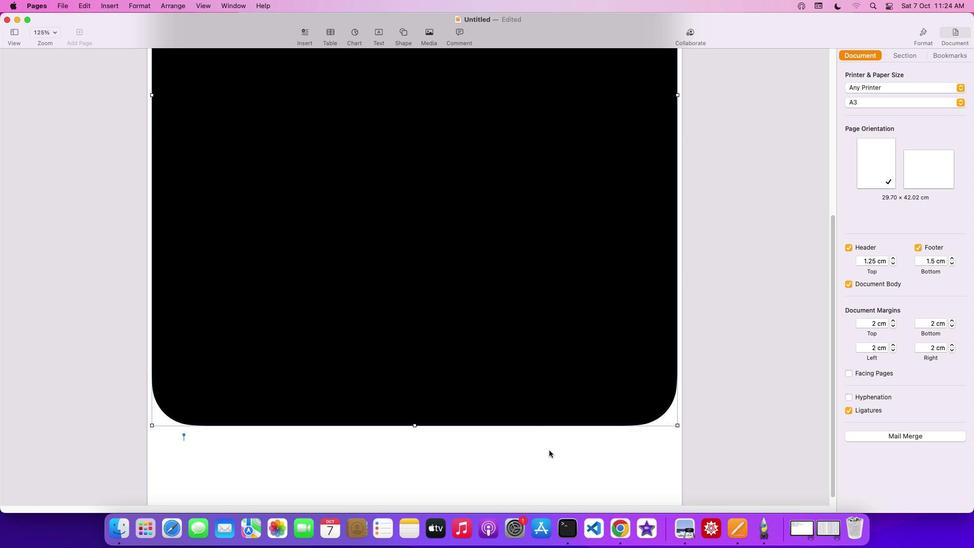 
Action: Mouse scrolled (549, 450) with delta (0, 0)
Screenshot: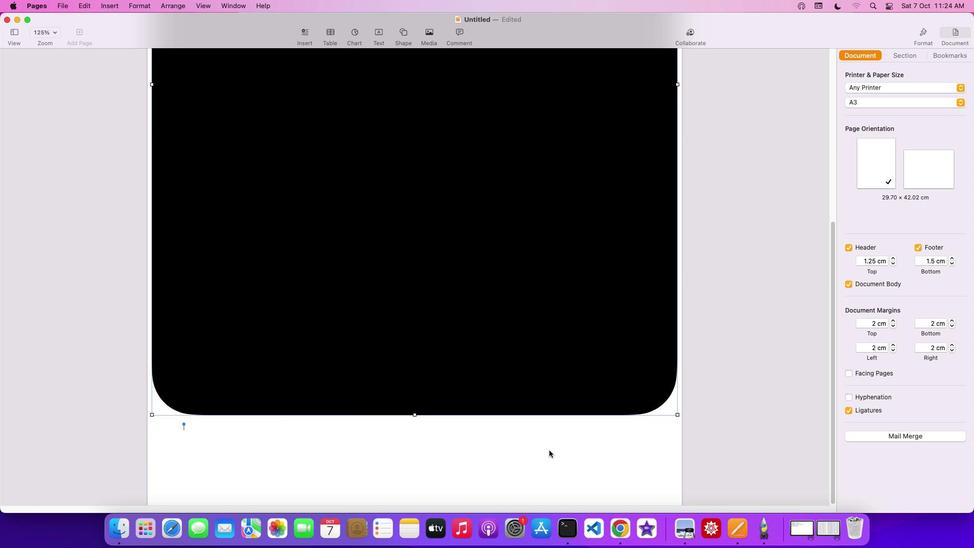
Action: Mouse scrolled (549, 450) with delta (0, 0)
Screenshot: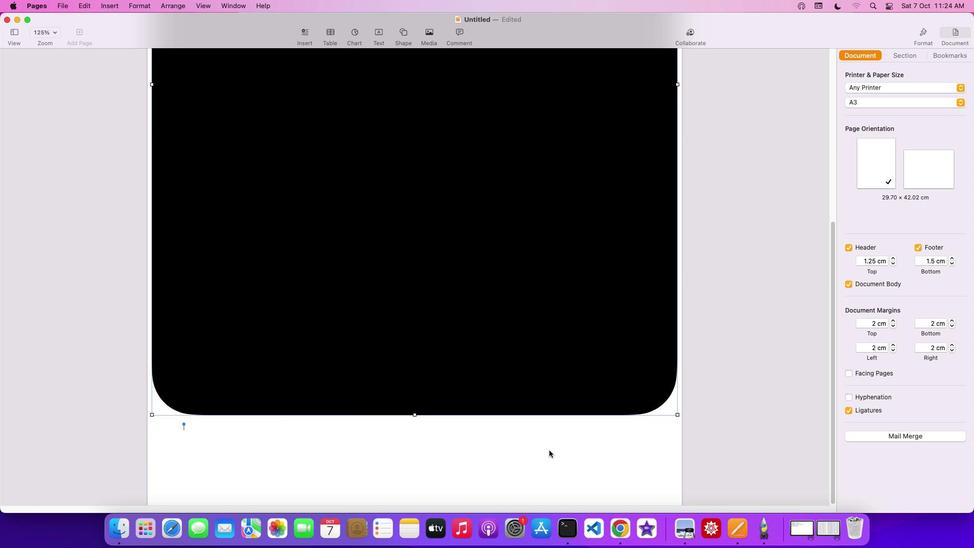 
Action: Mouse scrolled (549, 450) with delta (0, -2)
Screenshot: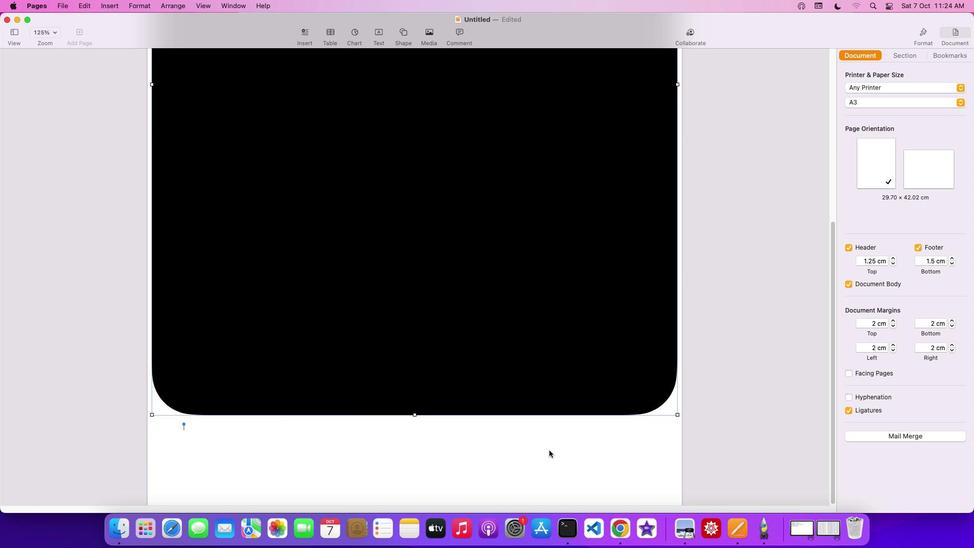 
Action: Mouse scrolled (549, 450) with delta (0, -2)
Screenshot: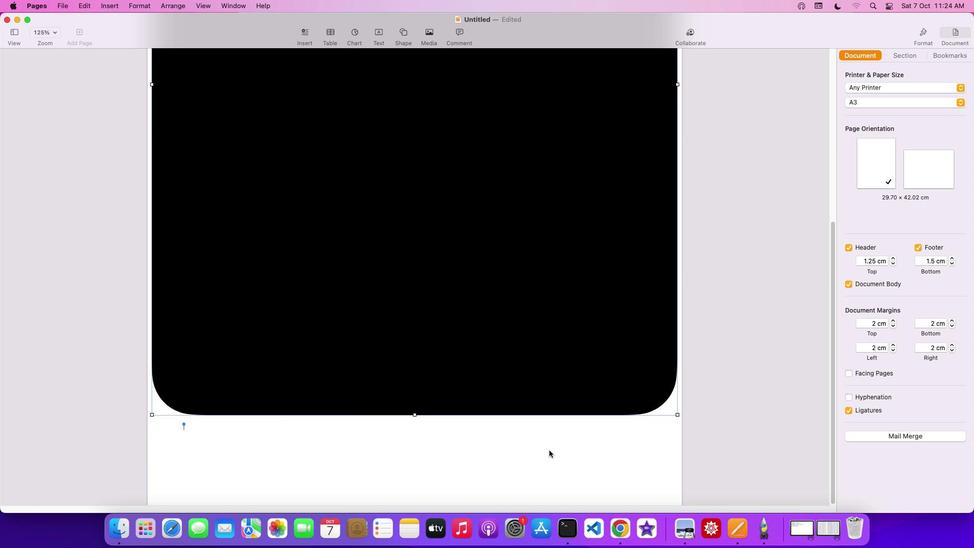 
Action: Mouse scrolled (549, 450) with delta (0, -3)
Screenshot: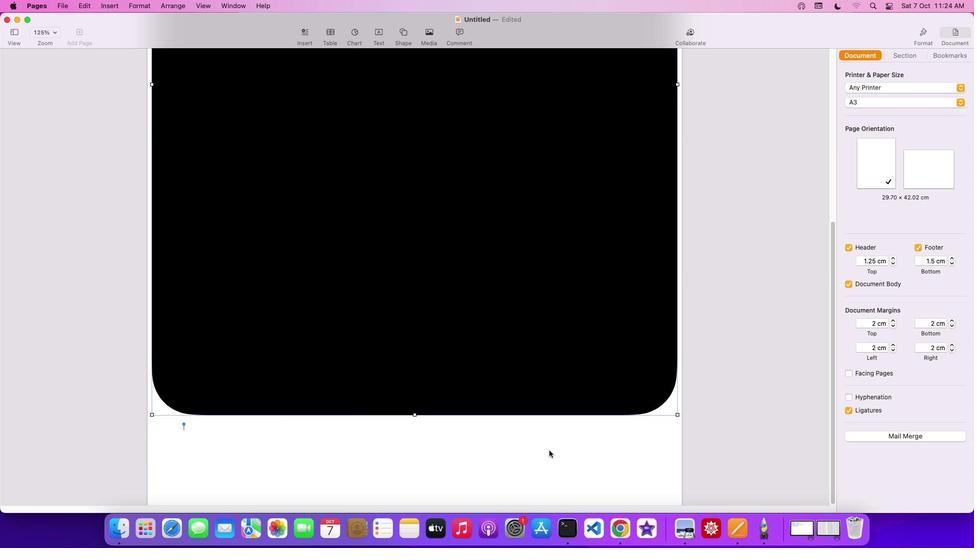 
Action: Mouse scrolled (549, 450) with delta (0, -3)
Screenshot: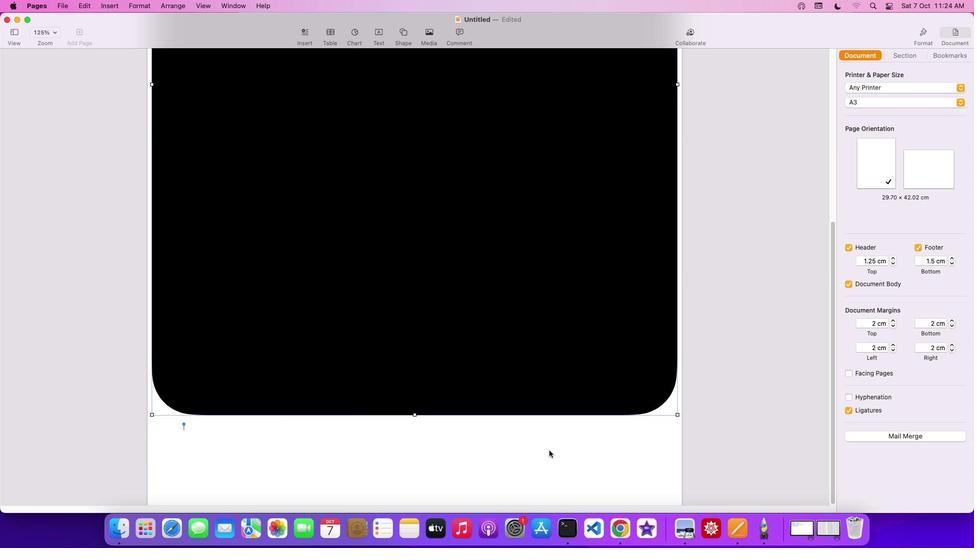 
Action: Mouse moved to (676, 413)
Screenshot: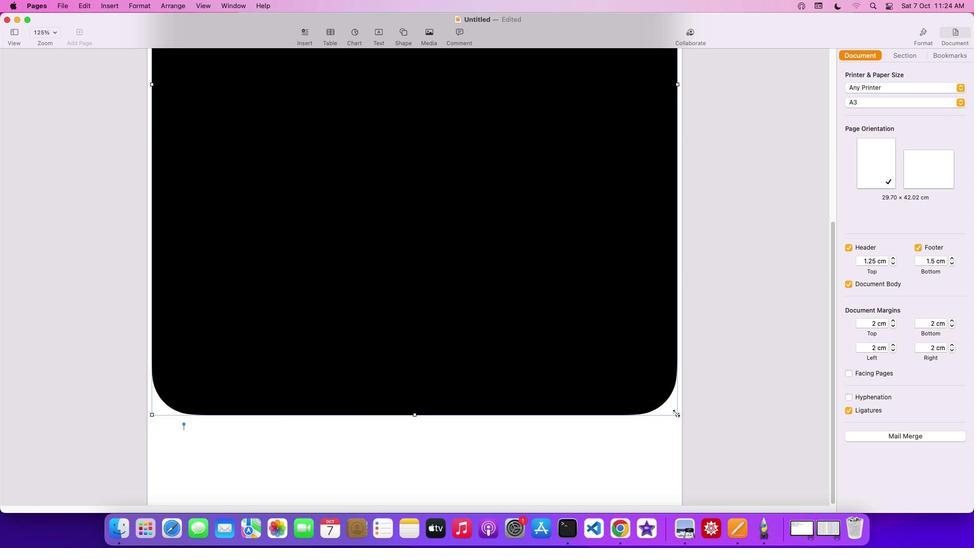 
Action: Mouse pressed left at (676, 413)
Screenshot: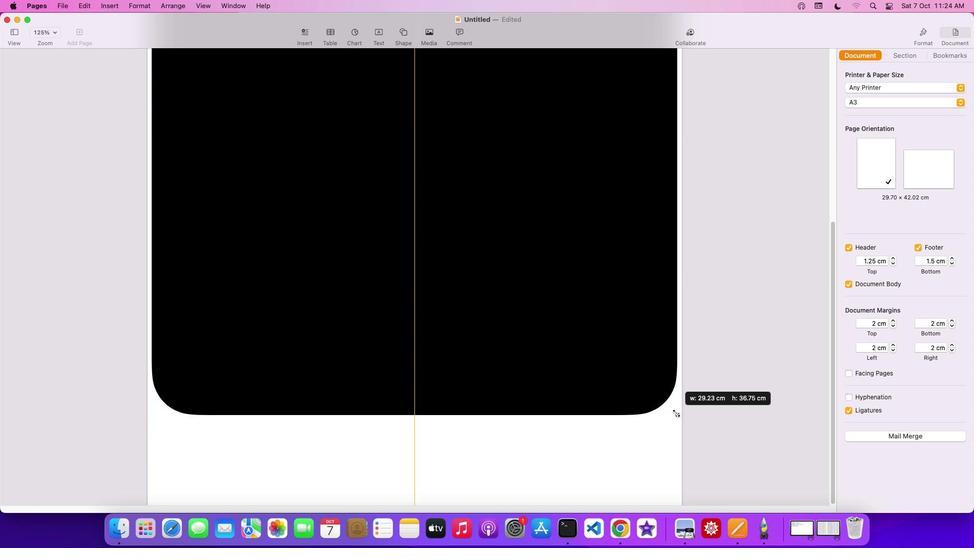 
Action: Mouse moved to (558, 500)
Screenshot: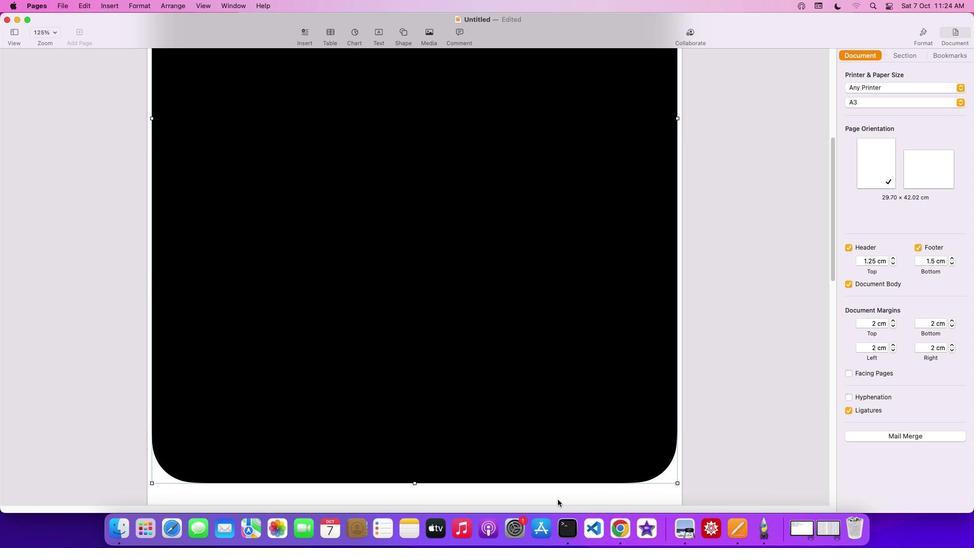 
Action: Mouse scrolled (558, 500) with delta (0, 0)
Screenshot: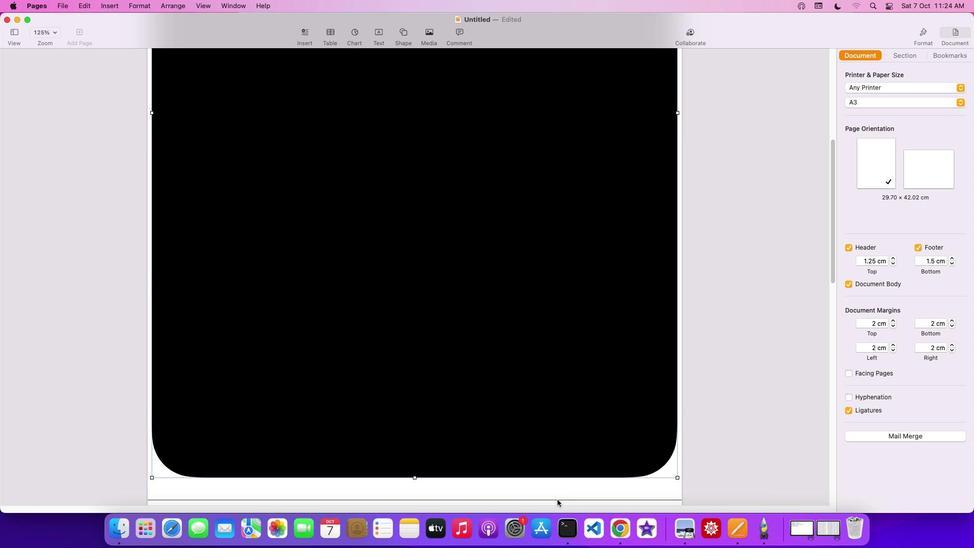 
Action: Mouse moved to (558, 500)
Screenshot: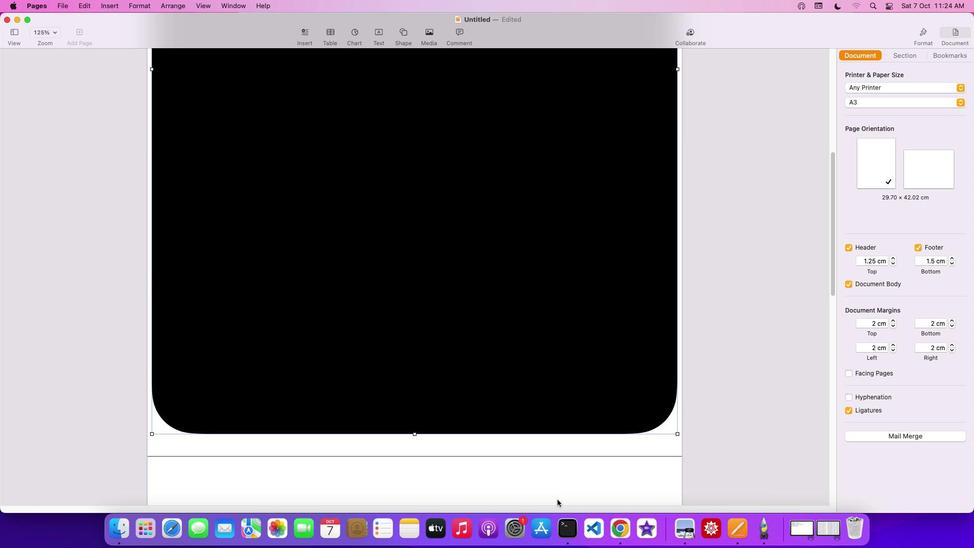 
Action: Mouse scrolled (558, 500) with delta (0, 0)
Screenshot: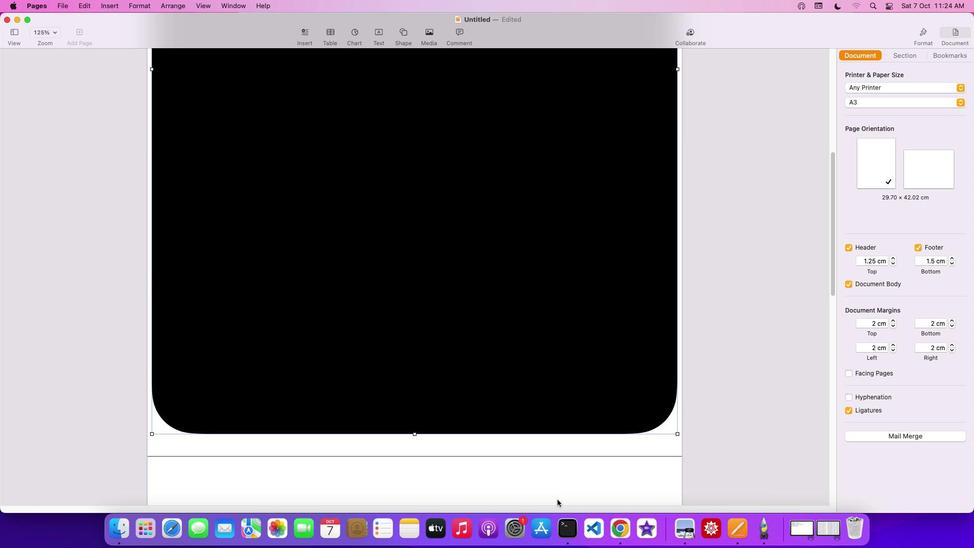 
Action: Mouse scrolled (558, 500) with delta (0, -1)
Screenshot: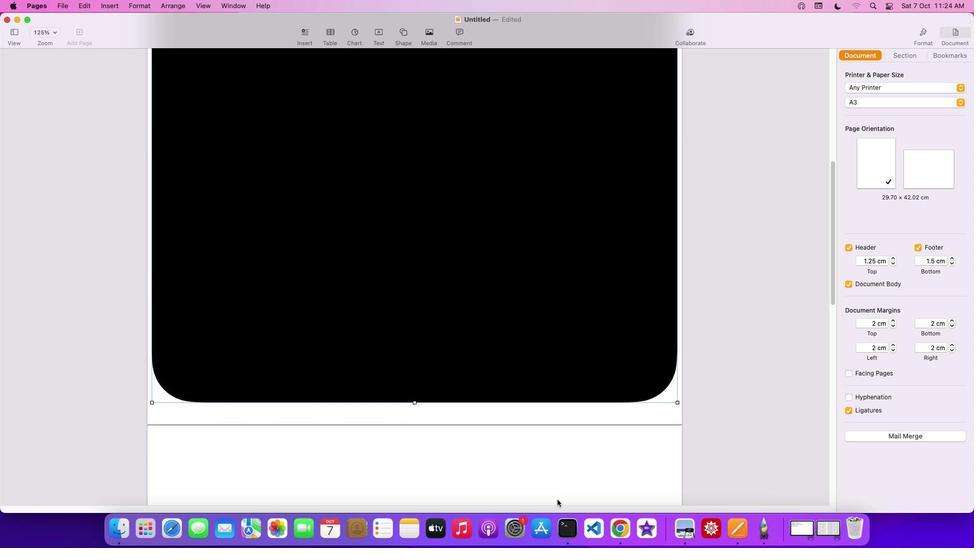 
Action: Mouse scrolled (558, 500) with delta (0, -2)
Screenshot: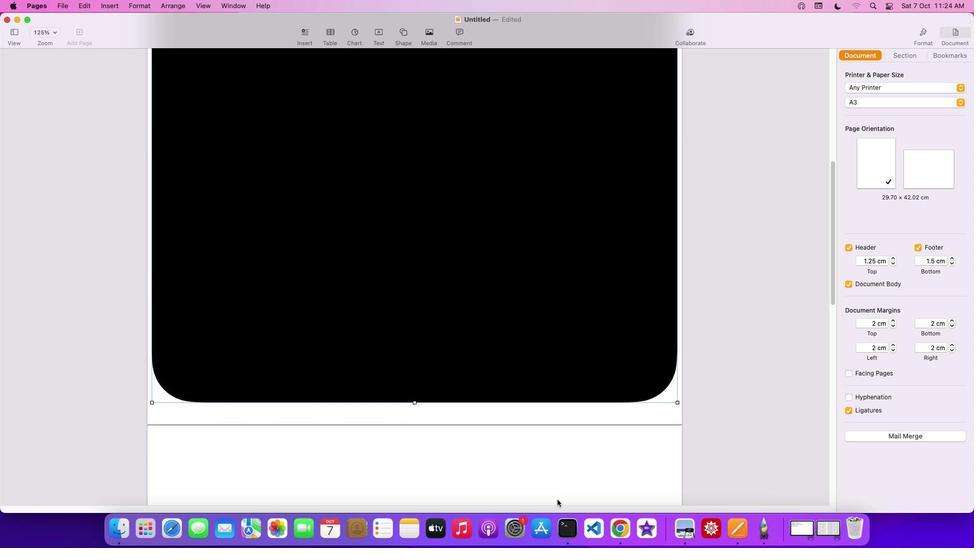 
Action: Mouse scrolled (558, 500) with delta (0, -3)
Screenshot: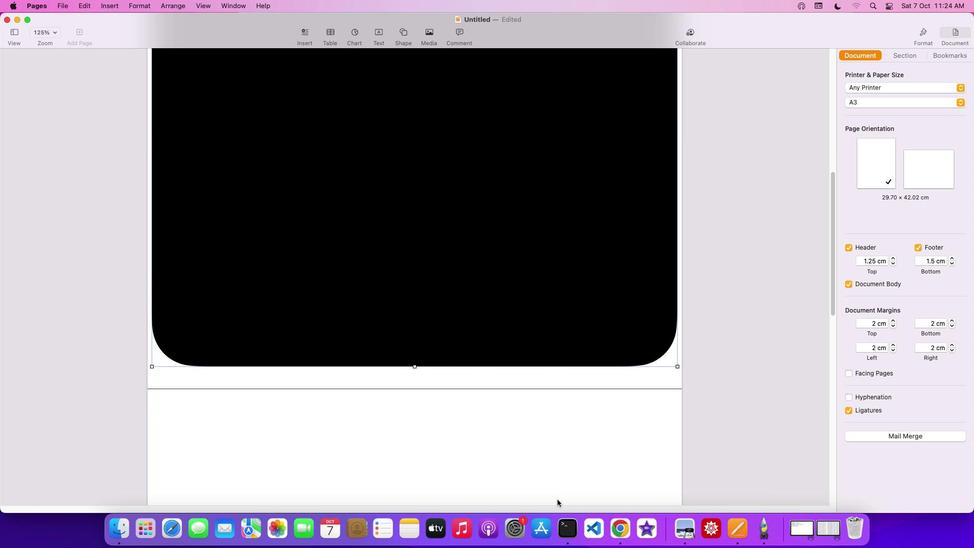 
Action: Mouse scrolled (558, 500) with delta (0, -3)
Screenshot: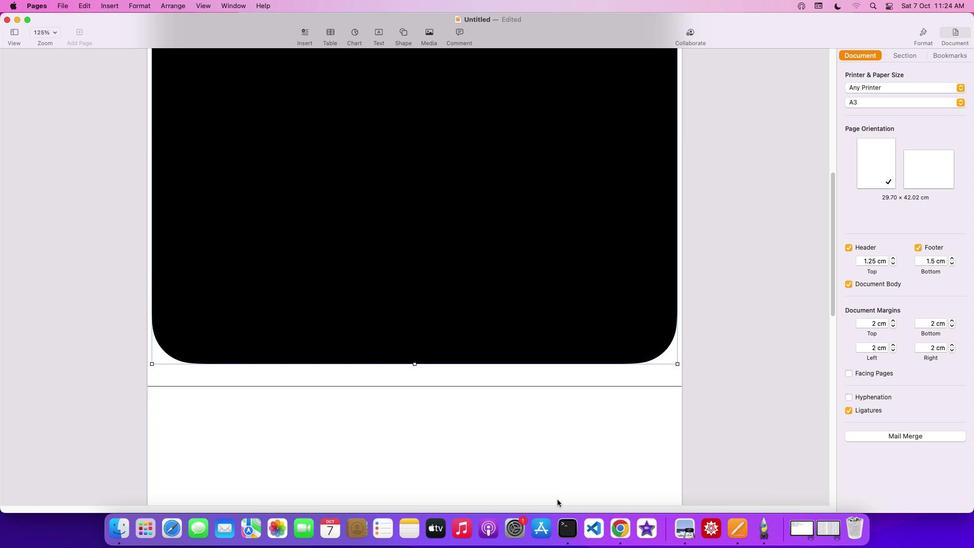 
Action: Mouse scrolled (558, 500) with delta (0, 0)
Screenshot: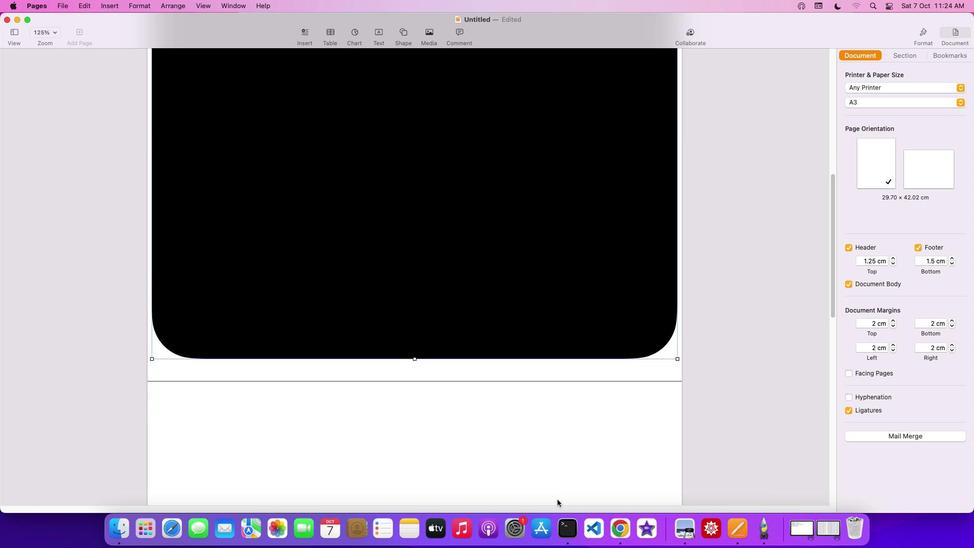 
Action: Mouse scrolled (558, 500) with delta (0, 0)
Screenshot: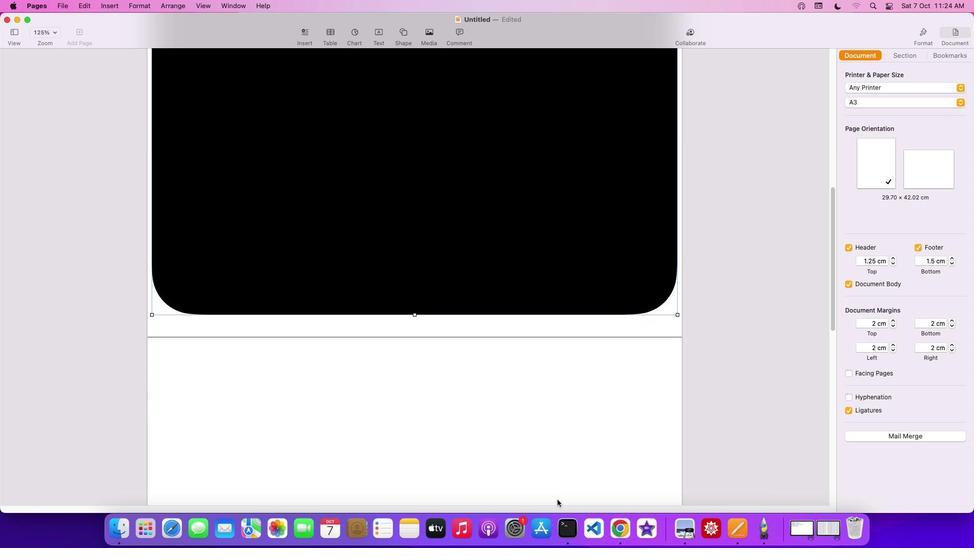 
Action: Mouse scrolled (558, 500) with delta (0, -1)
Screenshot: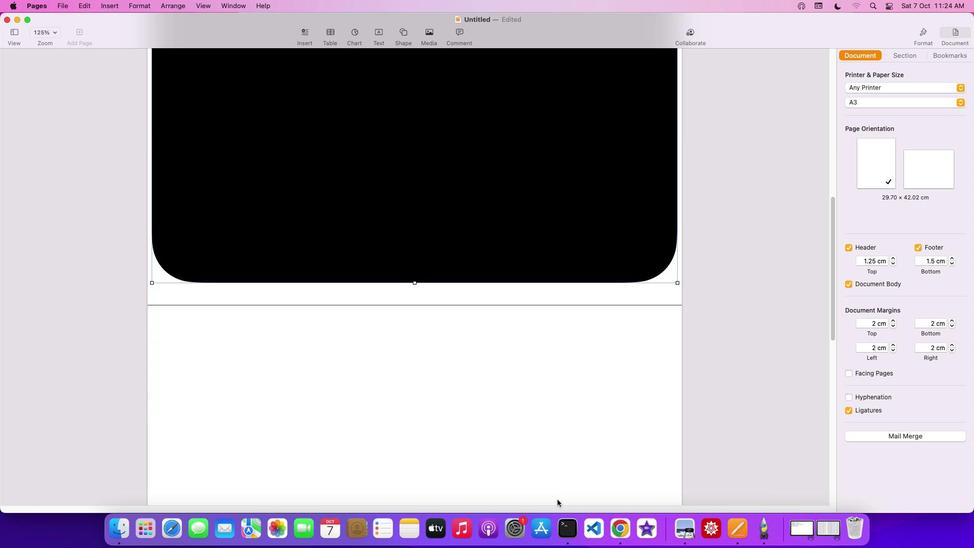 
Action: Mouse scrolled (558, 500) with delta (0, -2)
Screenshot: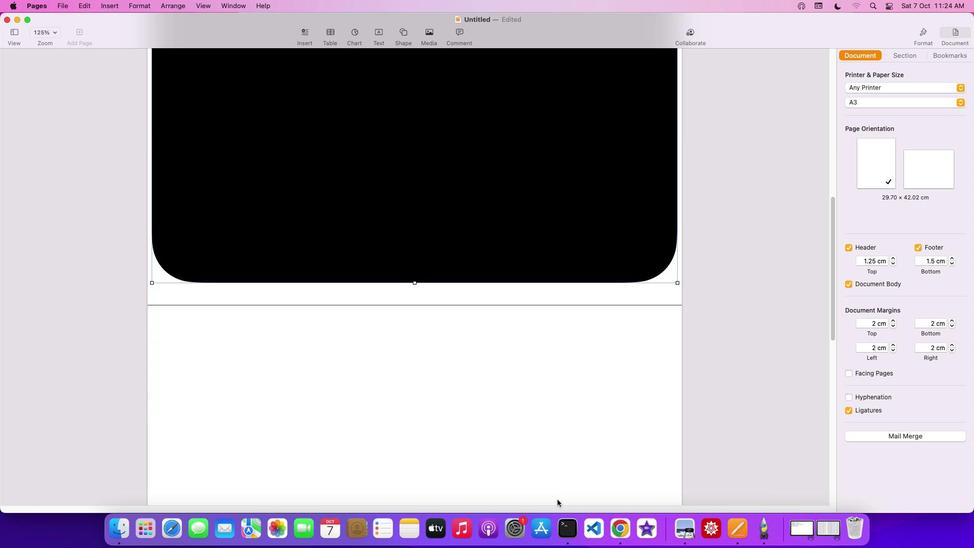 
Action: Mouse scrolled (558, 500) with delta (0, -3)
Screenshot: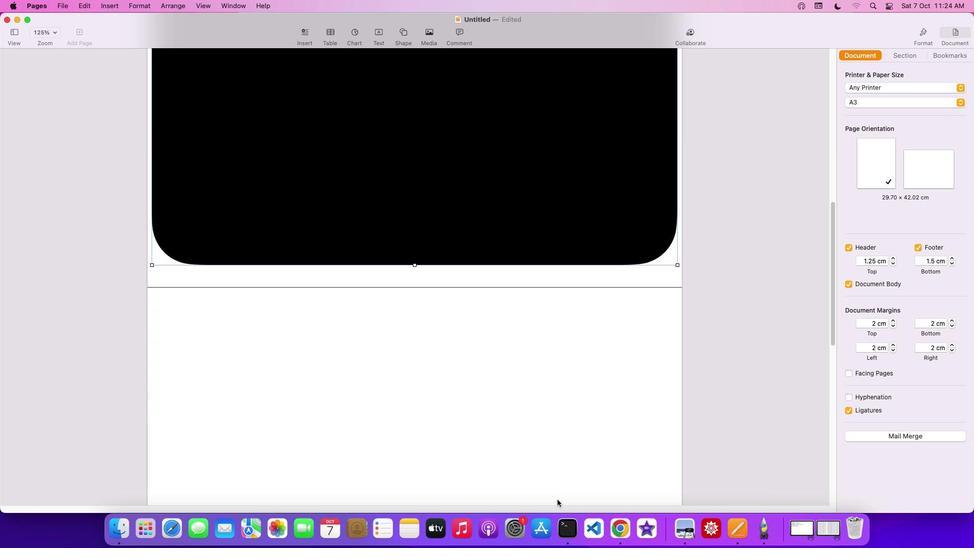 
Action: Mouse scrolled (558, 500) with delta (0, -3)
Screenshot: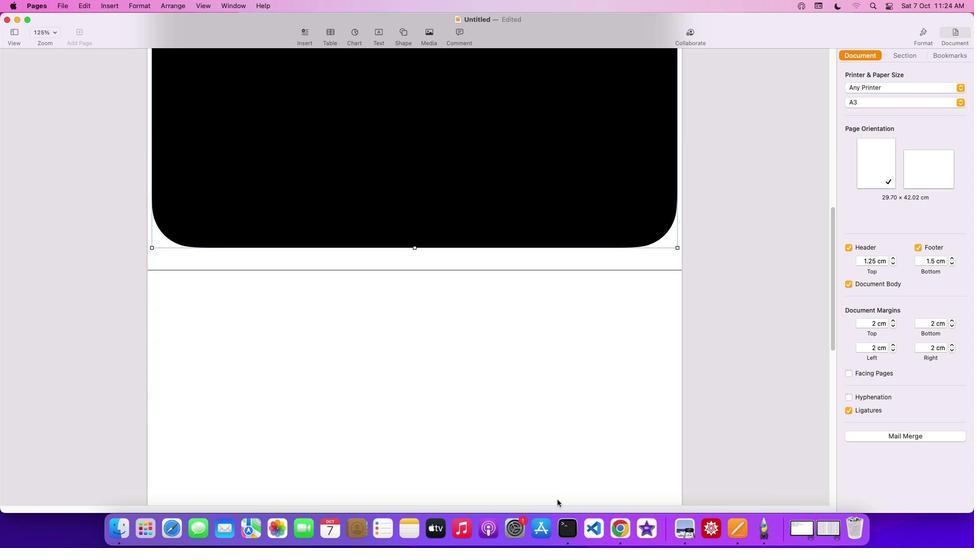 
Action: Mouse moved to (677, 246)
Screenshot: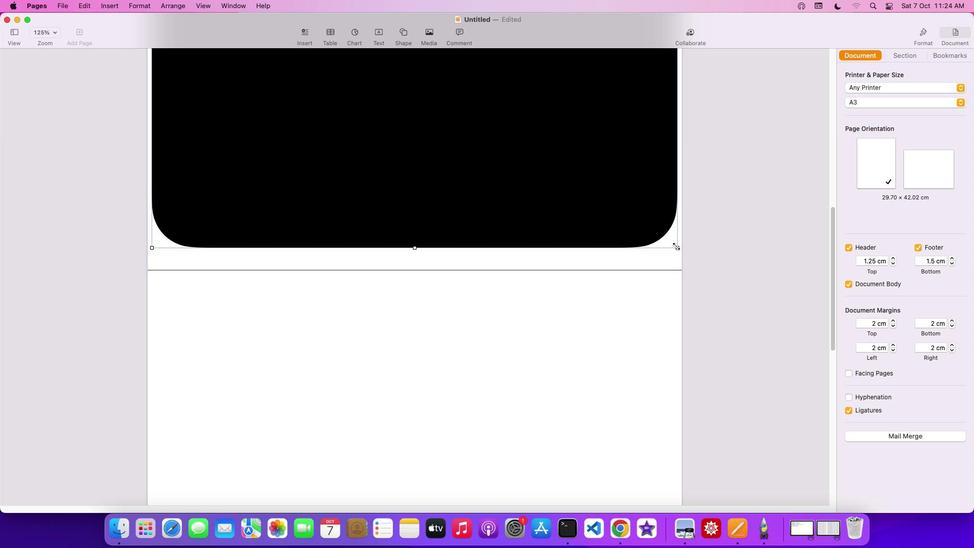 
Action: Mouse pressed left at (677, 246)
Screenshot: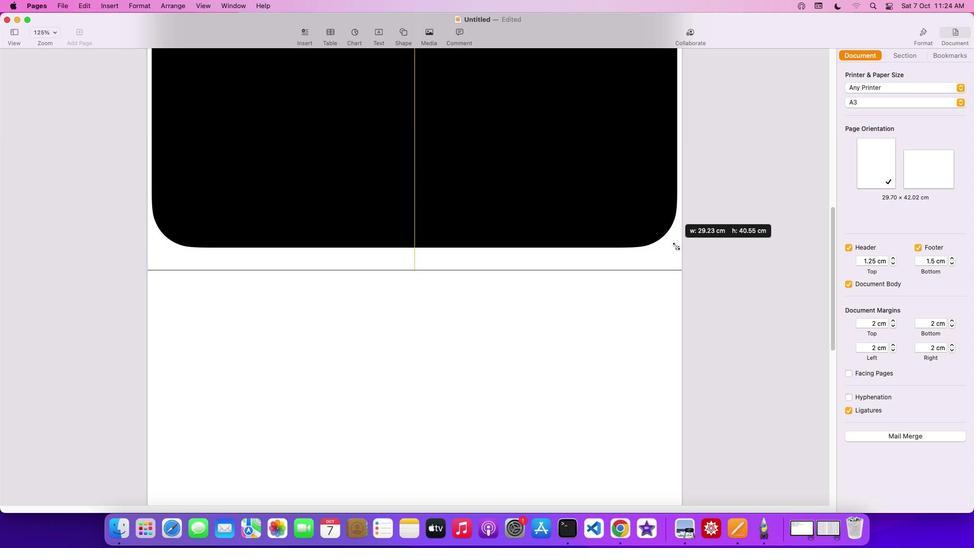 
Action: Mouse moved to (656, 245)
Screenshot: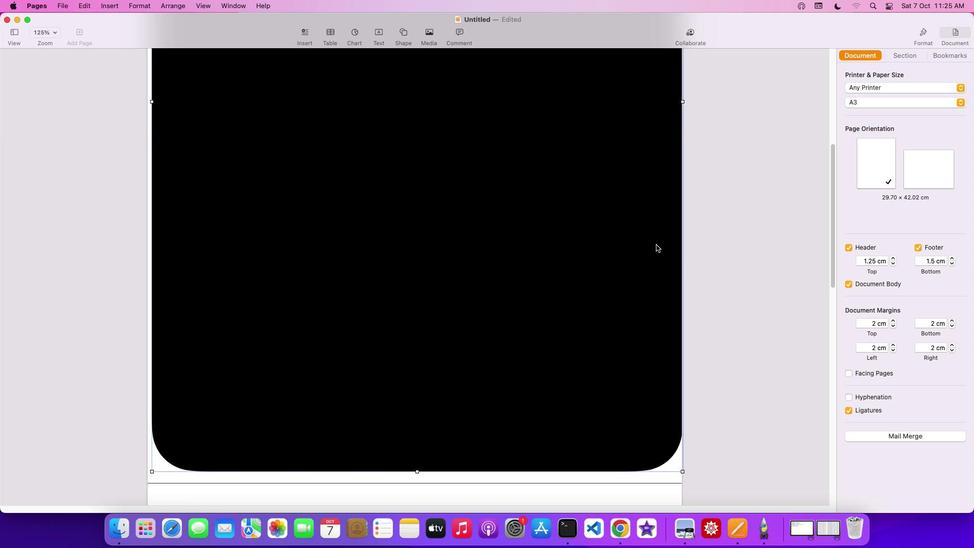 
Action: Mouse scrolled (656, 245) with delta (0, 0)
Screenshot: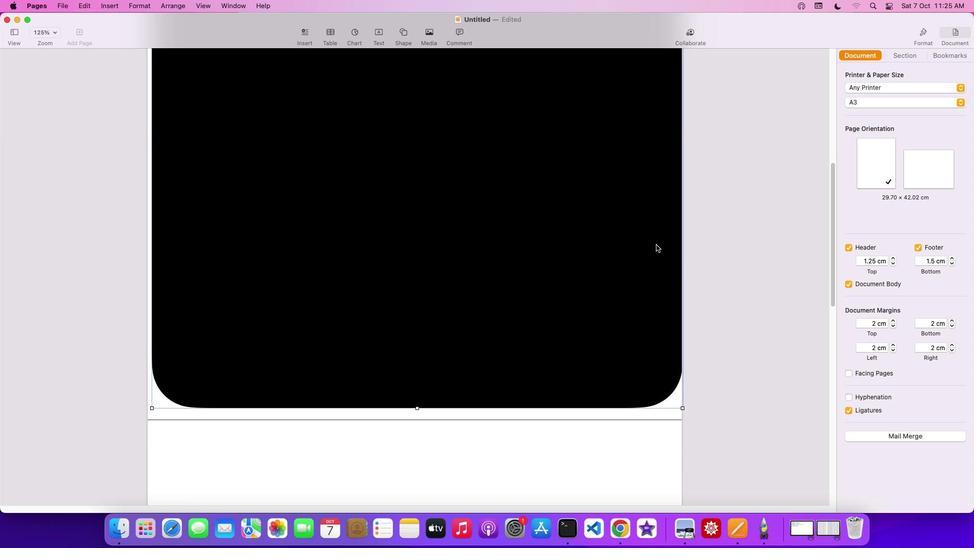 
Action: Mouse scrolled (656, 245) with delta (0, 0)
Screenshot: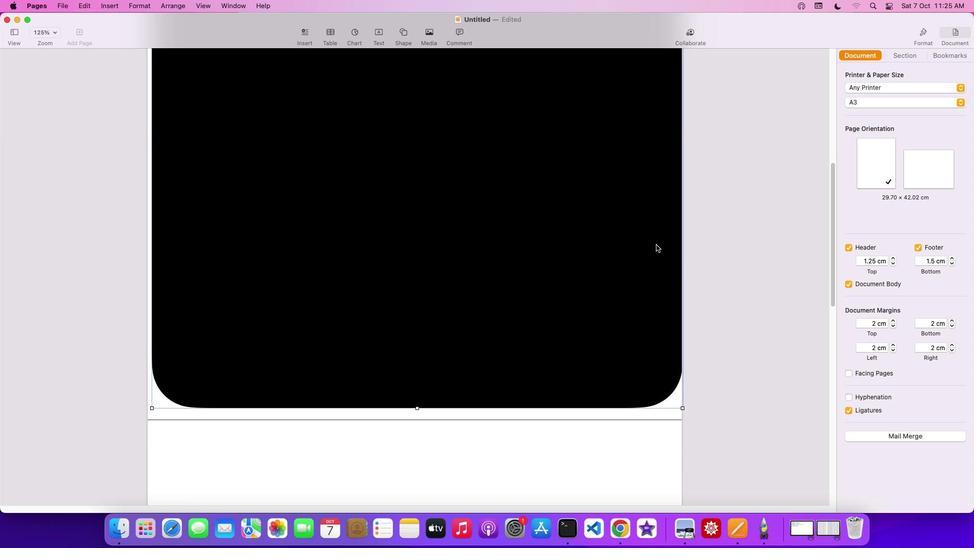 
Action: Mouse scrolled (656, 245) with delta (0, -2)
Screenshot: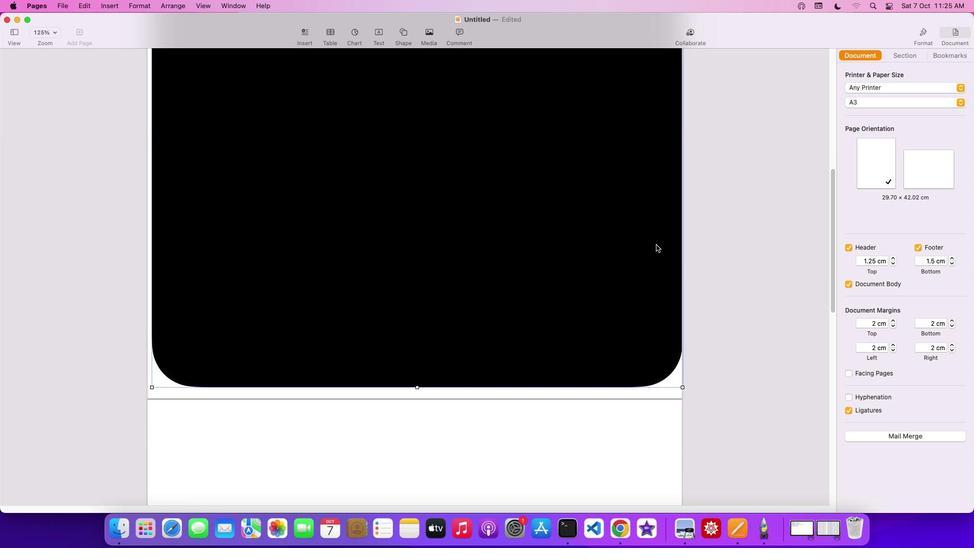 
Action: Mouse scrolled (656, 245) with delta (0, -2)
Screenshot: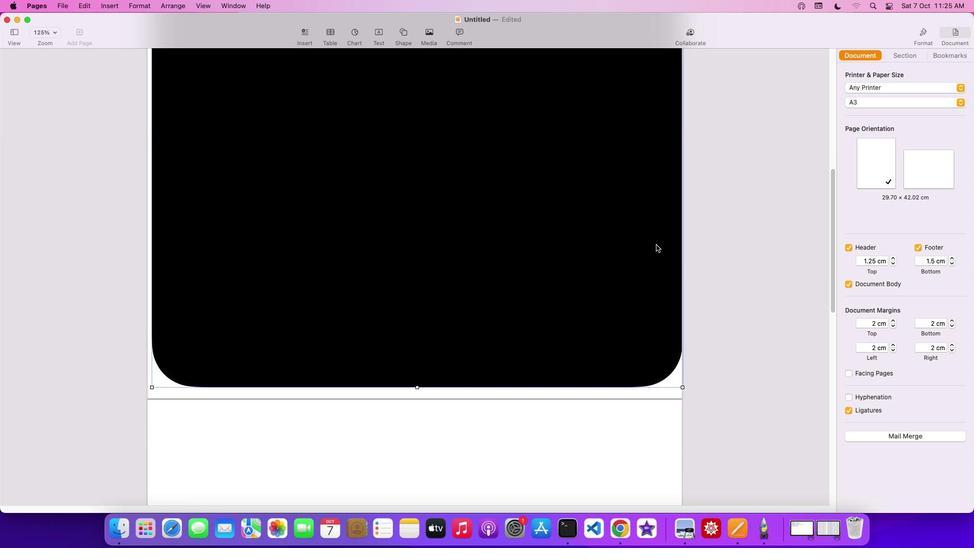 
Action: Mouse scrolled (656, 245) with delta (0, -3)
Screenshot: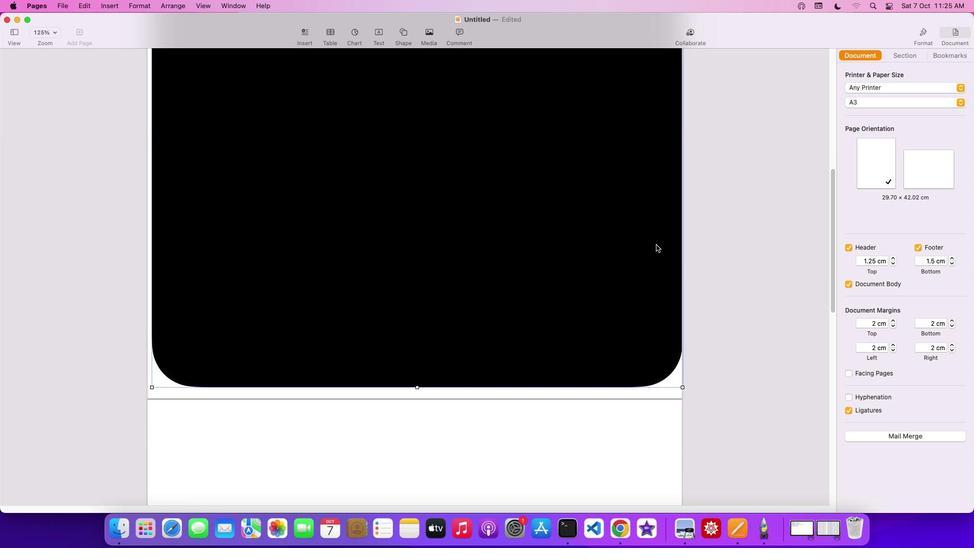 
Action: Mouse scrolled (656, 245) with delta (0, -3)
Screenshot: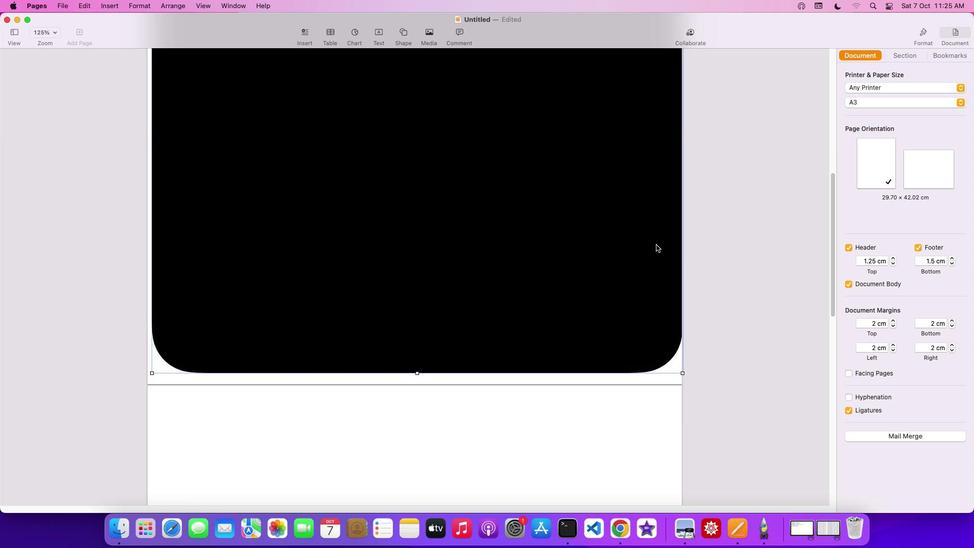 
Action: Mouse scrolled (656, 245) with delta (0, 0)
Screenshot: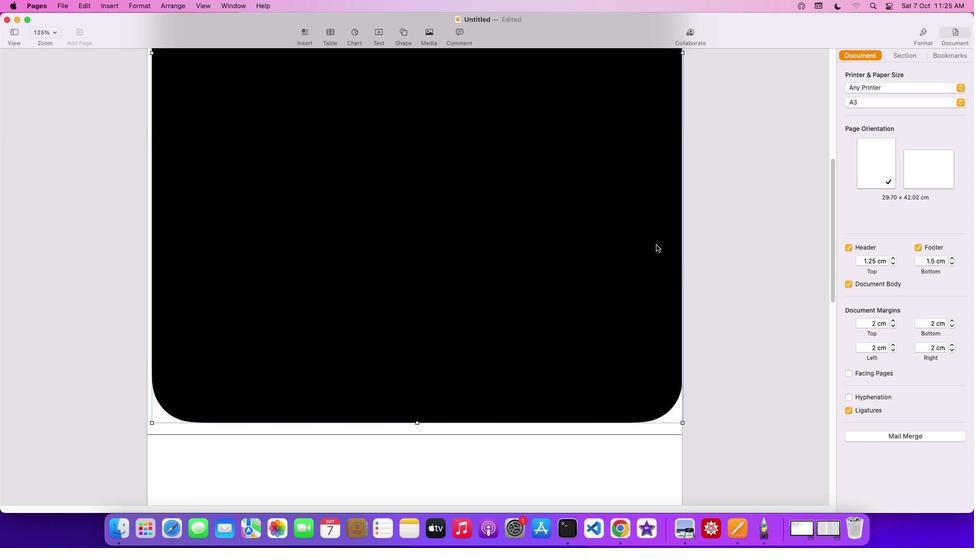 
Action: Mouse scrolled (656, 245) with delta (0, 0)
Screenshot: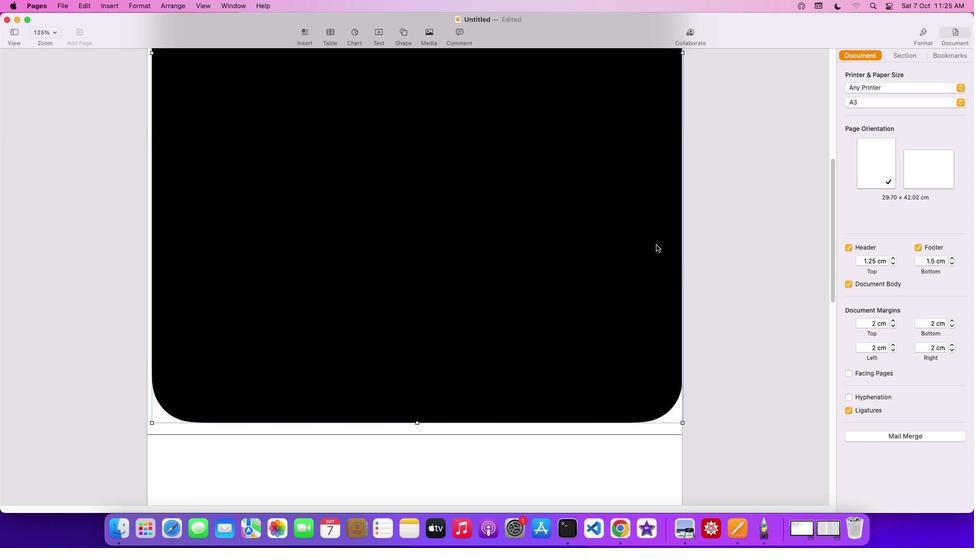 
Action: Mouse scrolled (656, 245) with delta (0, 1)
Screenshot: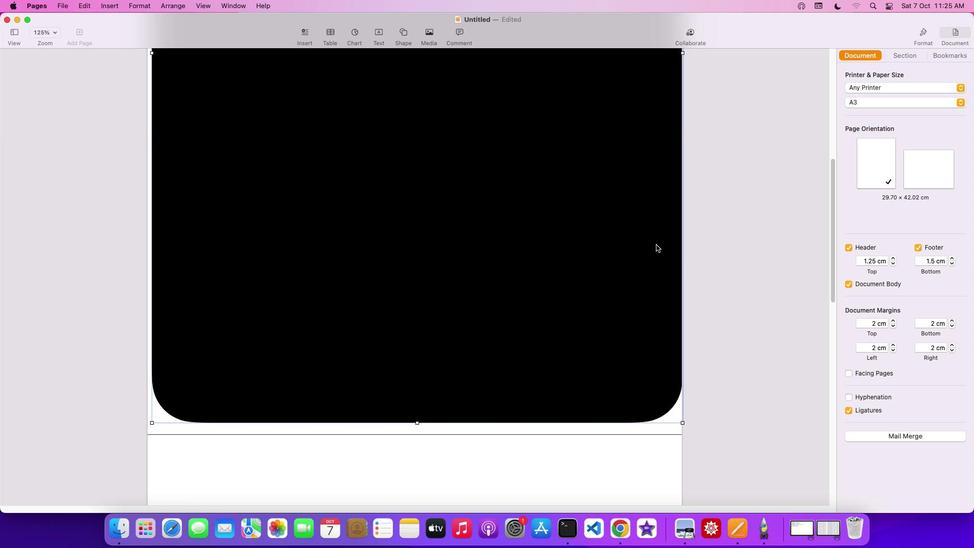 
Action: Mouse scrolled (656, 245) with delta (0, 2)
Screenshot: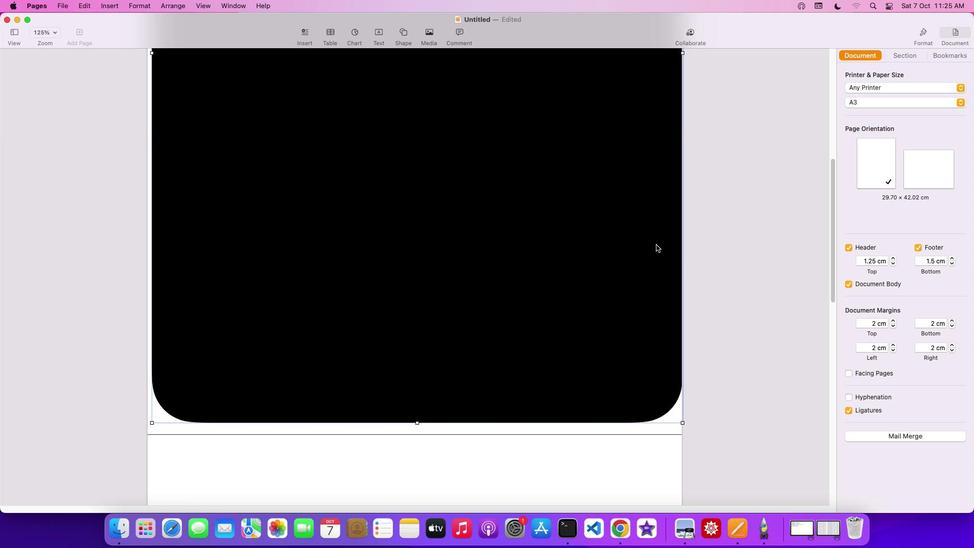 
Action: Mouse scrolled (656, 245) with delta (0, 0)
Screenshot: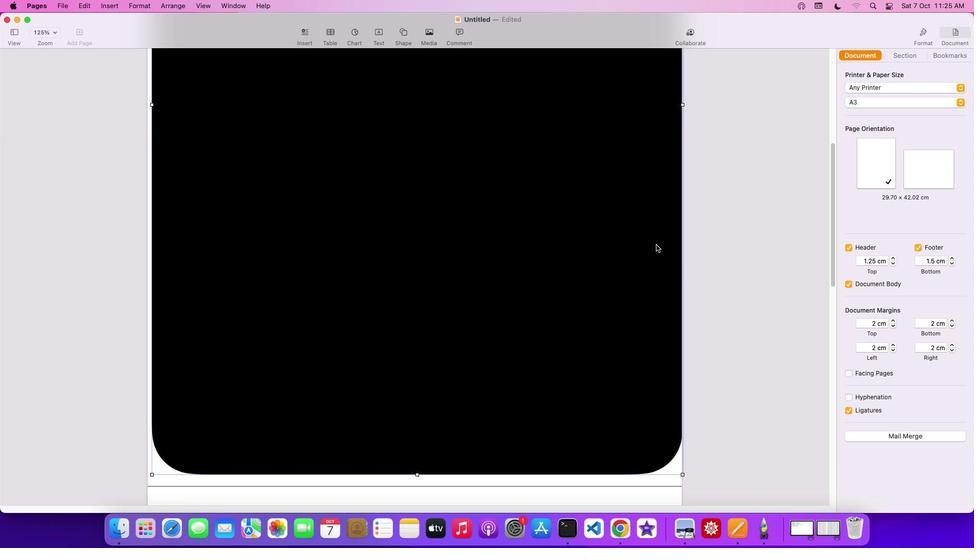 
Action: Mouse scrolled (656, 245) with delta (0, 0)
Screenshot: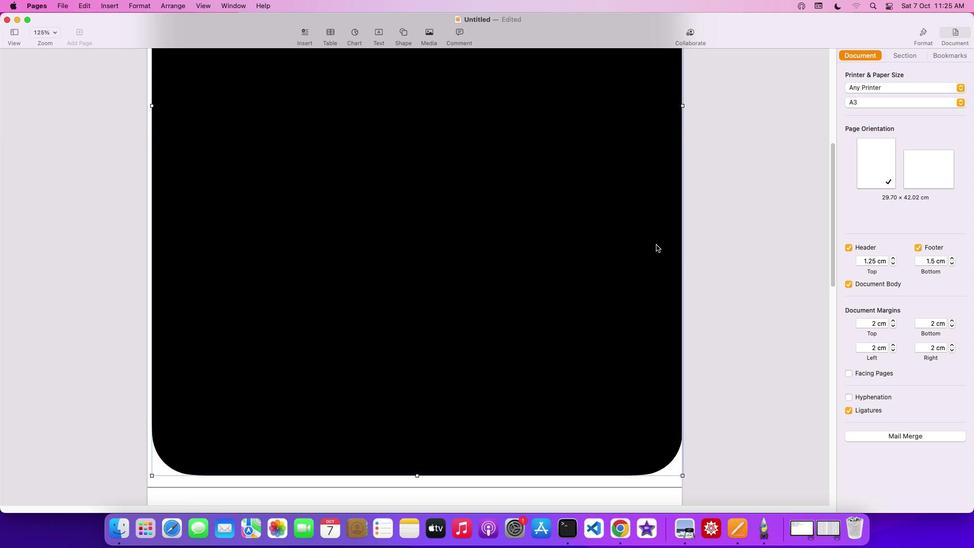 
Action: Mouse scrolled (656, 245) with delta (0, 1)
Screenshot: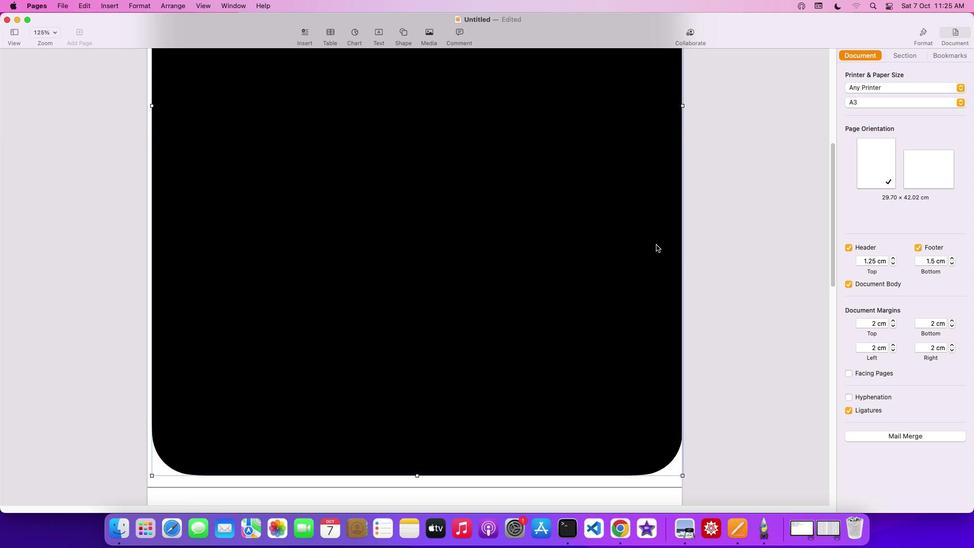 
Action: Mouse scrolled (656, 245) with delta (0, 2)
Screenshot: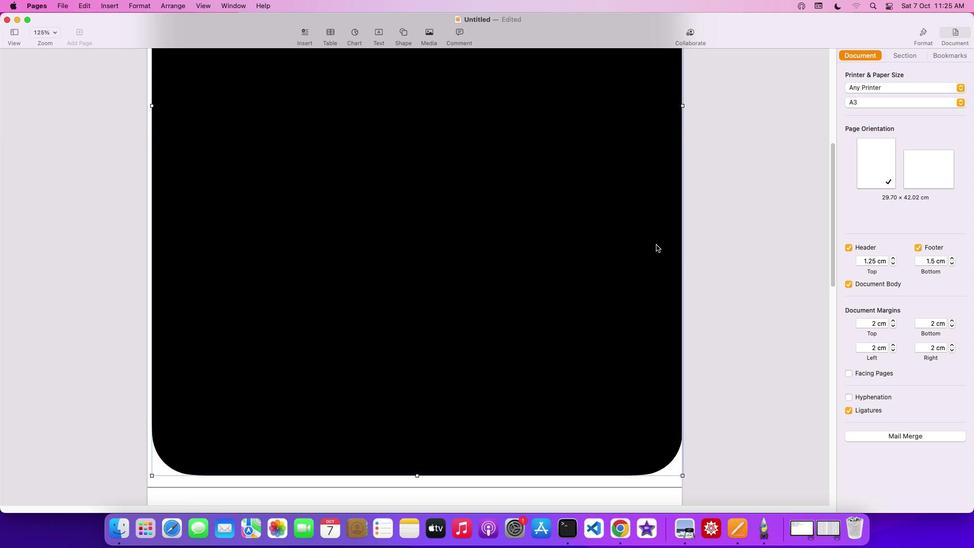 
Action: Mouse scrolled (656, 245) with delta (0, 0)
Screenshot: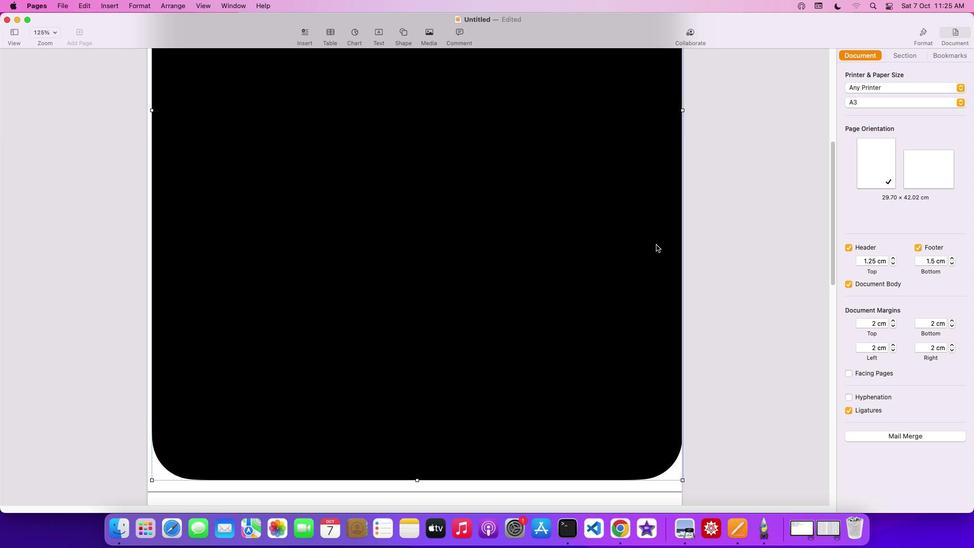 
Action: Mouse scrolled (656, 245) with delta (0, 0)
Screenshot: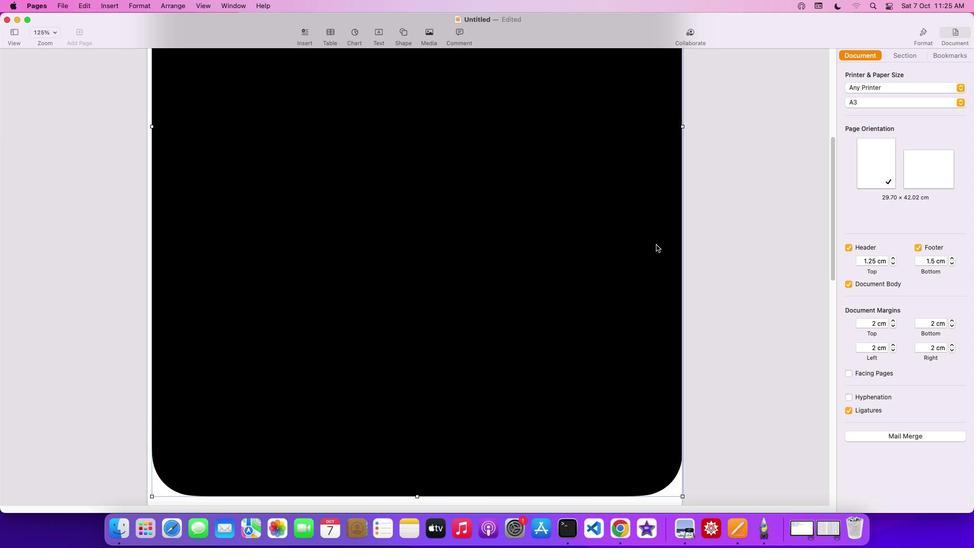 
Action: Mouse scrolled (656, 245) with delta (0, 1)
Screenshot: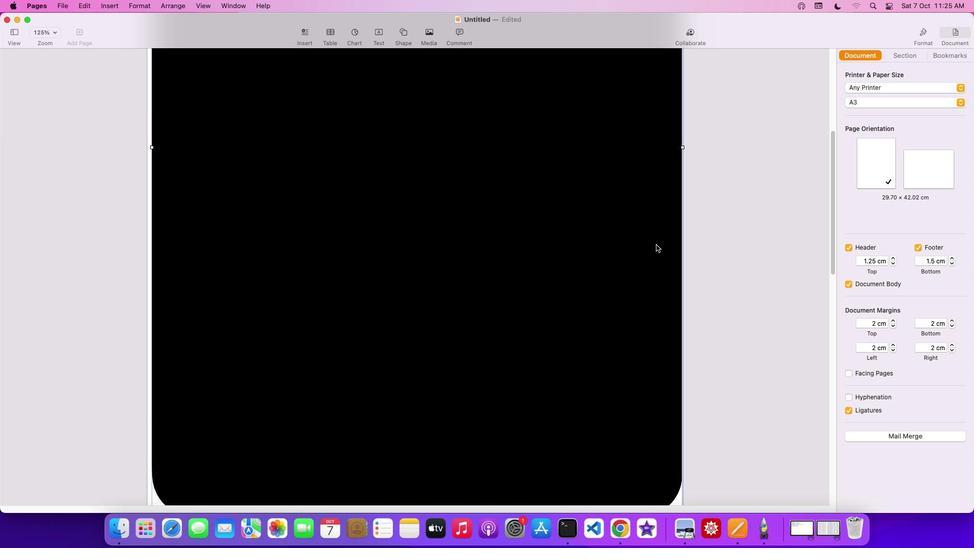 
Action: Mouse scrolled (656, 245) with delta (0, 2)
Screenshot: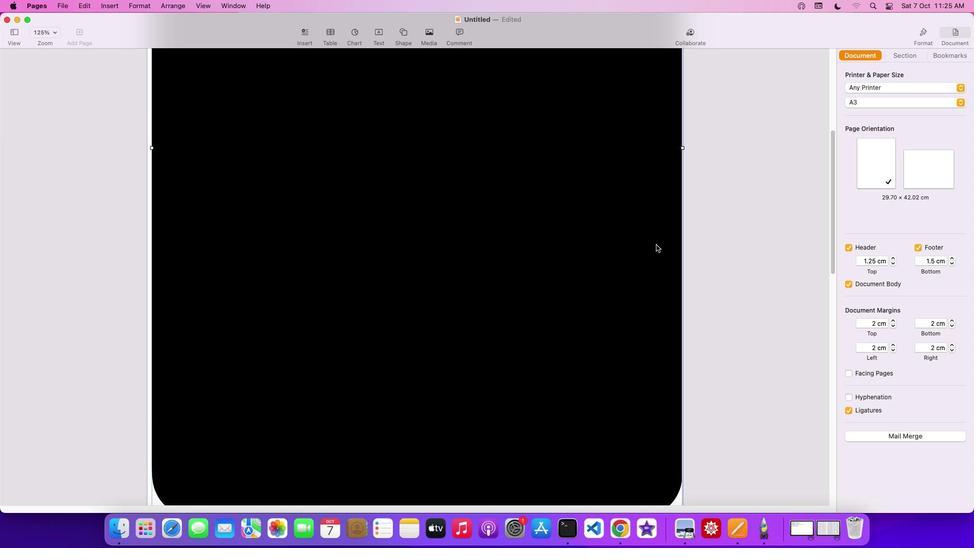 
Action: Mouse scrolled (656, 245) with delta (0, 0)
Screenshot: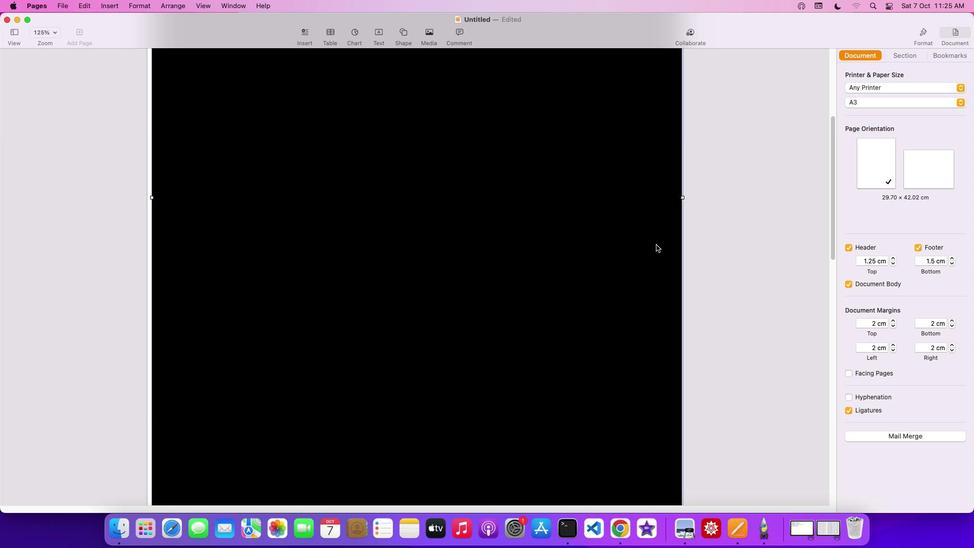 
Action: Mouse scrolled (656, 245) with delta (0, 0)
Screenshot: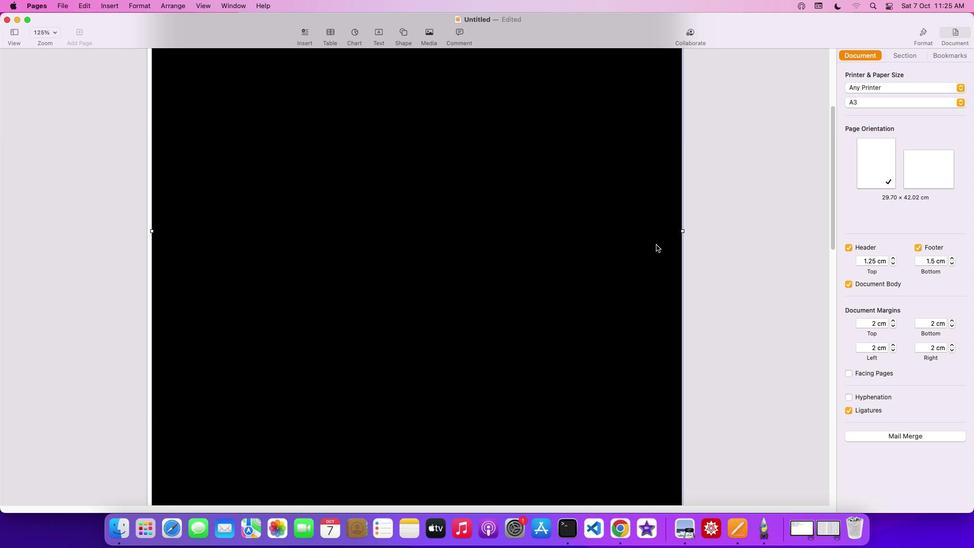 
Action: Mouse scrolled (656, 245) with delta (0, 1)
Screenshot: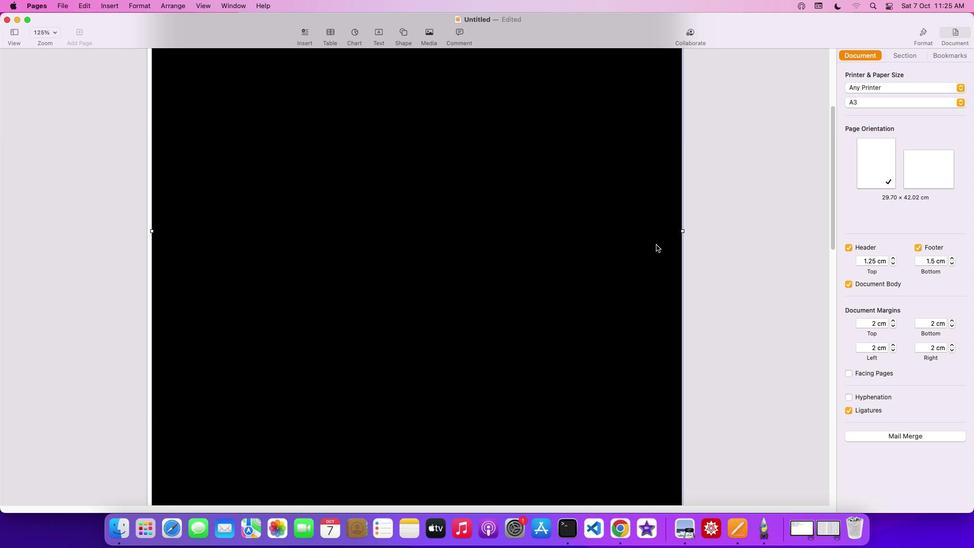
Action: Mouse scrolled (656, 245) with delta (0, 2)
Screenshot: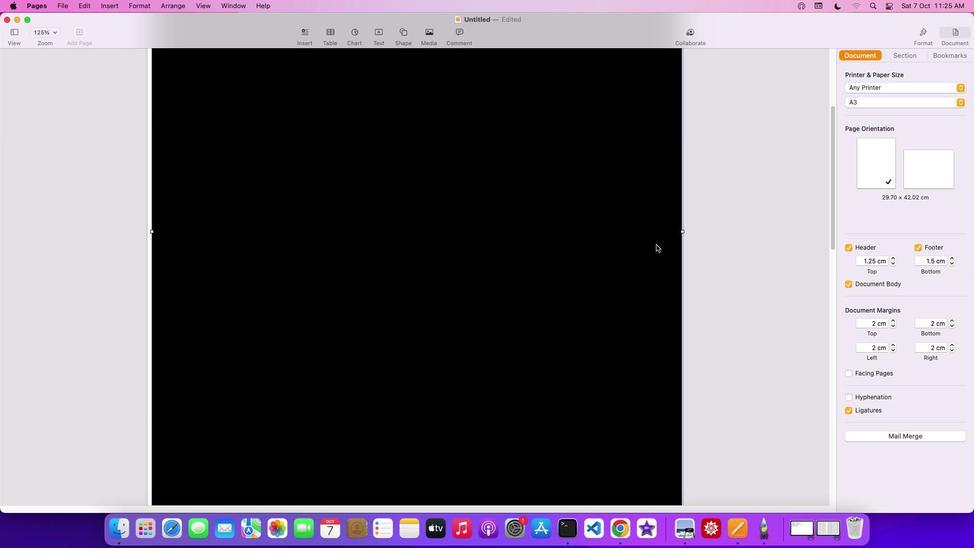 
Action: Mouse scrolled (656, 245) with delta (0, 3)
Screenshot: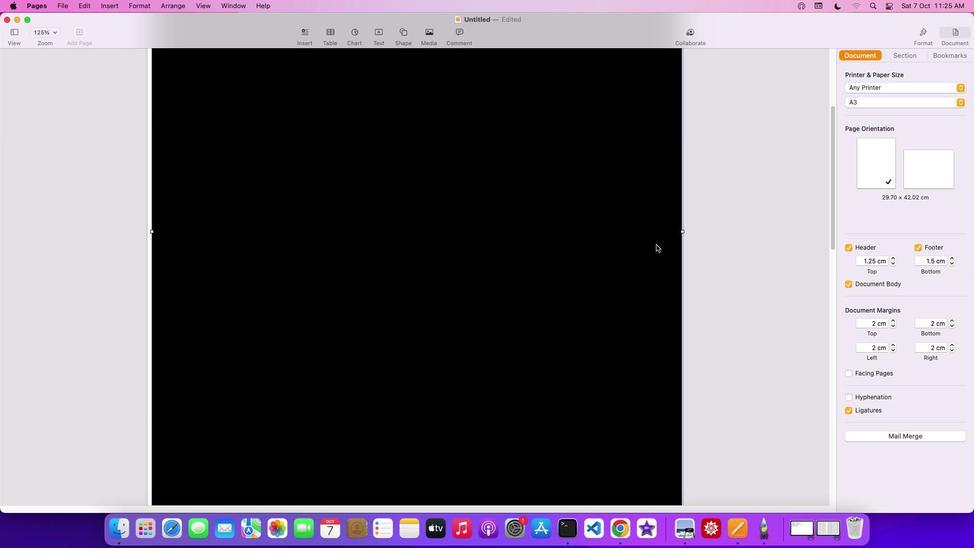 
Action: Mouse scrolled (656, 245) with delta (0, 0)
Screenshot: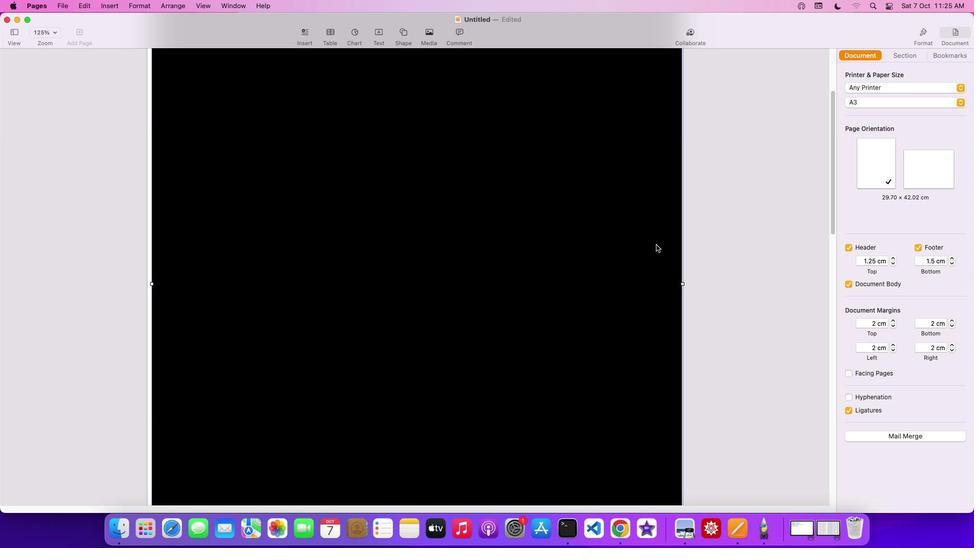 
Action: Mouse scrolled (656, 245) with delta (0, 0)
Screenshot: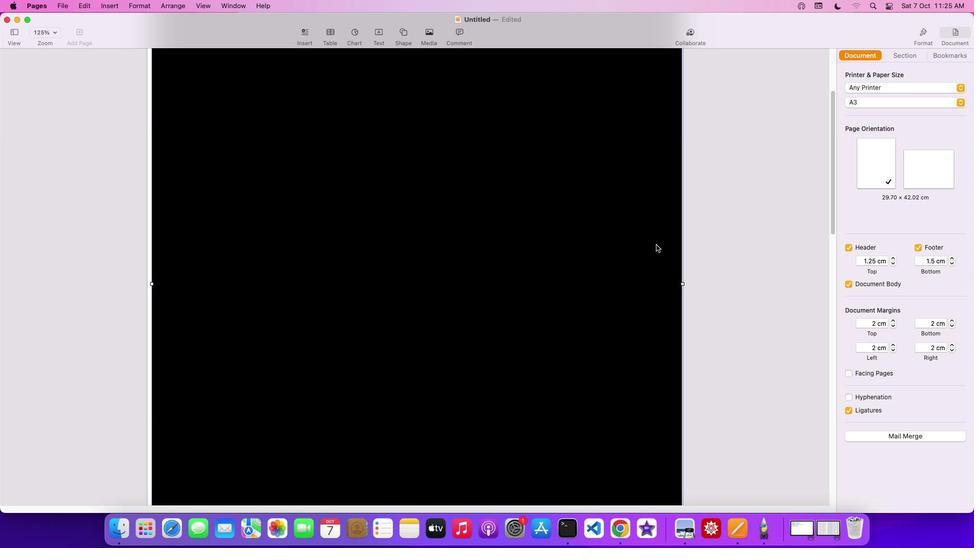 
Action: Mouse scrolled (656, 245) with delta (0, 1)
Screenshot: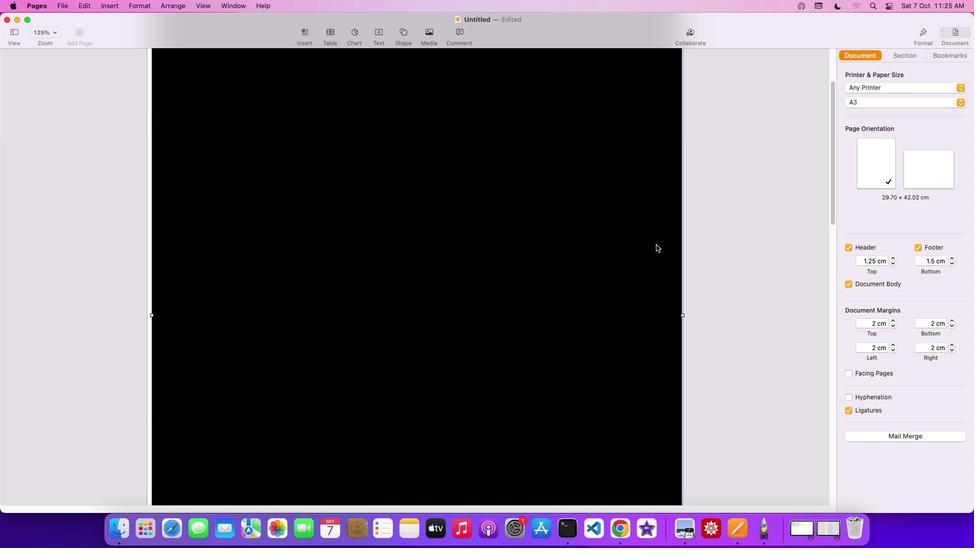 
Action: Mouse scrolled (656, 245) with delta (0, 2)
Screenshot: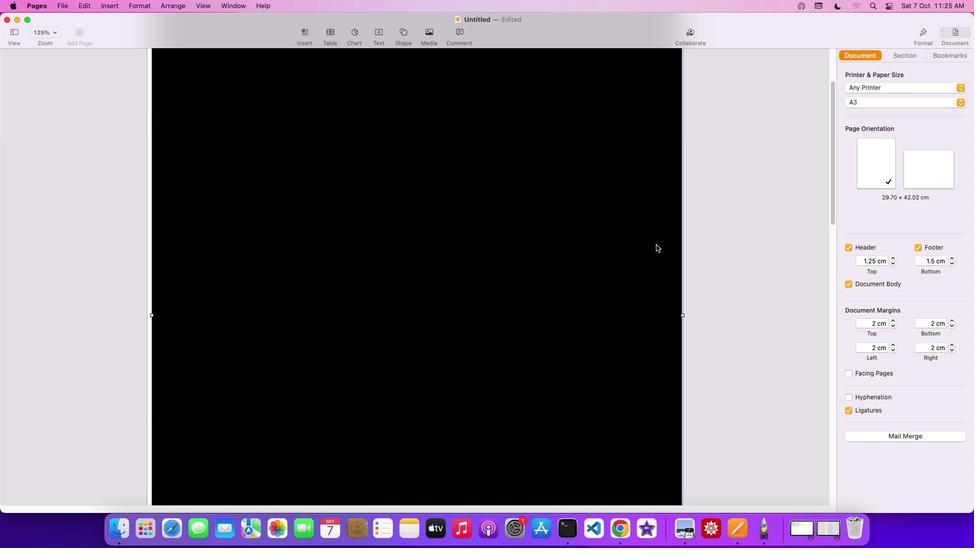 
Action: Mouse scrolled (656, 245) with delta (0, 3)
Screenshot: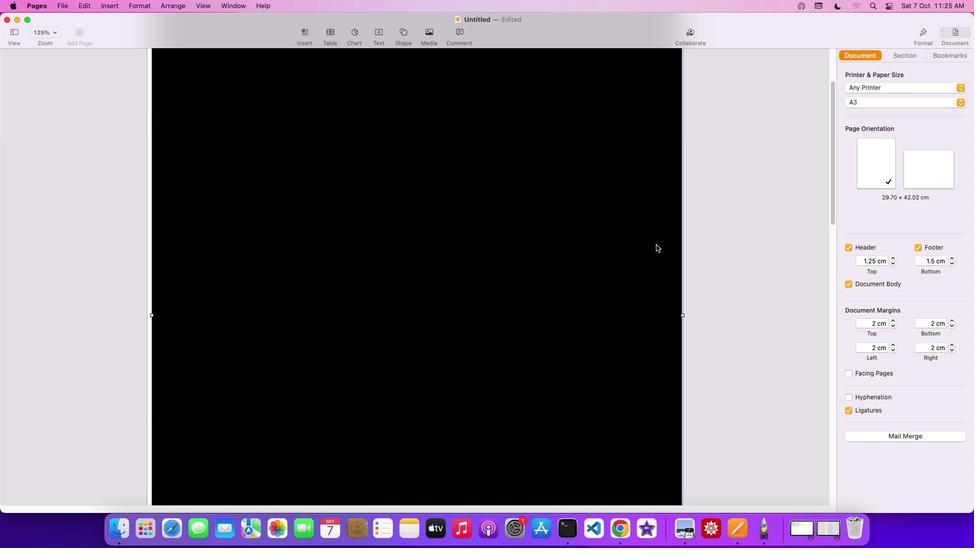 
Action: Mouse scrolled (656, 245) with delta (0, 0)
Screenshot: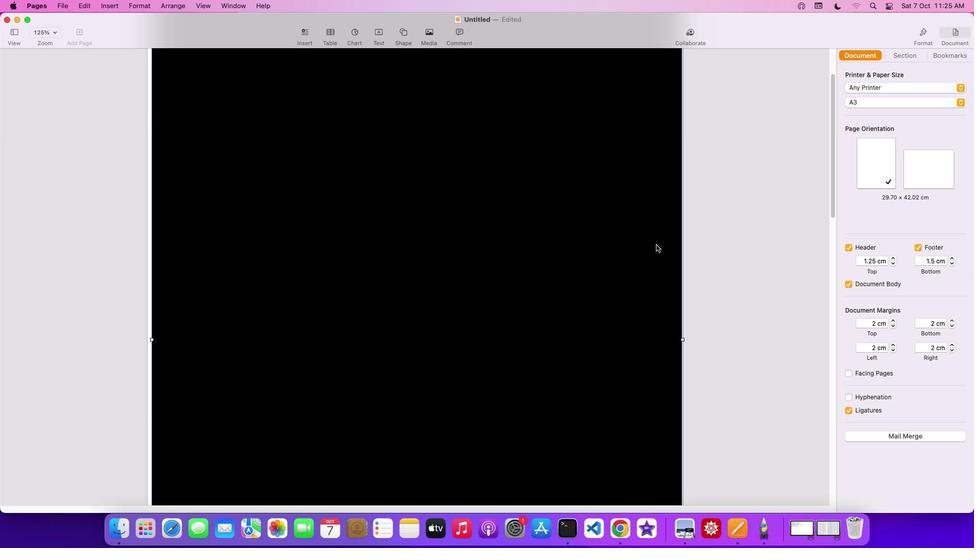 
Action: Mouse scrolled (656, 245) with delta (0, 0)
Screenshot: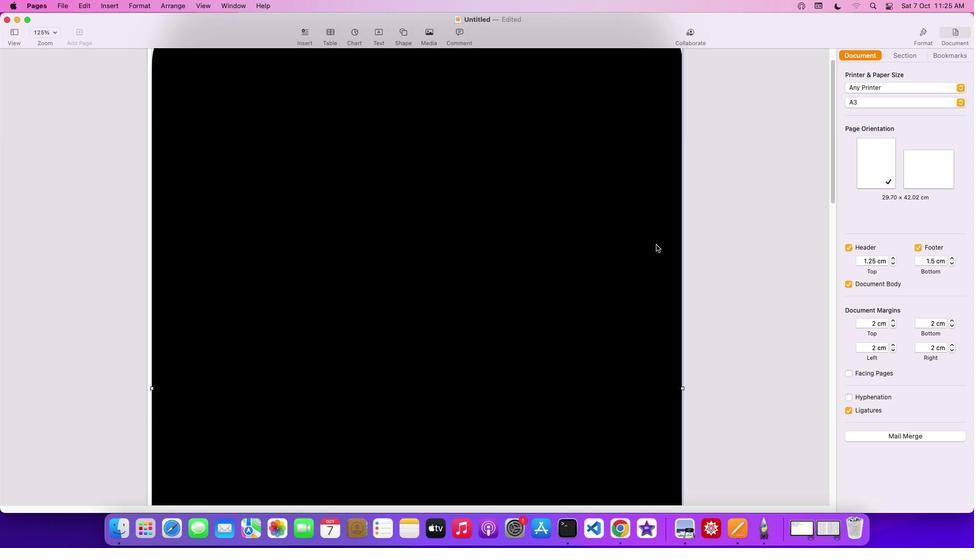 
Action: Mouse scrolled (656, 245) with delta (0, 1)
Screenshot: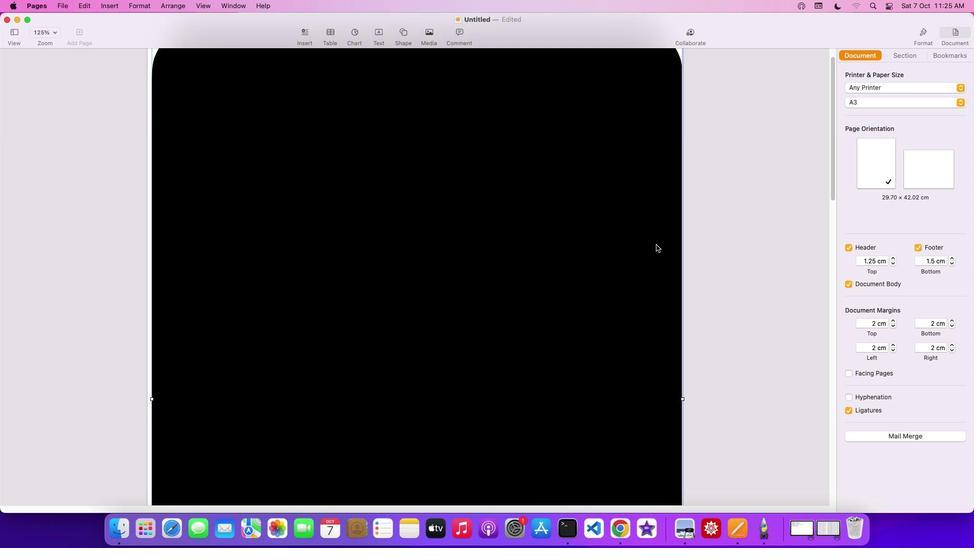 
Action: Mouse scrolled (656, 245) with delta (0, 2)
Screenshot: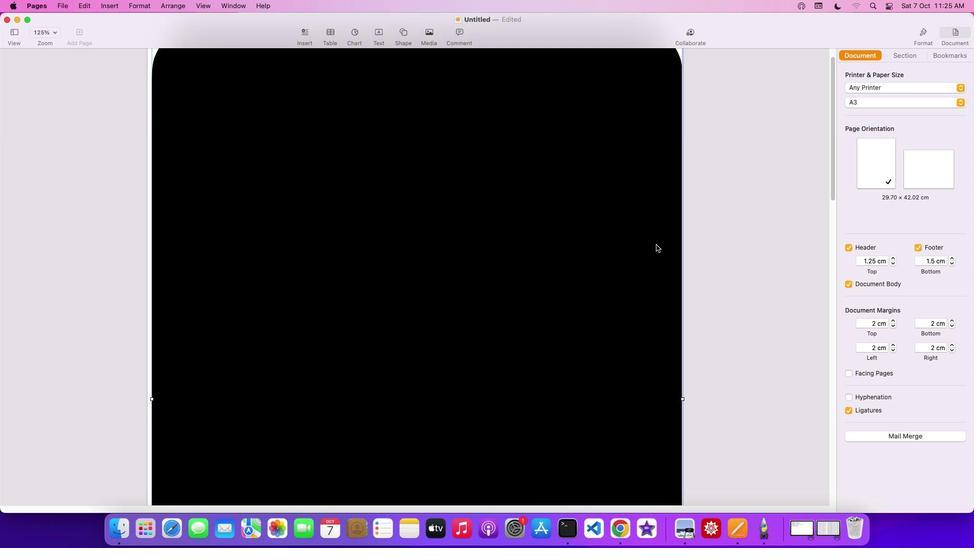 
Action: Mouse scrolled (656, 245) with delta (0, 3)
Screenshot: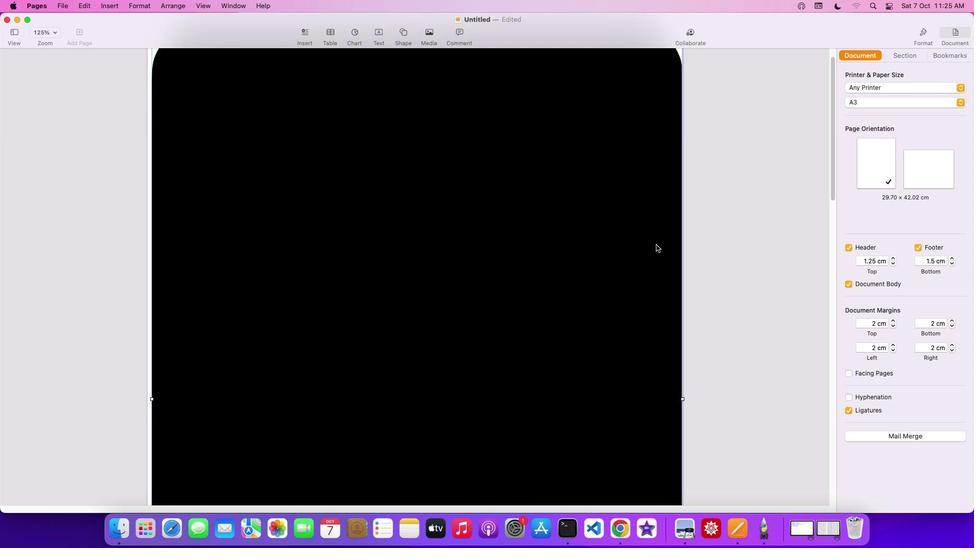 
Action: Mouse scrolled (656, 245) with delta (0, 0)
Screenshot: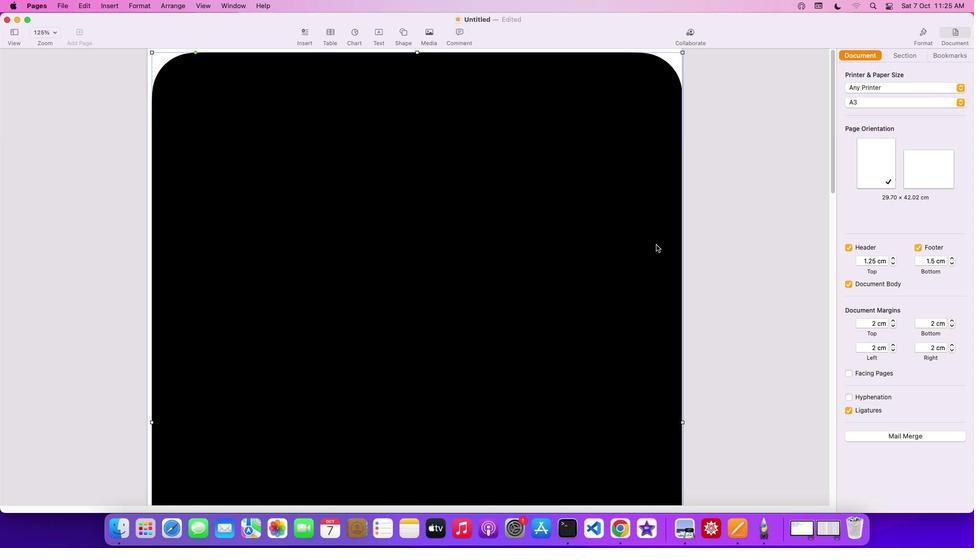 
Action: Mouse scrolled (656, 245) with delta (0, 0)
Screenshot: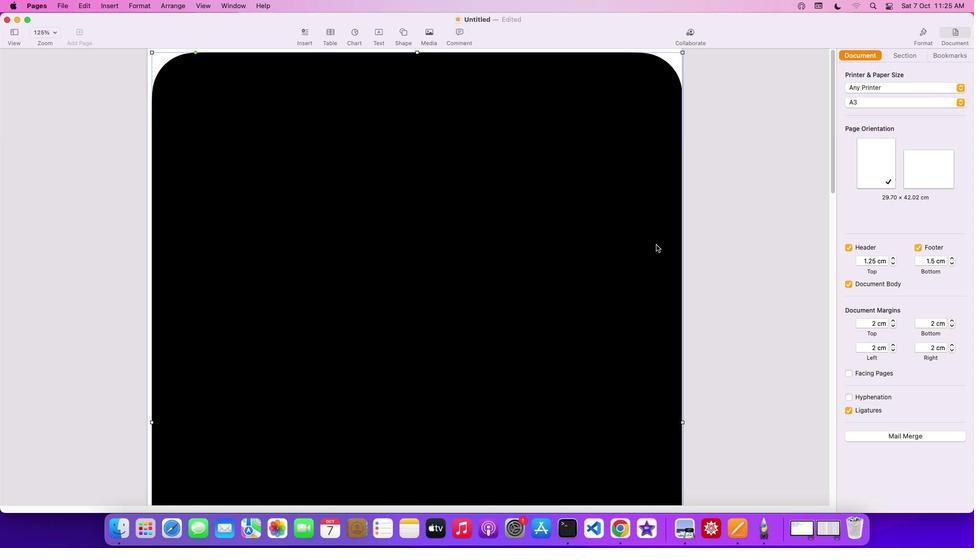 
Action: Mouse scrolled (656, 245) with delta (0, 1)
Screenshot: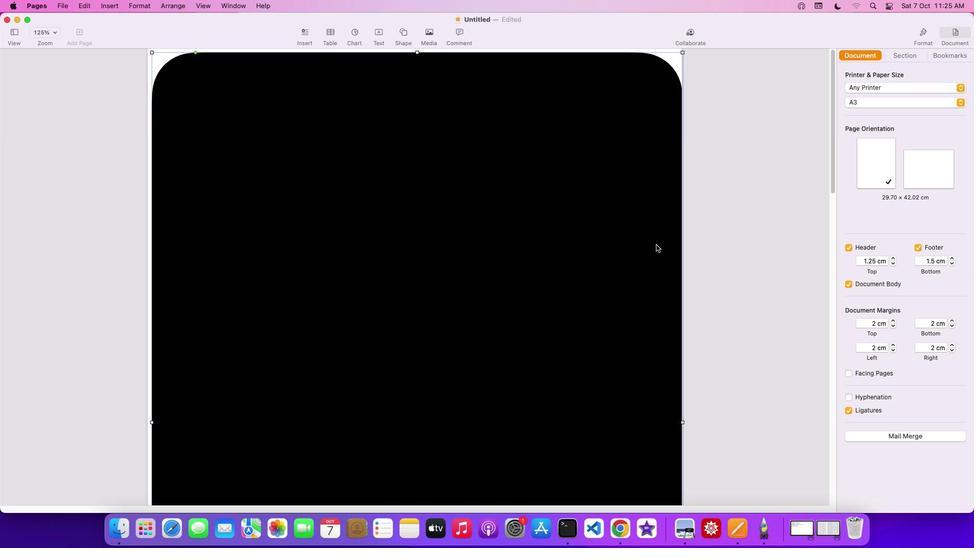 
Action: Mouse scrolled (656, 245) with delta (0, 2)
Screenshot: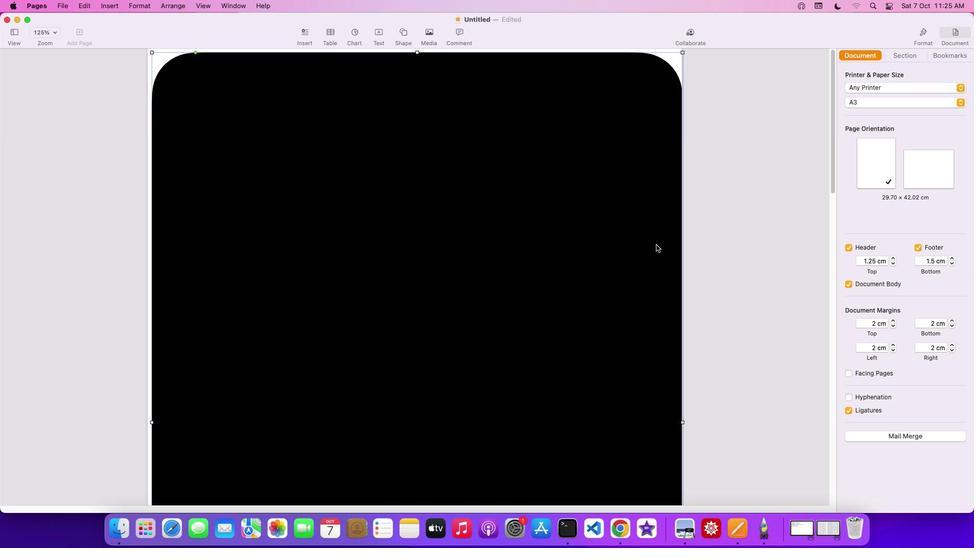 
Action: Mouse scrolled (656, 245) with delta (0, 0)
Screenshot: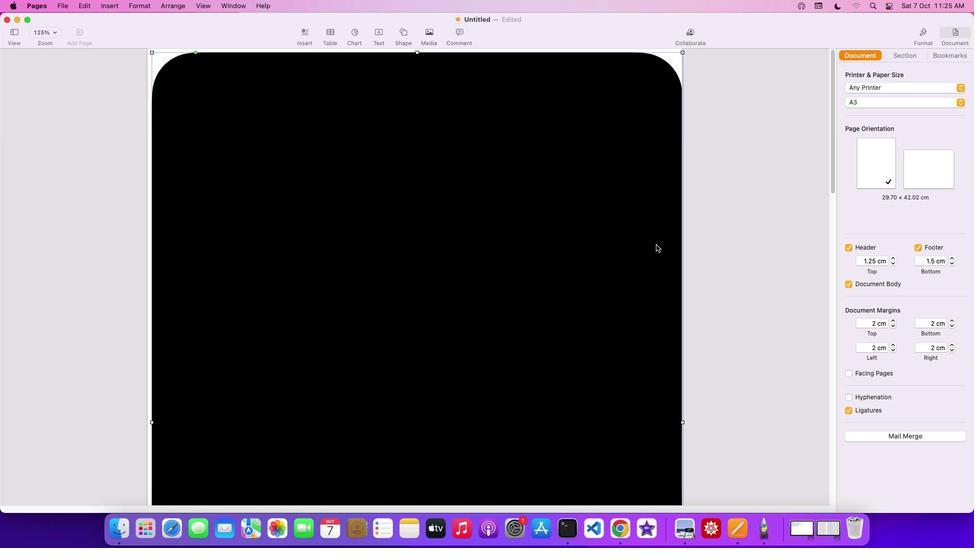 
Action: Mouse scrolled (656, 245) with delta (0, 0)
Screenshot: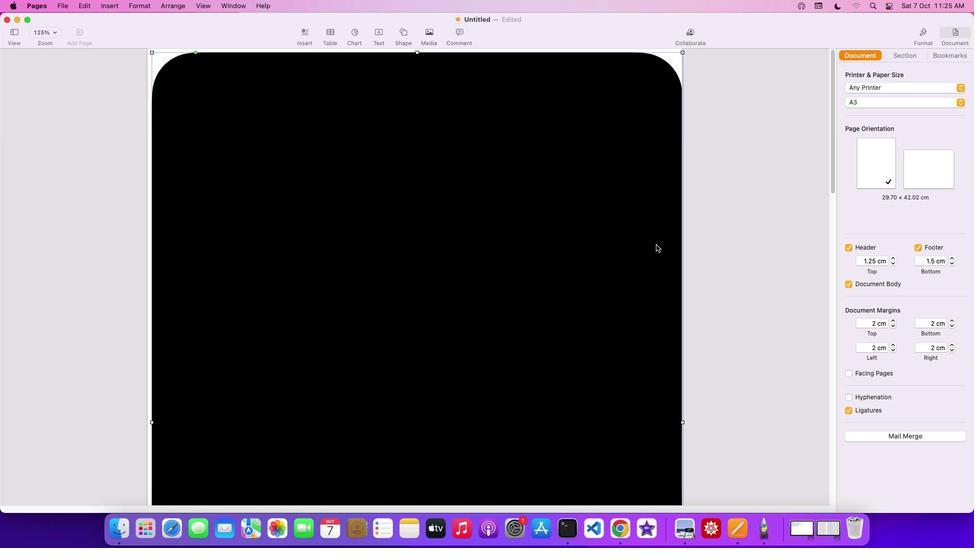 
Action: Mouse scrolled (656, 245) with delta (0, 0)
Screenshot: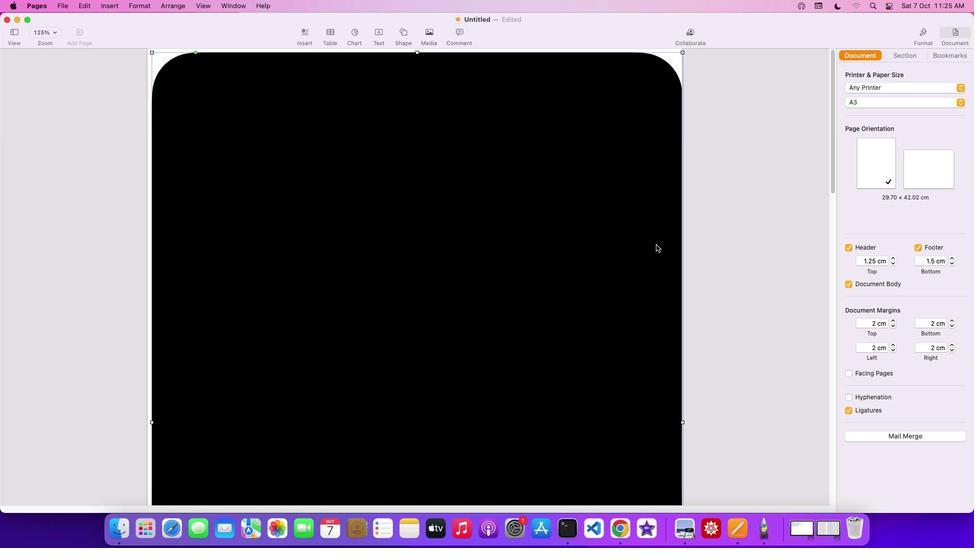 
Action: Mouse moved to (924, 31)
Screenshot: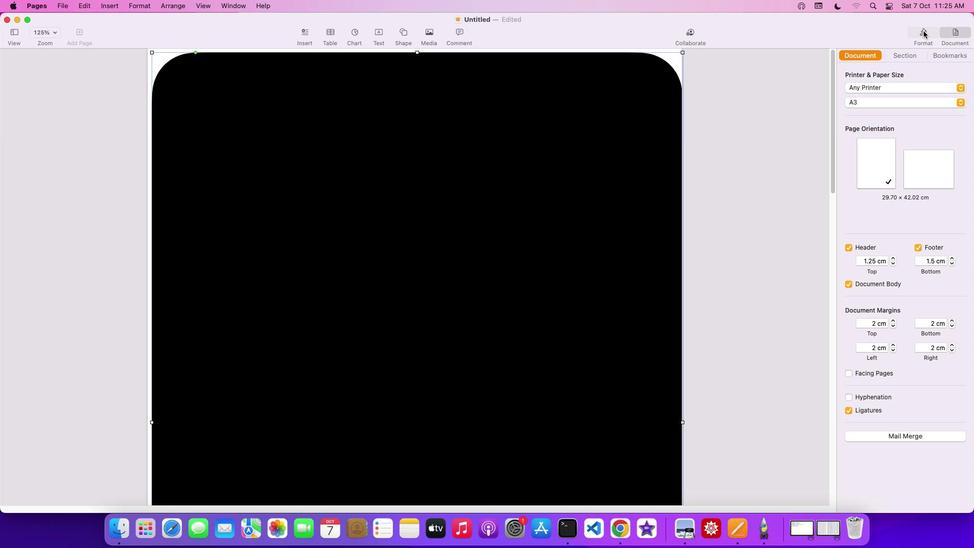
Action: Mouse pressed left at (924, 31)
Screenshot: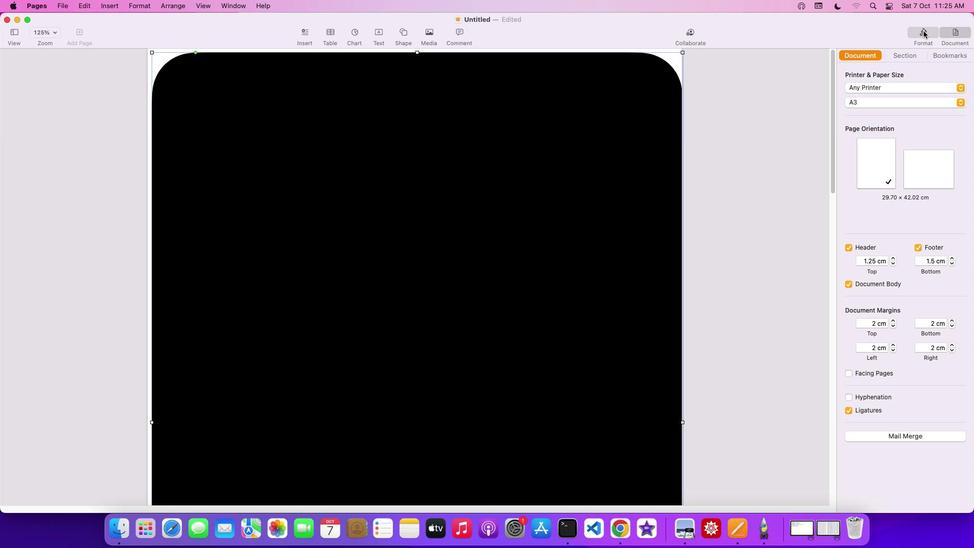
Action: Mouse moved to (856, 197)
Screenshot: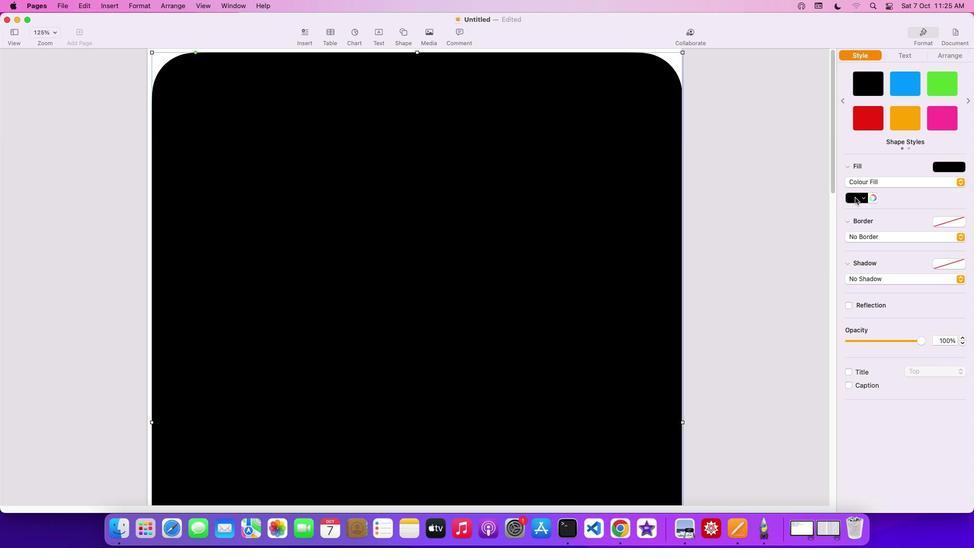 
Action: Mouse pressed left at (856, 197)
Screenshot: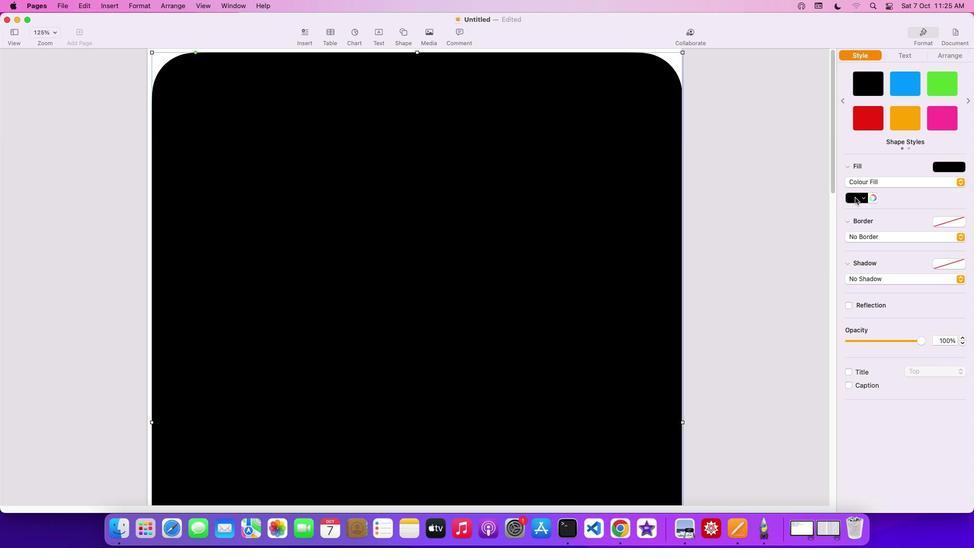 
Action: Mouse moved to (833, 263)
Screenshot: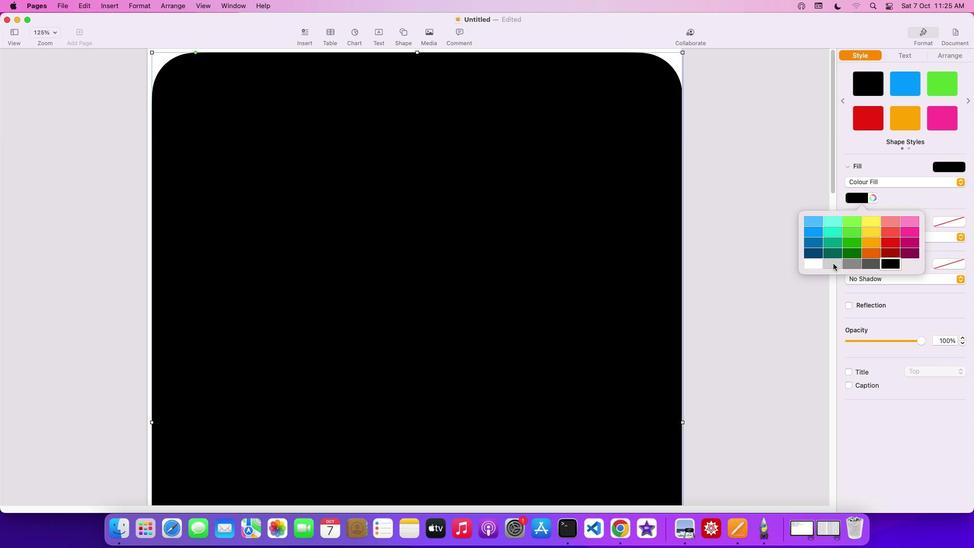 
Action: Mouse pressed left at (833, 263)
Screenshot: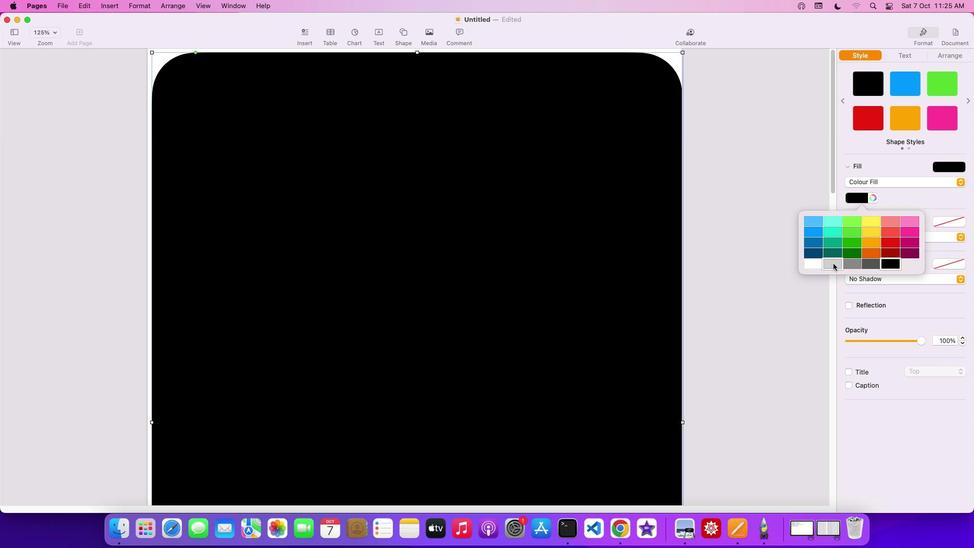 
Action: Mouse moved to (409, 35)
Screenshot: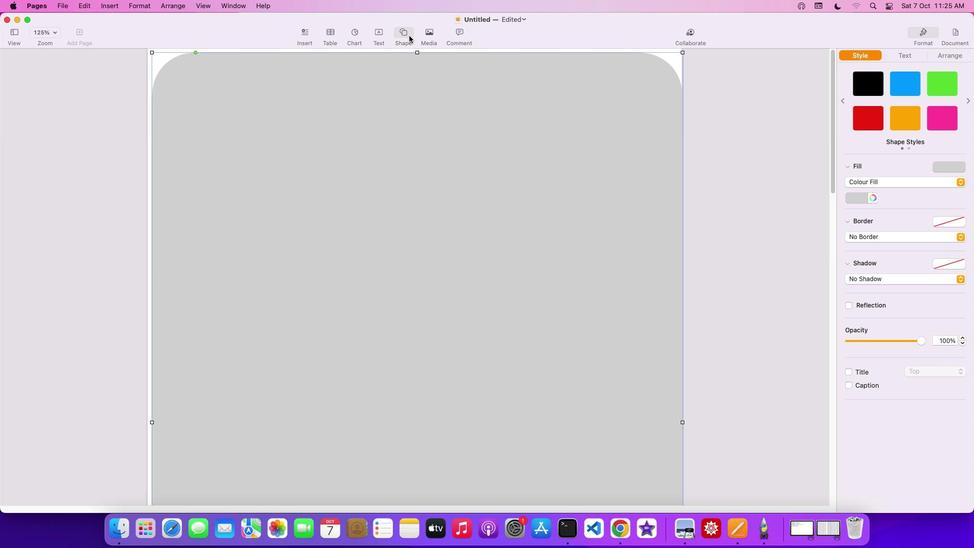 
Action: Mouse pressed left at (409, 35)
Screenshot: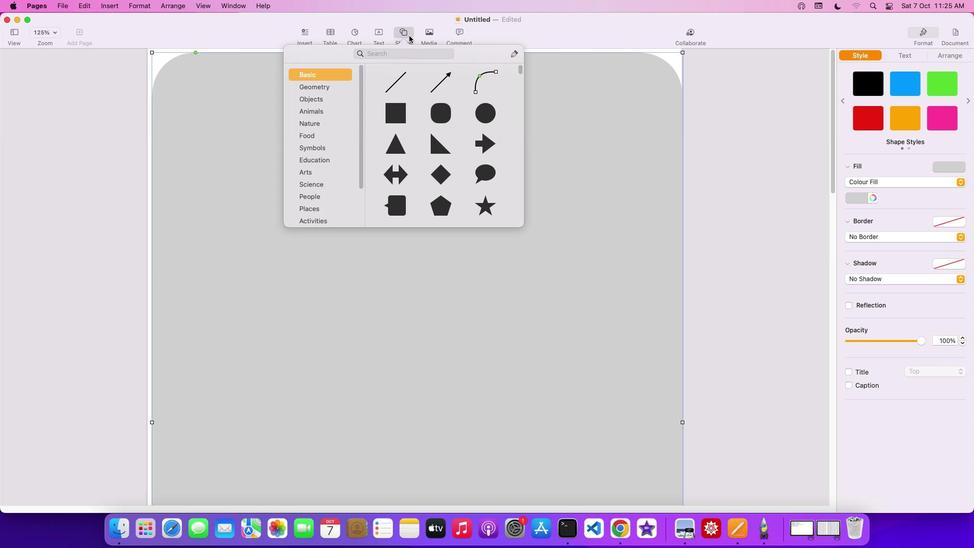 
Action: Mouse moved to (401, 110)
Screenshot: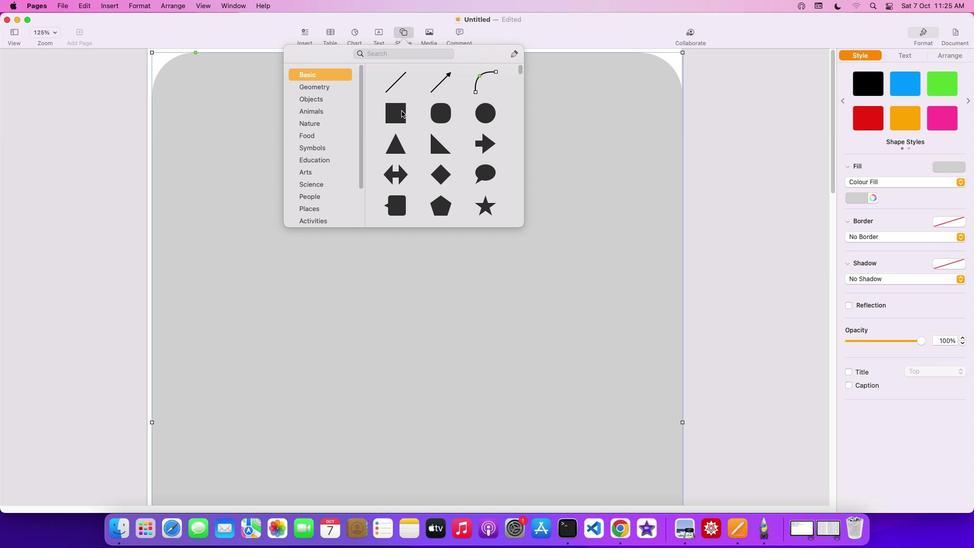 
Action: Mouse pressed left at (401, 110)
Screenshot: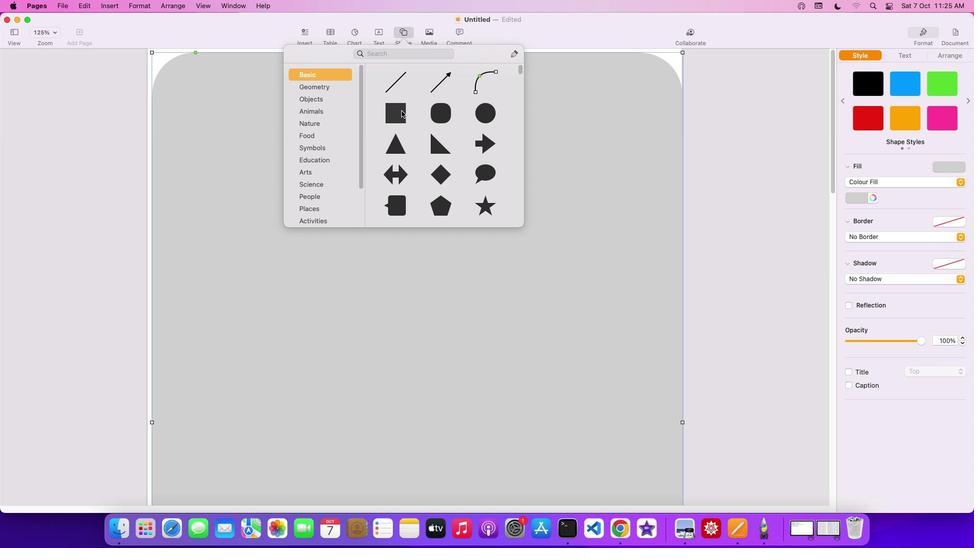 
Action: Mouse moved to (415, 280)
Screenshot: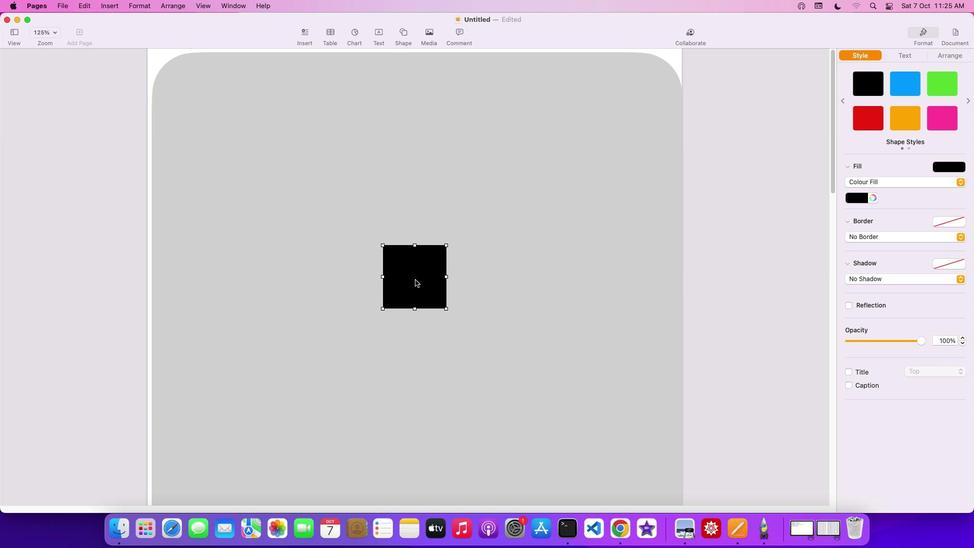 
Action: Mouse pressed left at (415, 280)
Screenshot: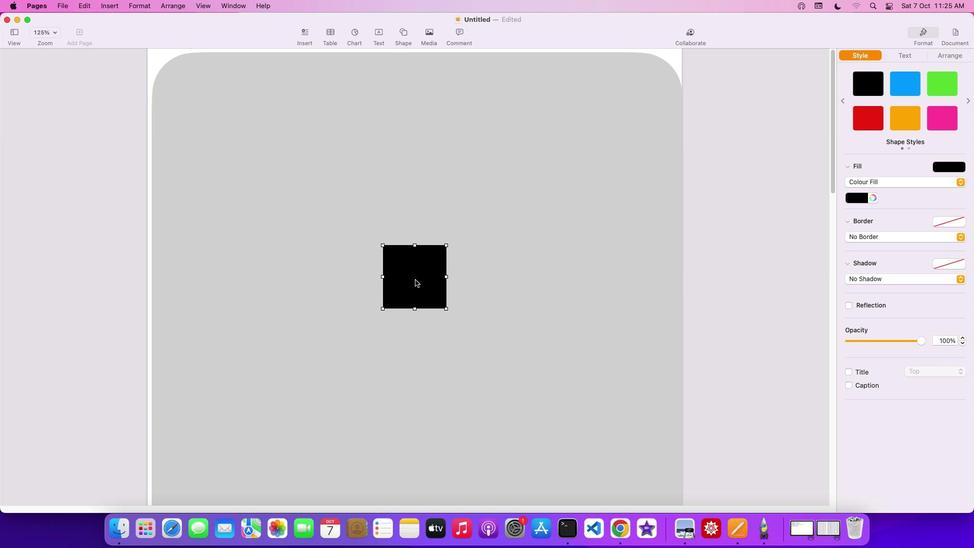
Action: Mouse moved to (423, 113)
Screenshot: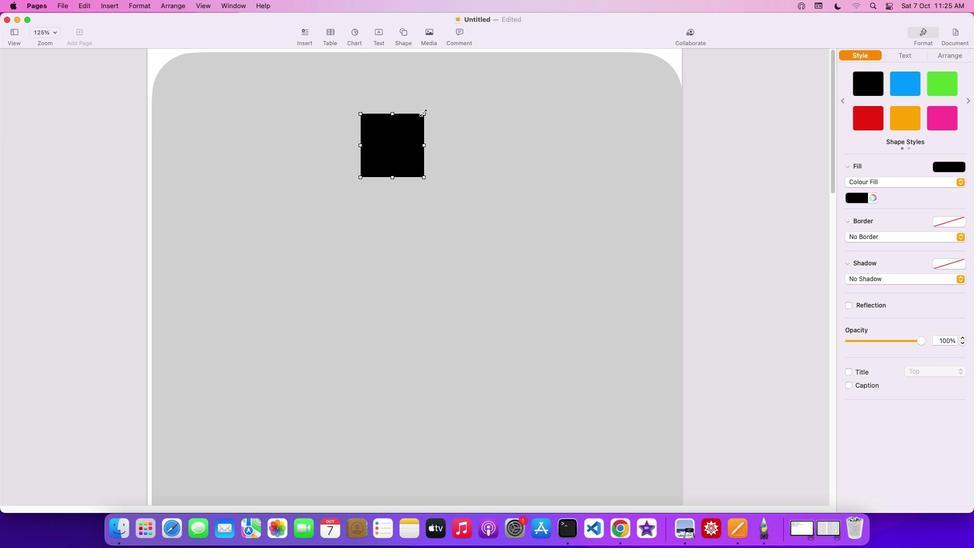 
Action: Mouse pressed left at (423, 113)
Screenshot: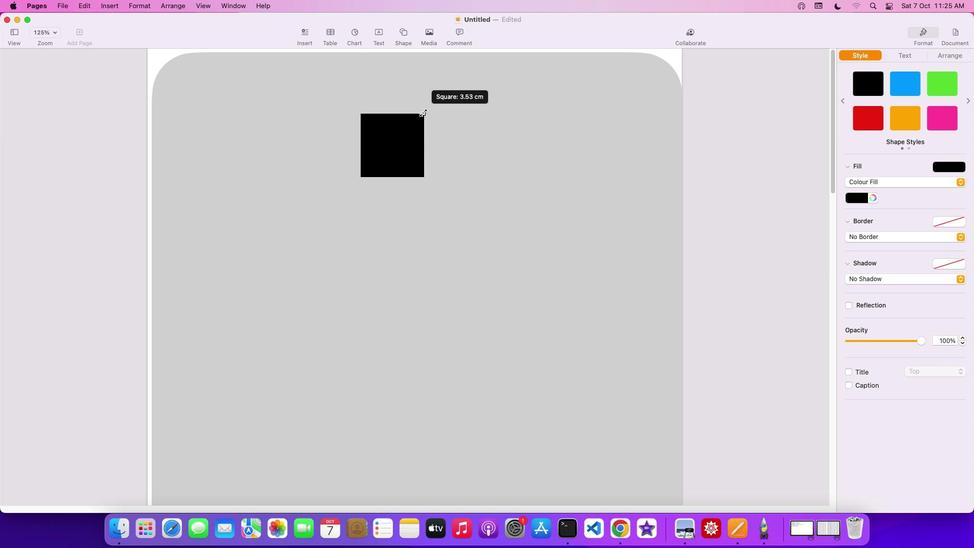 
Action: Mouse moved to (584, 136)
Screenshot: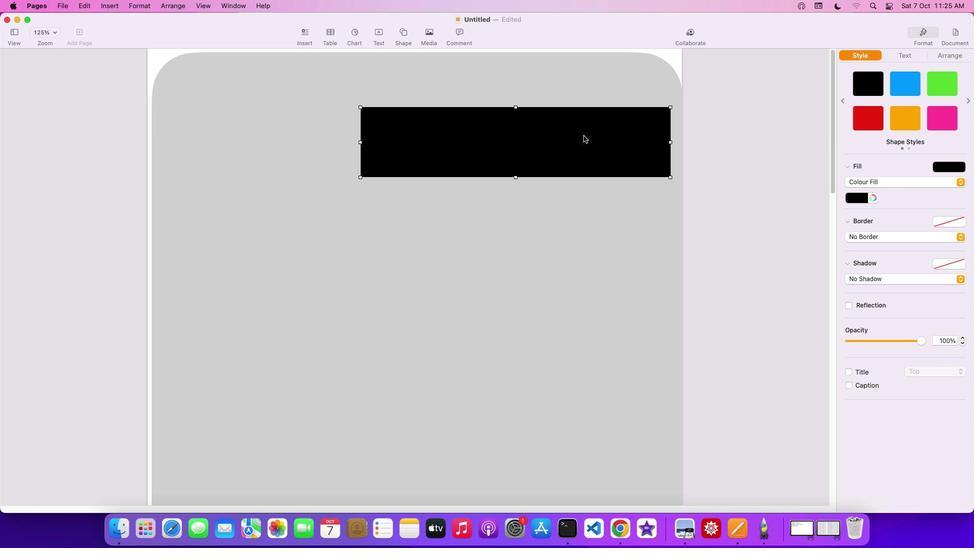 
Action: Mouse pressed left at (584, 136)
Screenshot: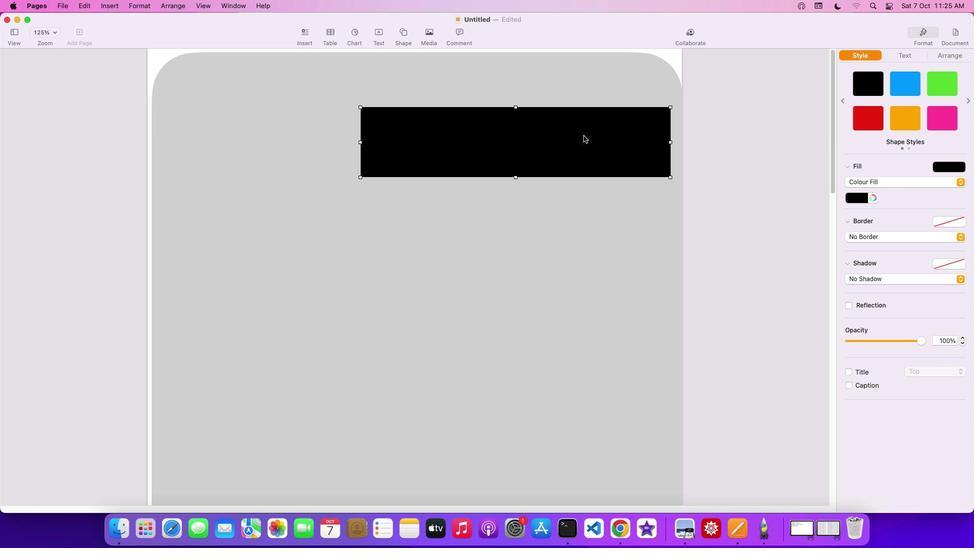 
Action: Mouse moved to (592, 104)
Screenshot: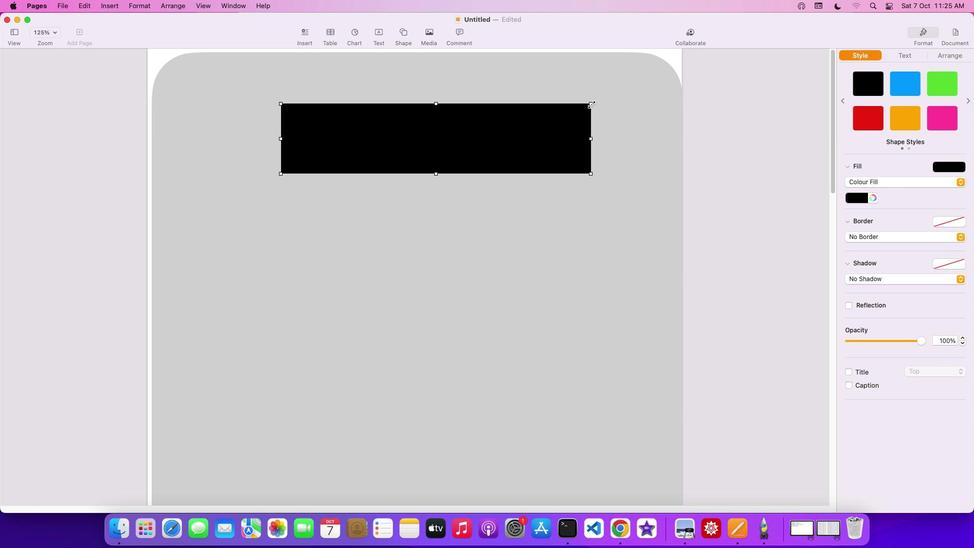 
Action: Mouse pressed left at (592, 104)
Screenshot: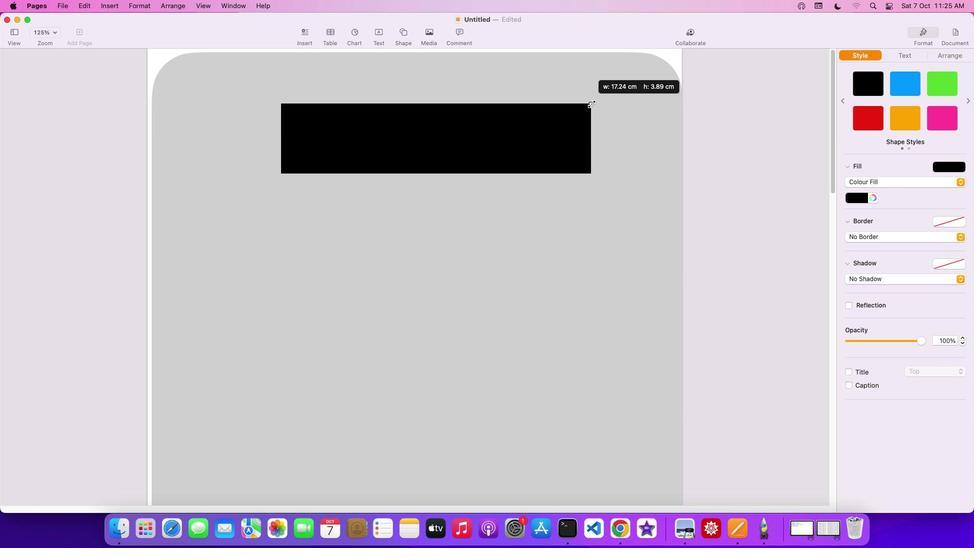 
Action: Mouse moved to (524, 144)
Screenshot: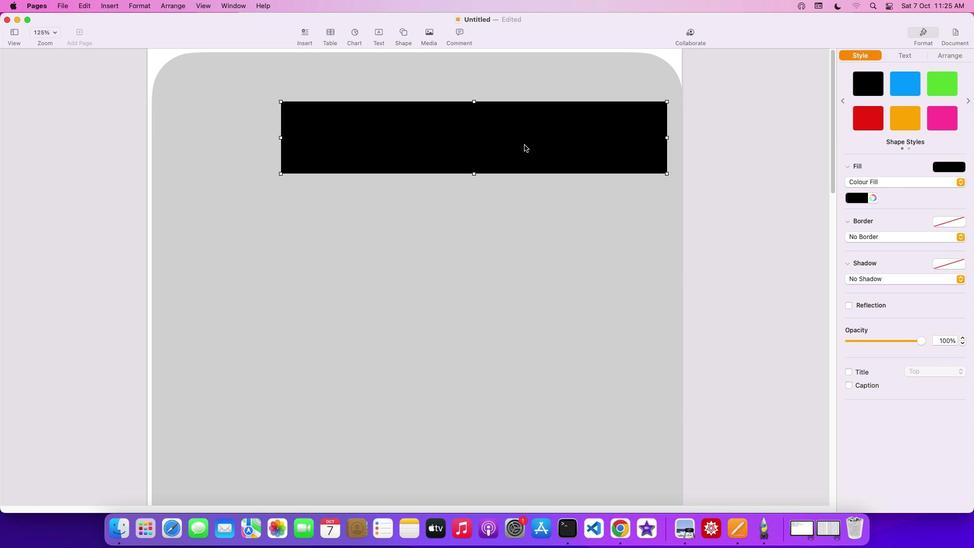 
Action: Mouse pressed left at (524, 144)
Screenshot: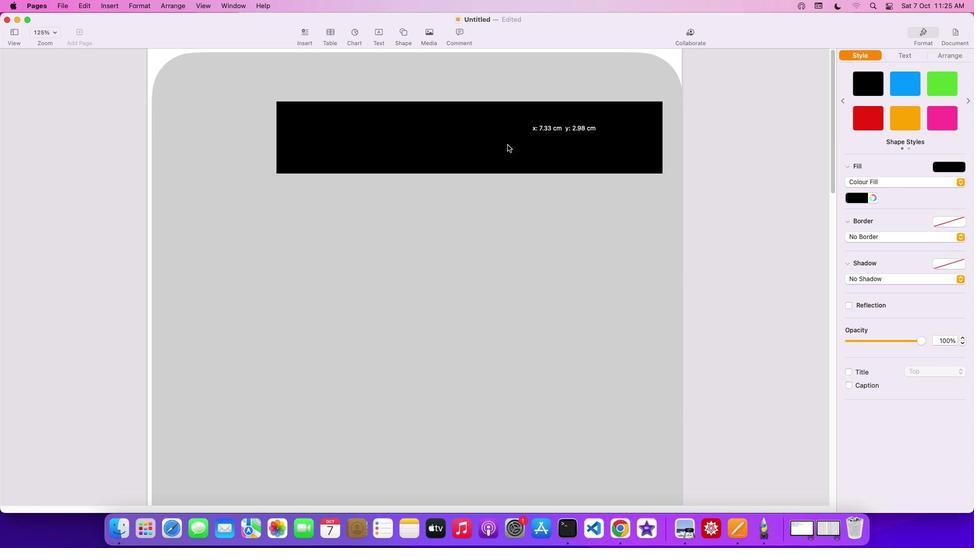 
Action: Mouse moved to (508, 185)
Screenshot: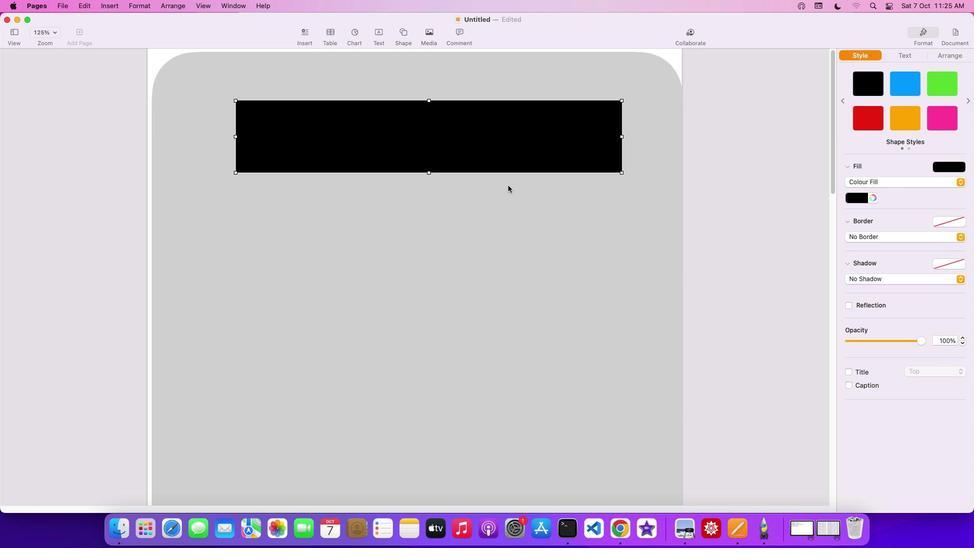 
Action: Mouse scrolled (508, 185) with delta (0, 0)
Screenshot: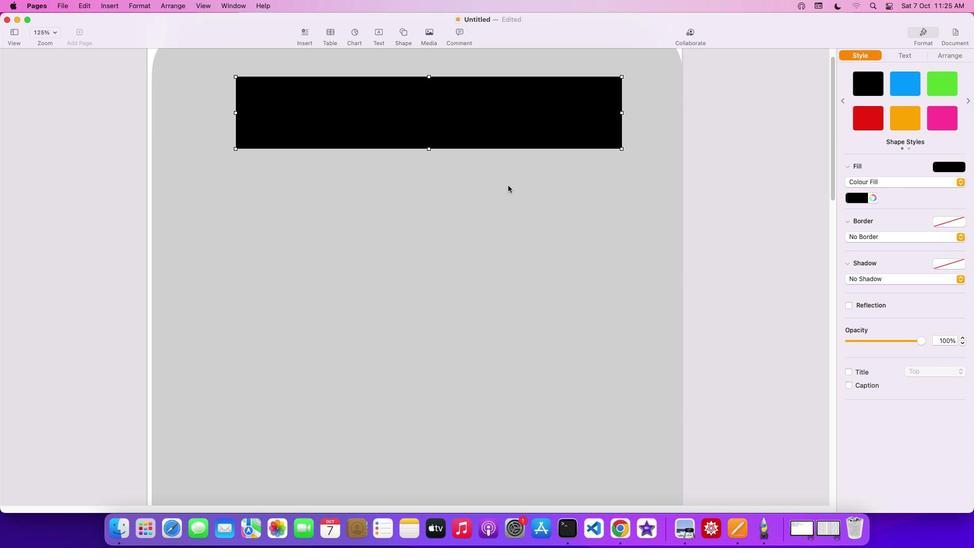 
Action: Mouse scrolled (508, 185) with delta (0, 0)
Screenshot: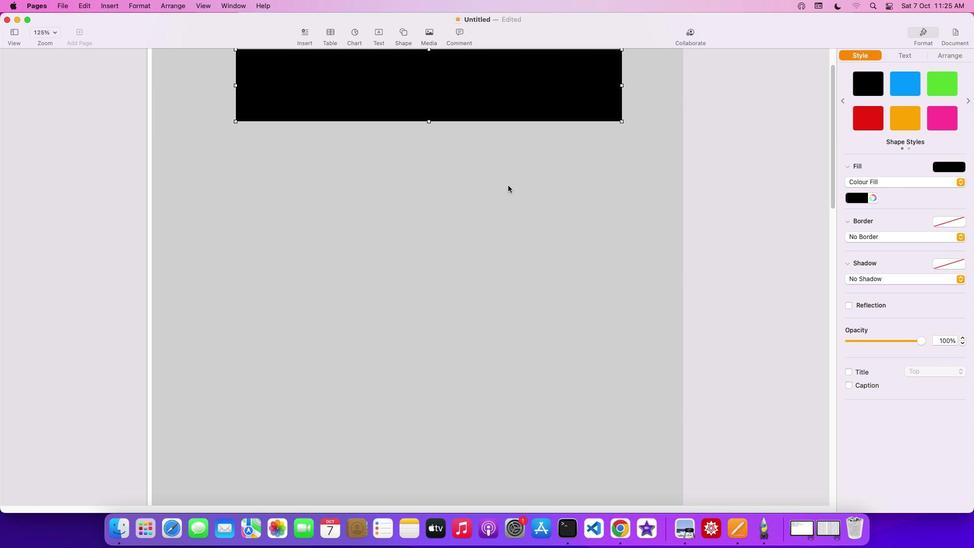 
Action: Mouse scrolled (508, 185) with delta (0, -1)
Screenshot: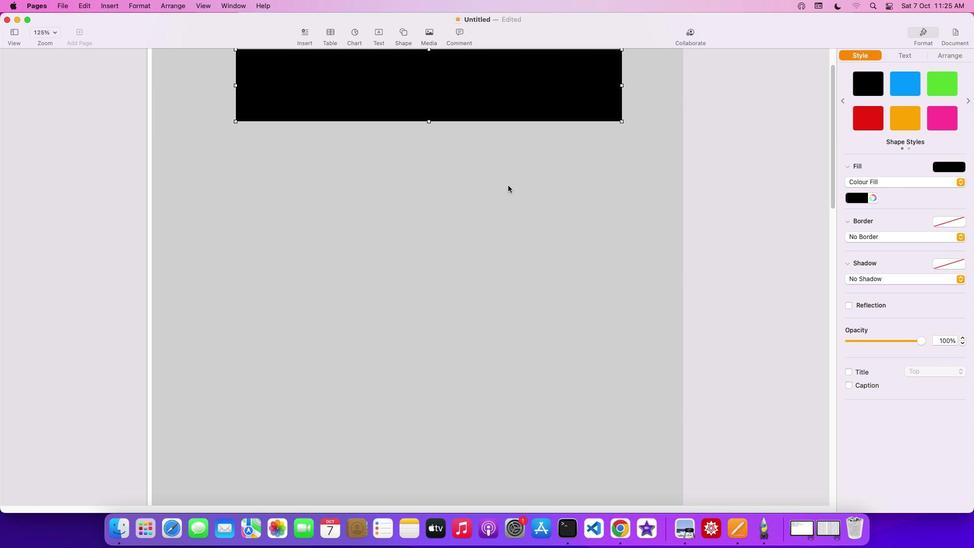
Action: Mouse scrolled (508, 185) with delta (0, -2)
Screenshot: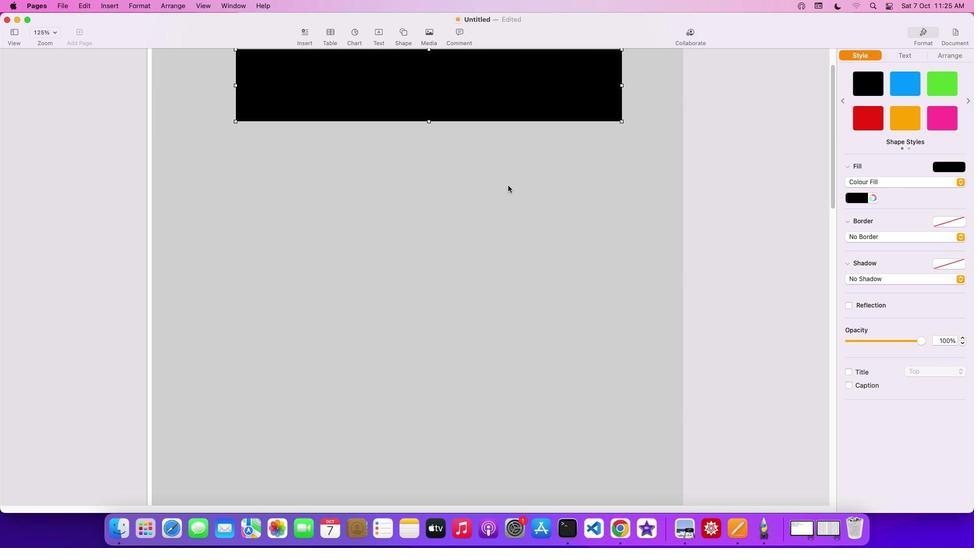 
Action: Mouse moved to (621, 120)
Screenshot: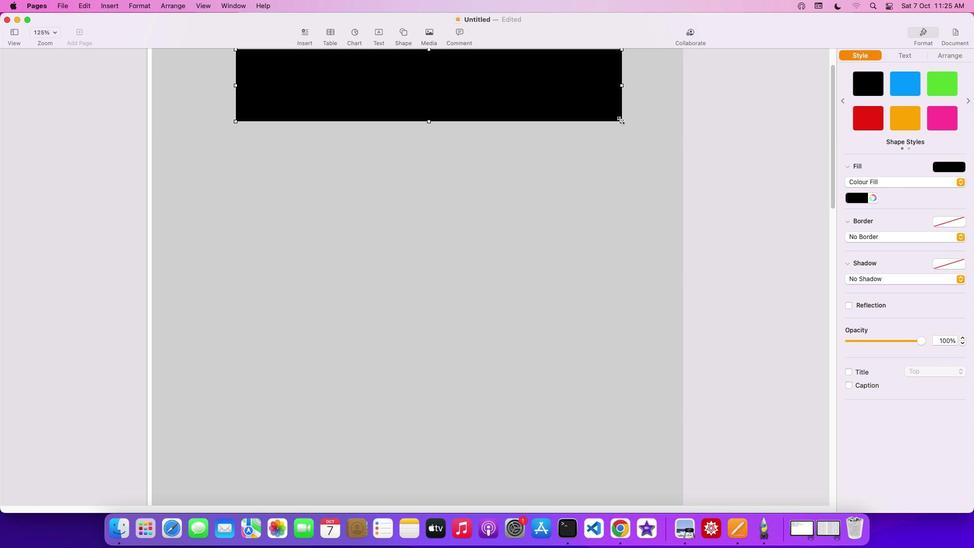 
Action: Mouse pressed left at (621, 120)
Screenshot: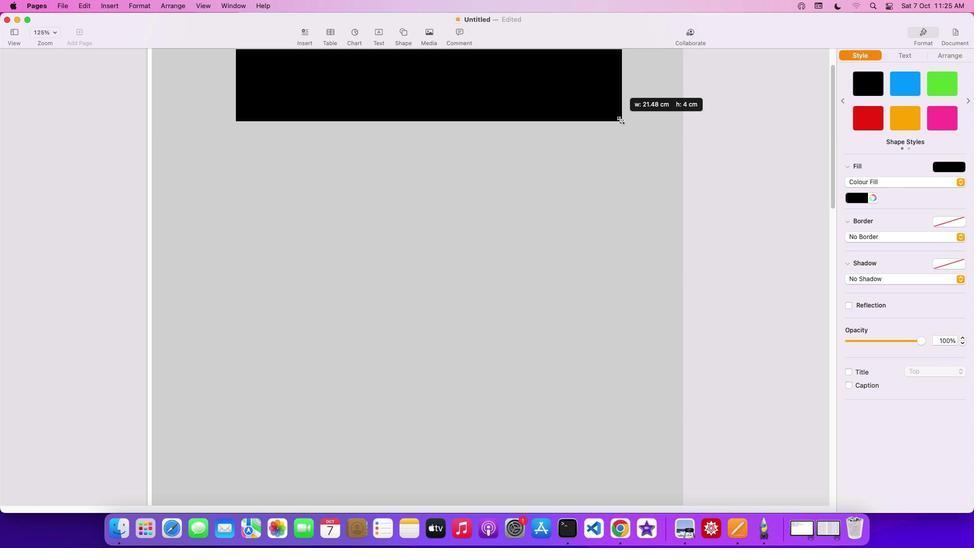 
Action: Mouse moved to (495, 353)
Screenshot: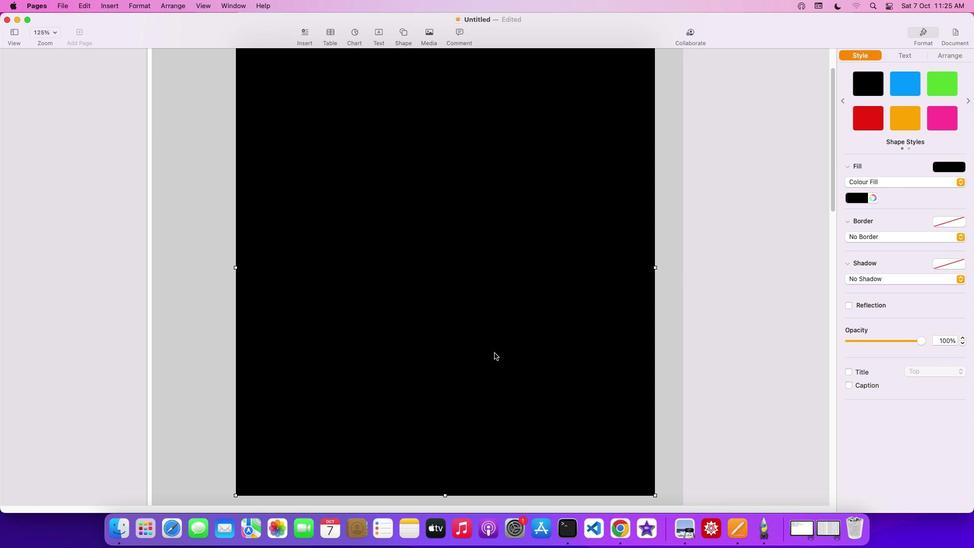 
Action: Mouse scrolled (495, 353) with delta (0, 0)
Screenshot: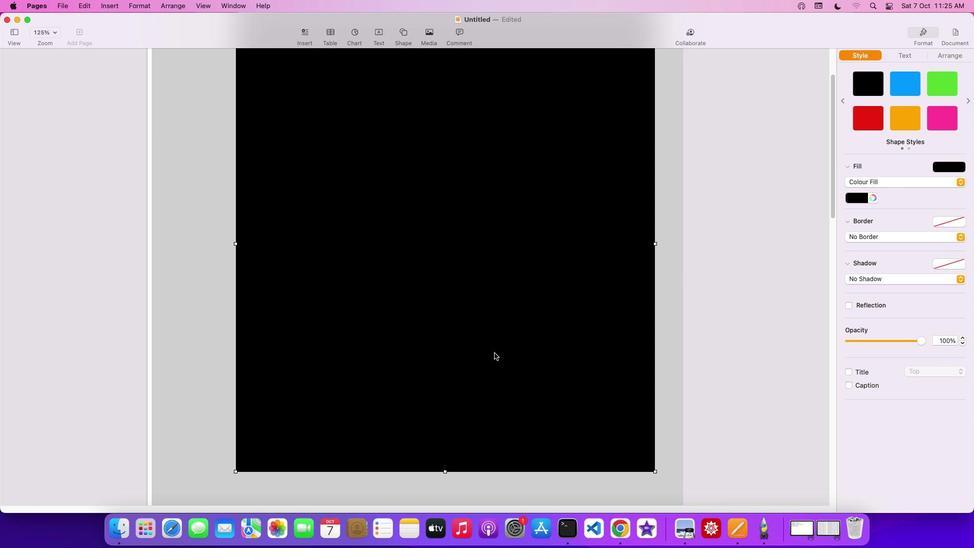 
Action: Mouse scrolled (495, 353) with delta (0, 0)
Screenshot: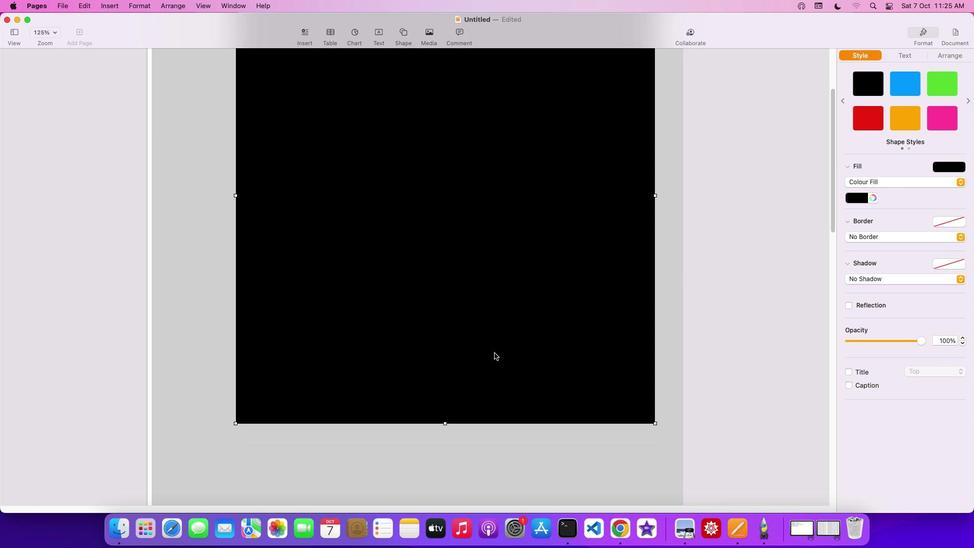 
Action: Mouse scrolled (495, 353) with delta (0, -1)
Screenshot: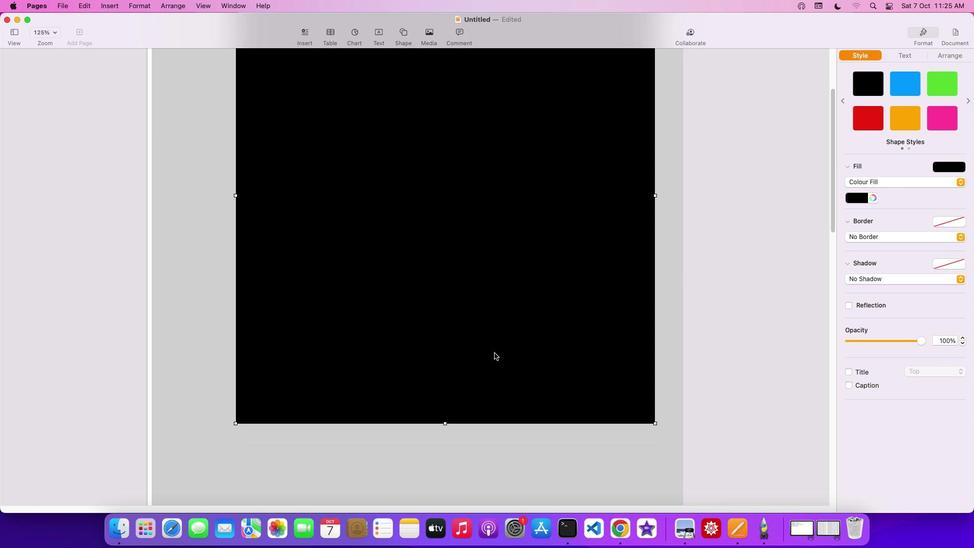 
Action: Mouse scrolled (495, 353) with delta (0, -2)
Screenshot: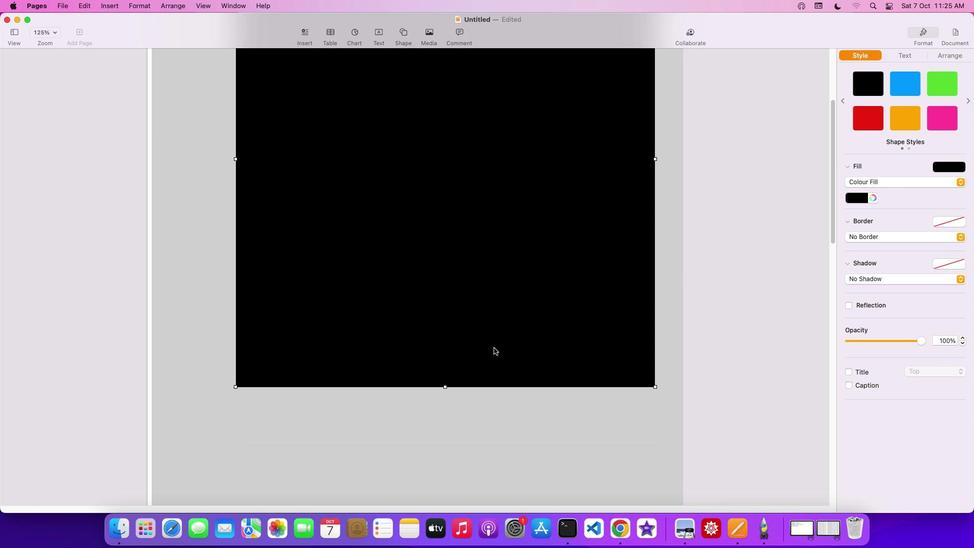 
Action: Mouse scrolled (495, 353) with delta (0, -3)
Screenshot: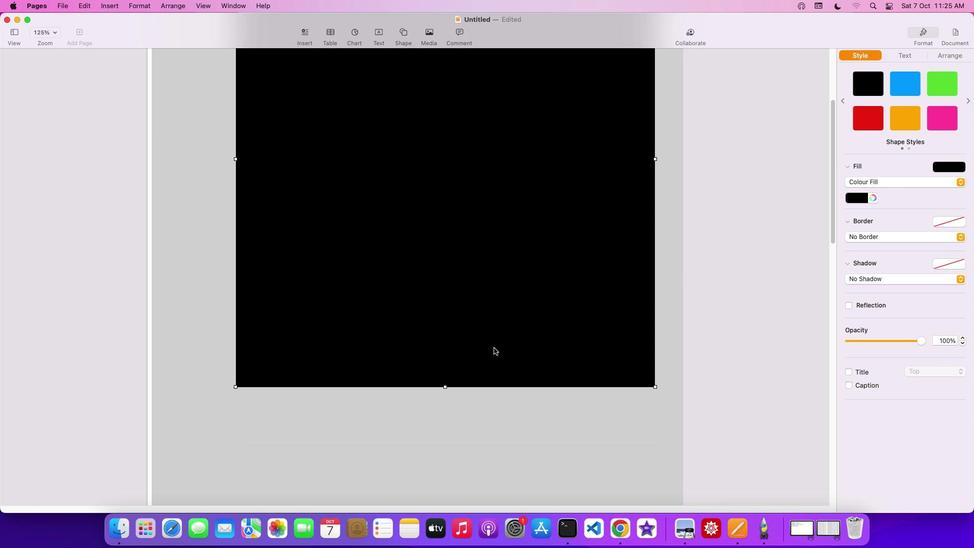 
Action: Mouse scrolled (495, 353) with delta (0, -3)
Screenshot: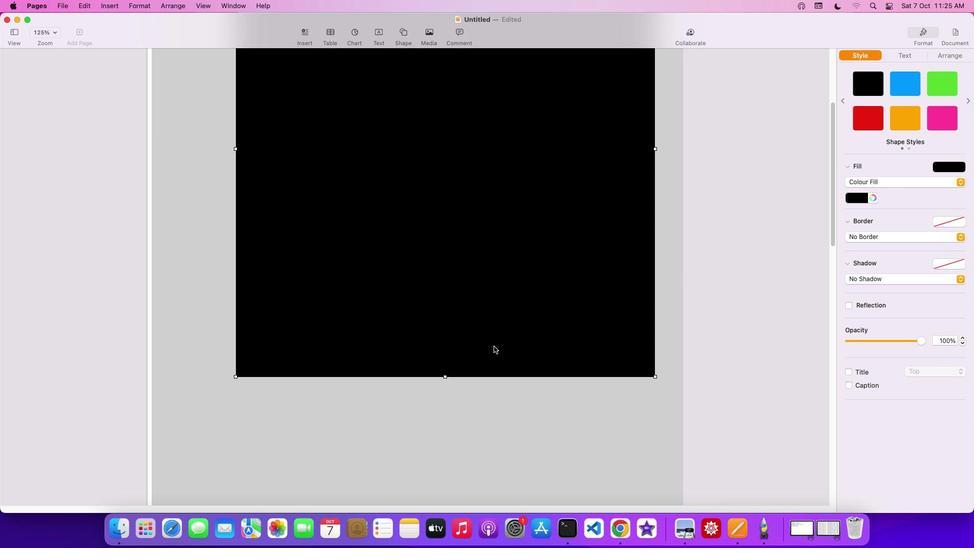 
Action: Mouse moved to (494, 346)
Screenshot: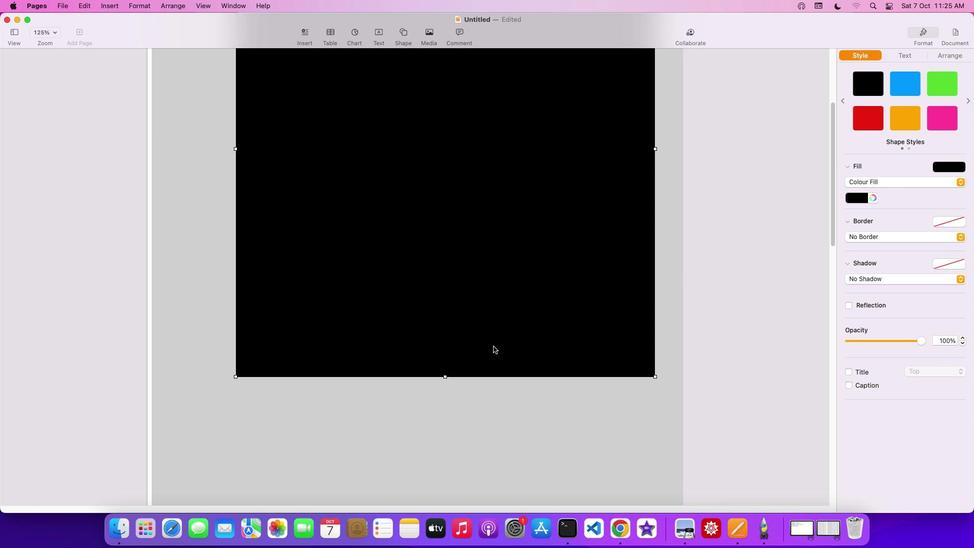 
Action: Mouse scrolled (494, 346) with delta (0, 0)
Screenshot: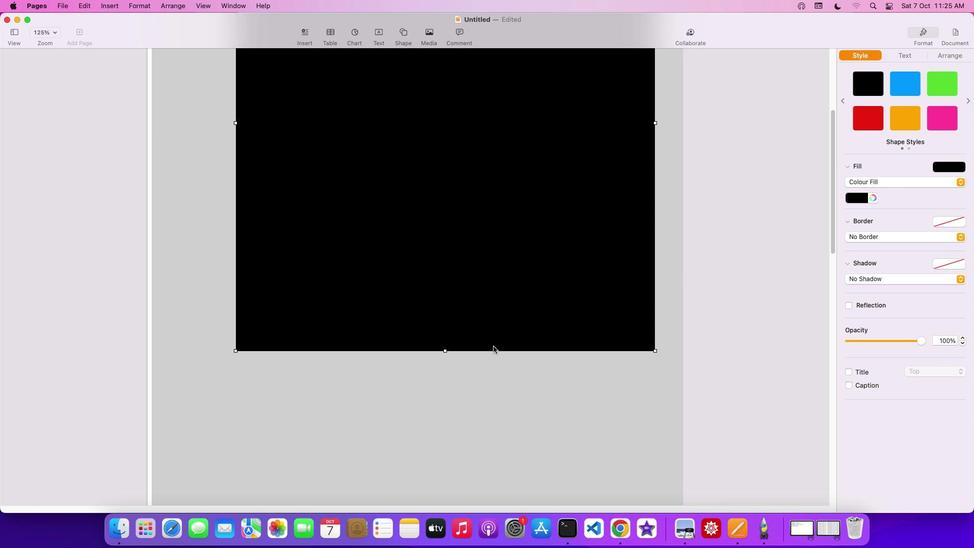 
Action: Mouse scrolled (494, 346) with delta (0, 0)
Screenshot: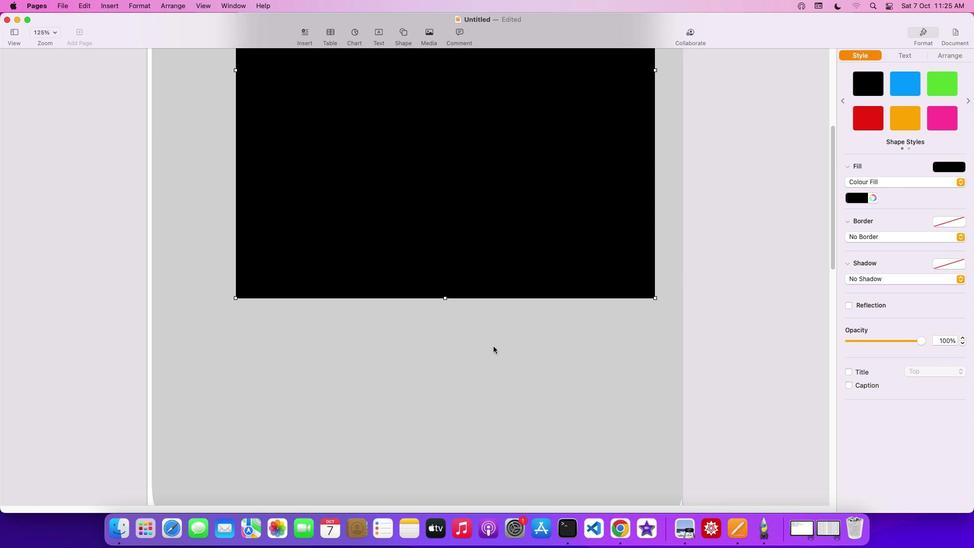 
Action: Mouse scrolled (494, 346) with delta (0, -1)
Screenshot: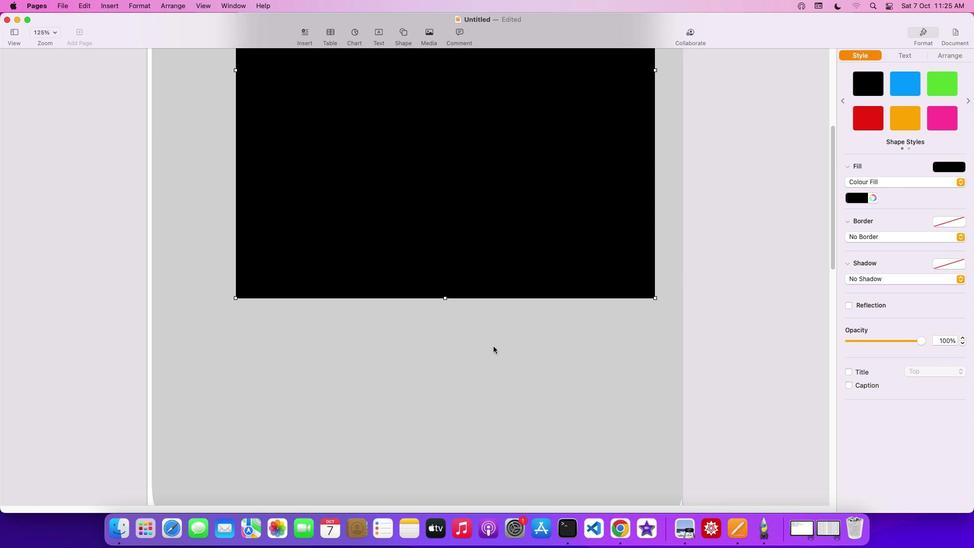 
Action: Mouse scrolled (494, 346) with delta (0, -2)
Screenshot: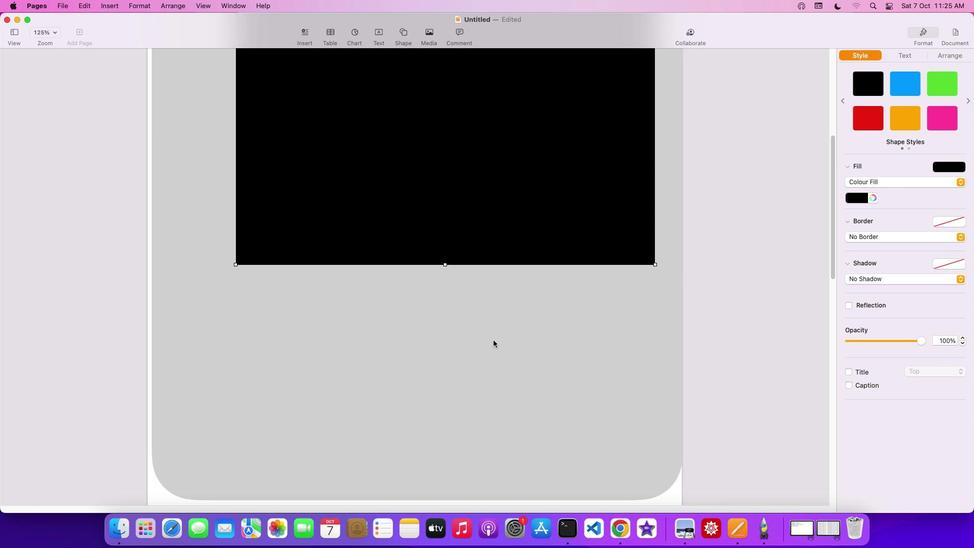 
Action: Mouse scrolled (494, 346) with delta (0, -3)
Screenshot: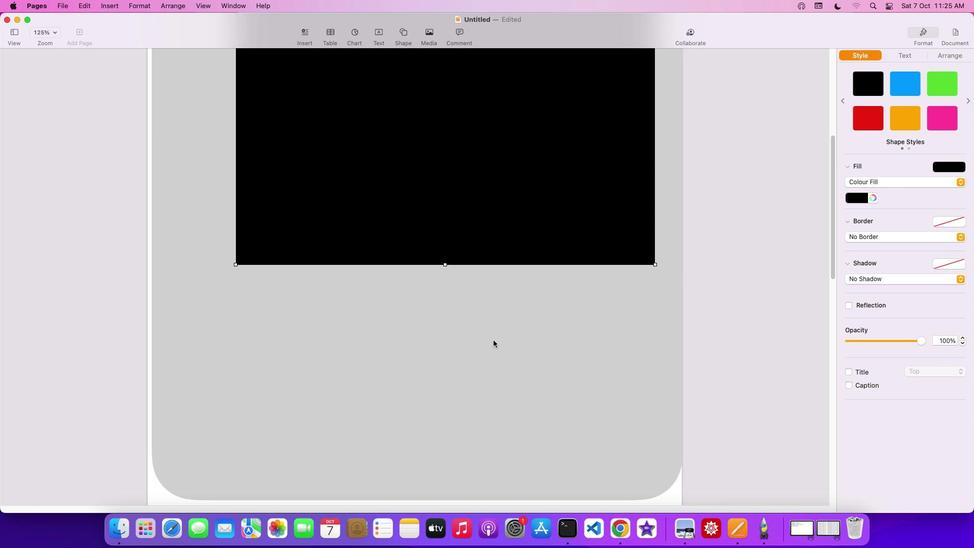 
Action: Mouse scrolled (494, 346) with delta (0, -3)
Screenshot: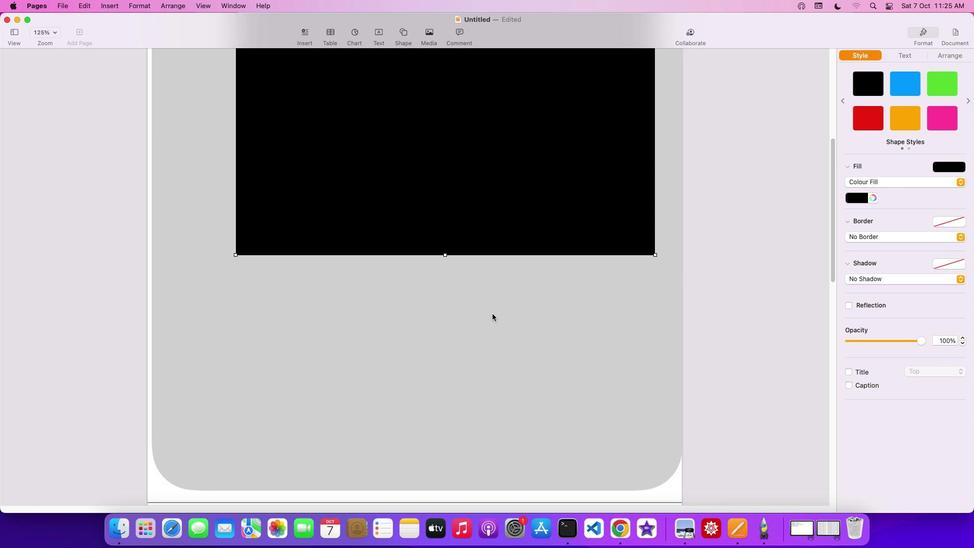
Action: Mouse moved to (466, 181)
Screenshot: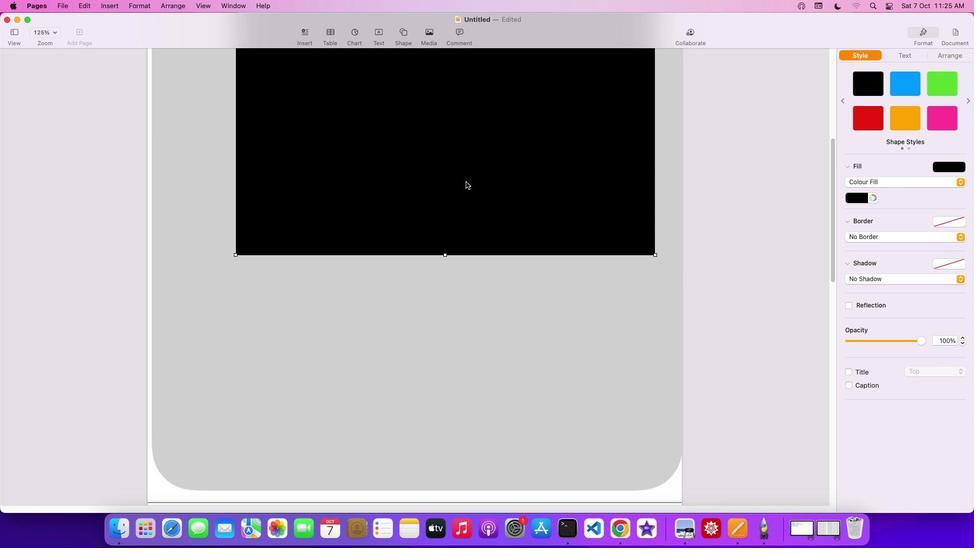 
Action: Mouse pressed left at (466, 181)
Screenshot: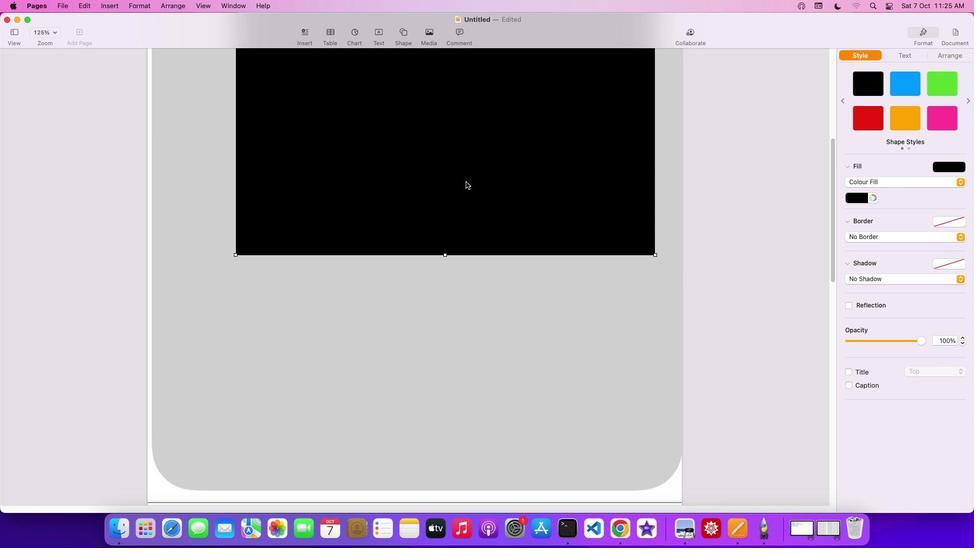 
Action: Mouse moved to (480, 262)
Screenshot: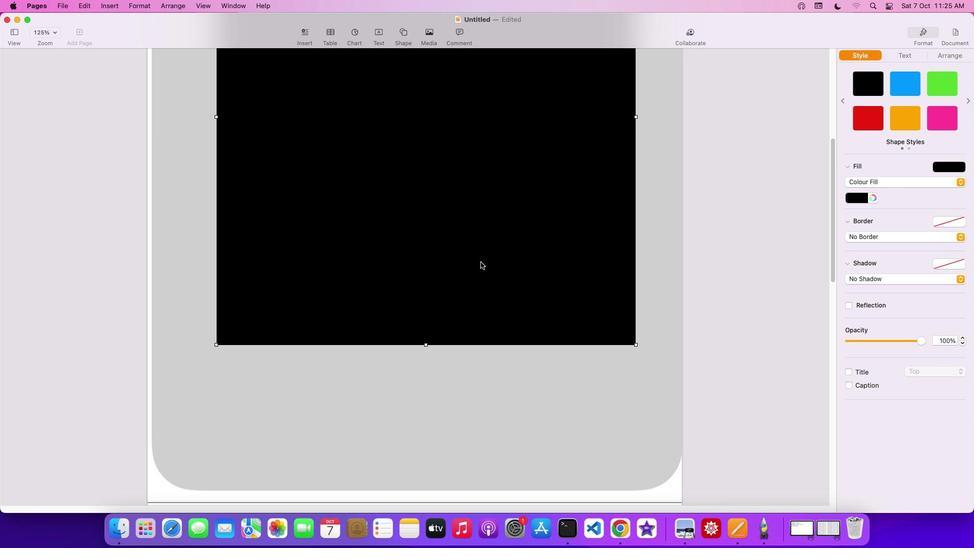 
Action: Mouse scrolled (480, 262) with delta (0, 0)
Screenshot: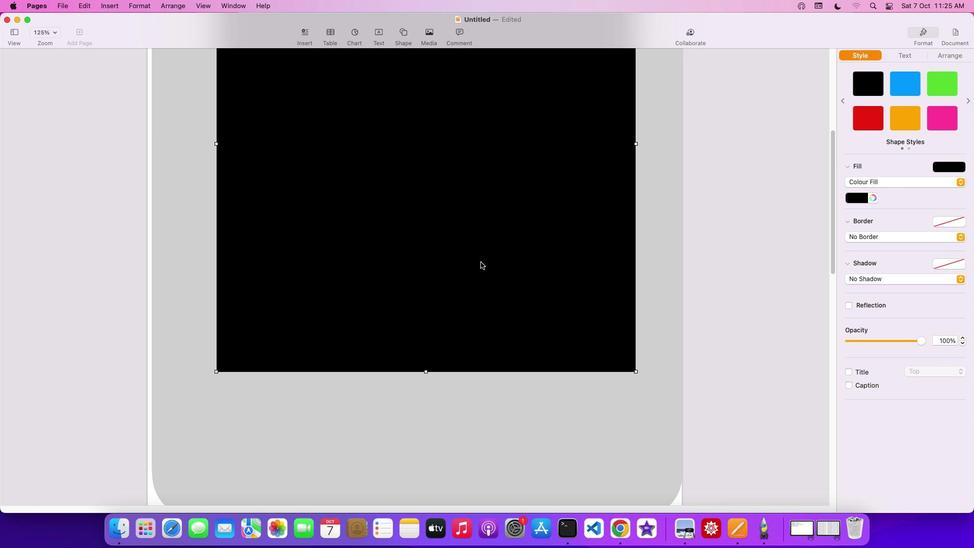 
Action: Mouse scrolled (480, 262) with delta (0, 0)
Screenshot: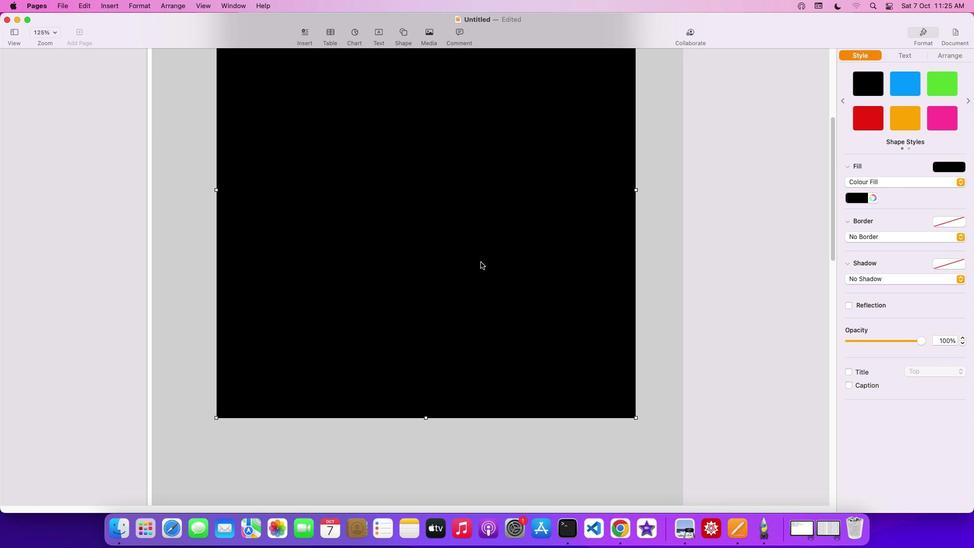 
Action: Mouse scrolled (480, 262) with delta (0, 2)
Screenshot: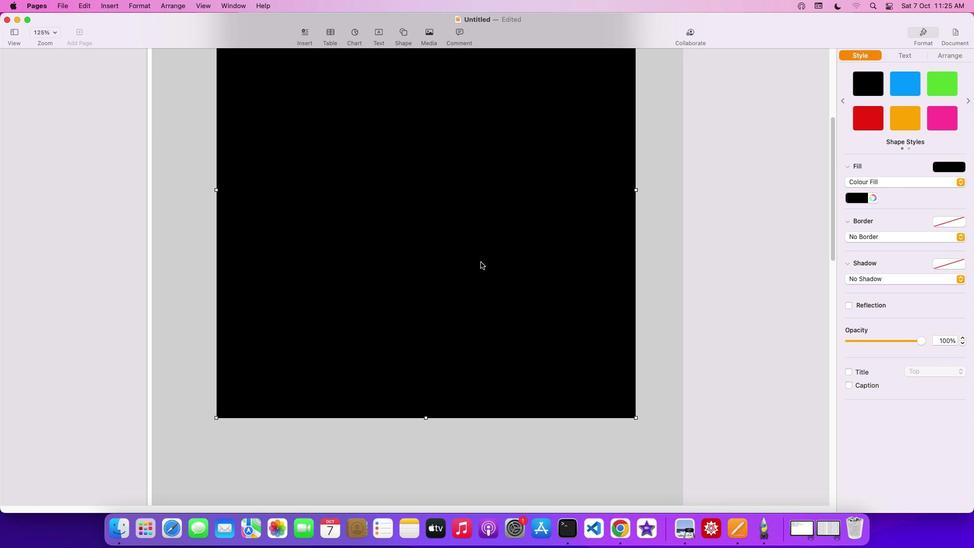 
Action: Mouse scrolled (480, 262) with delta (0, 2)
Screenshot: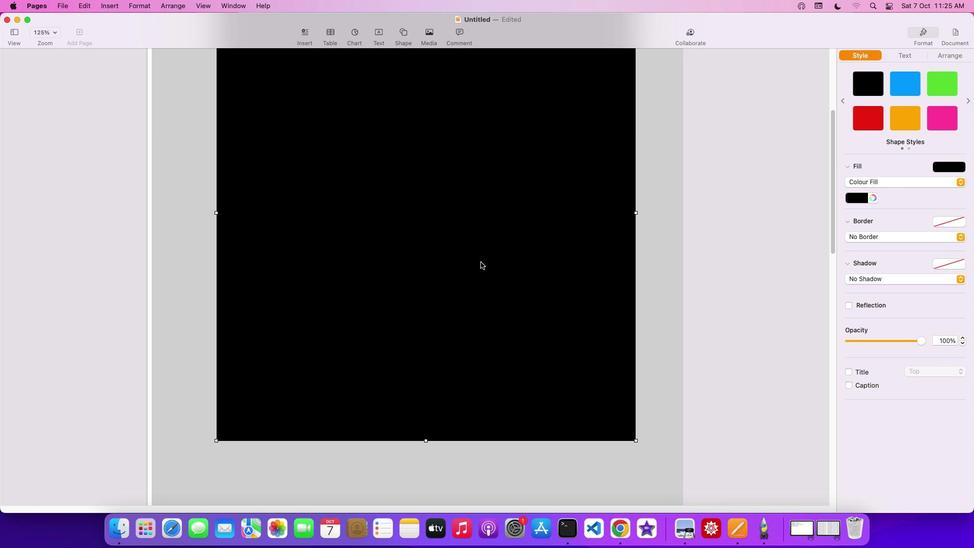 
Action: Mouse scrolled (480, 262) with delta (0, 3)
Screenshot: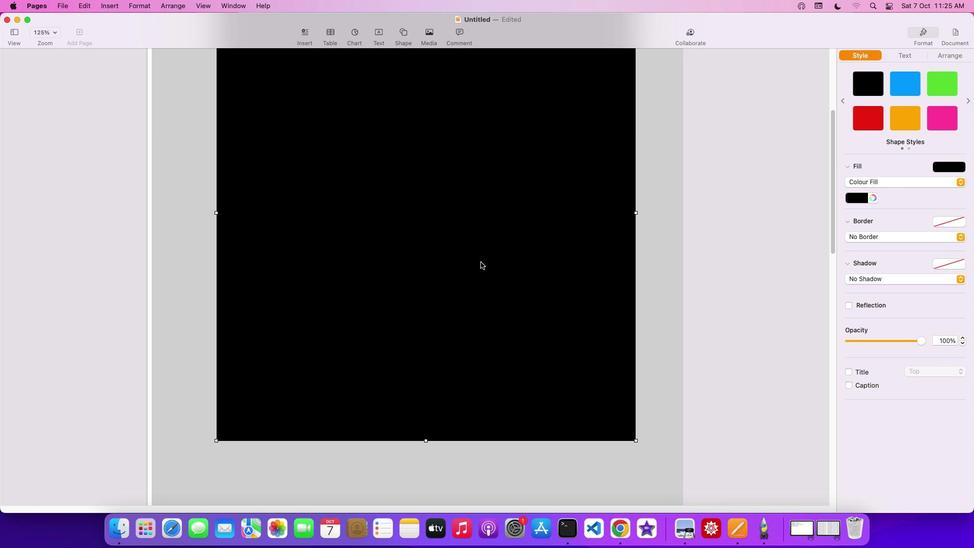 
Action: Mouse scrolled (480, 262) with delta (0, 3)
Screenshot: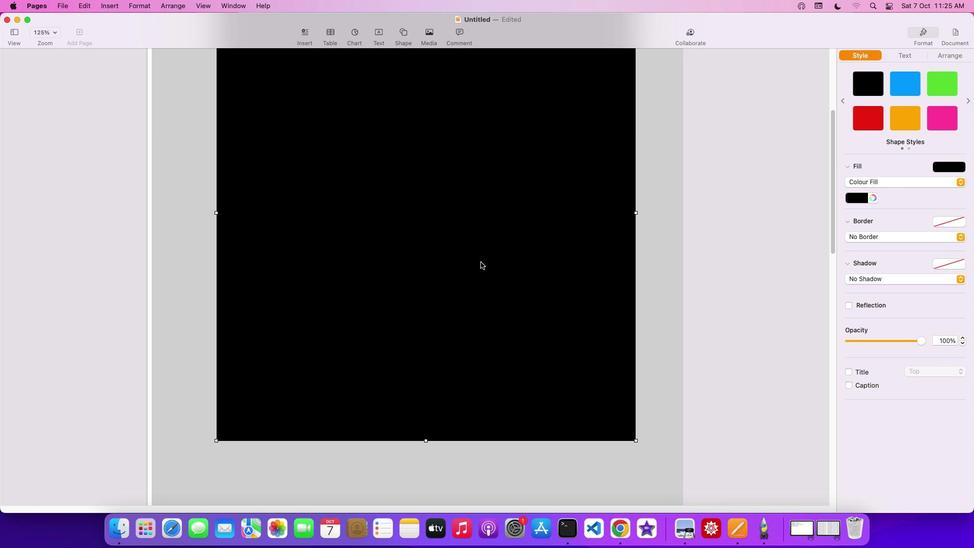 
Action: Mouse scrolled (480, 262) with delta (0, 0)
Screenshot: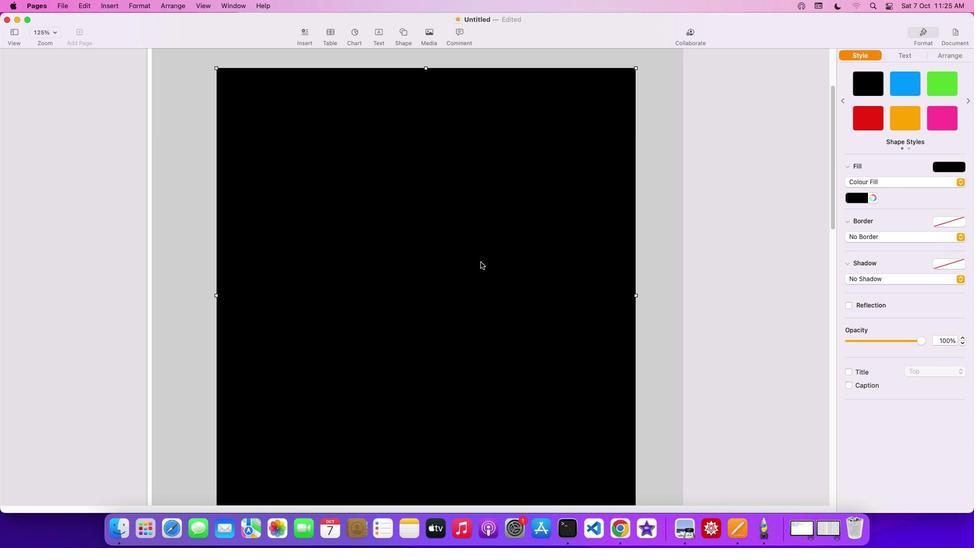 
Action: Mouse scrolled (480, 262) with delta (0, 0)
Screenshot: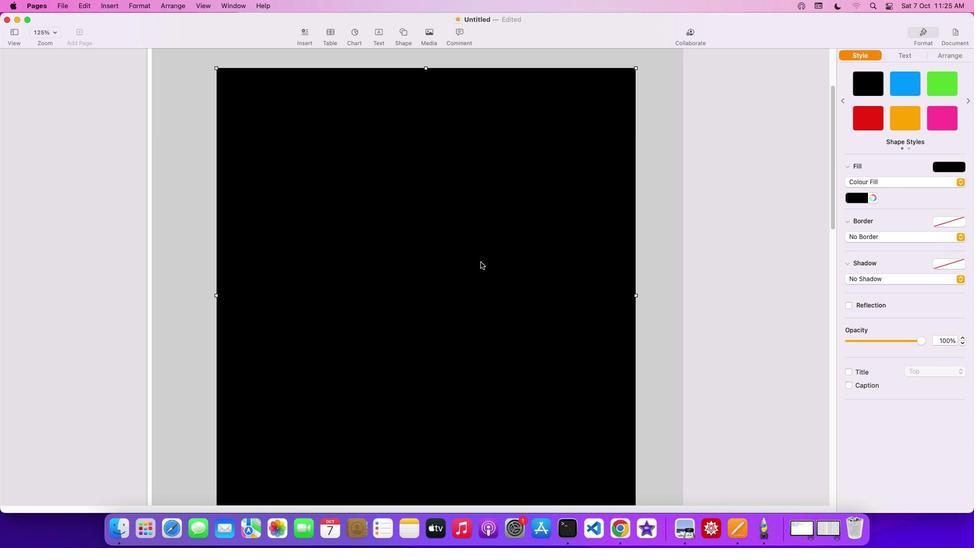 
Action: Mouse scrolled (480, 262) with delta (0, 2)
Screenshot: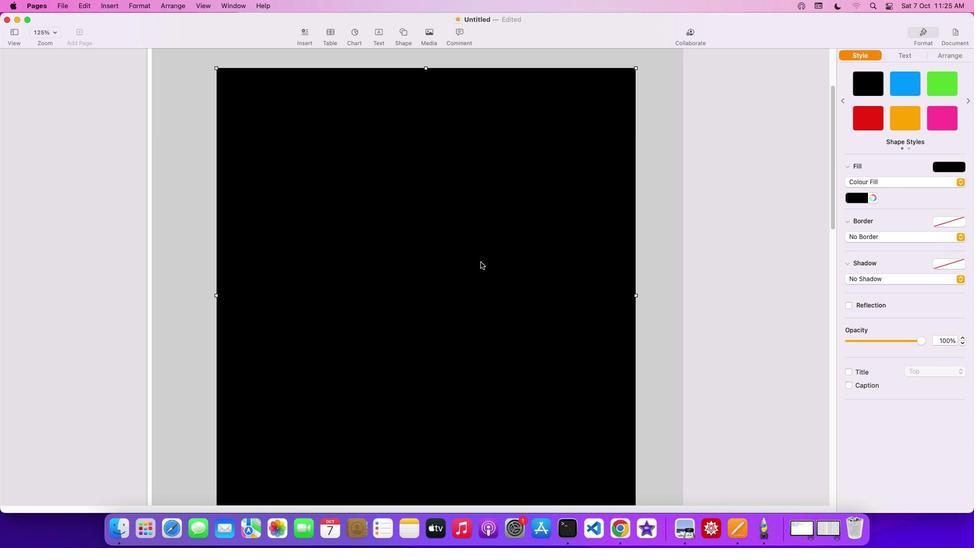 
Action: Mouse scrolled (480, 262) with delta (0, 2)
Screenshot: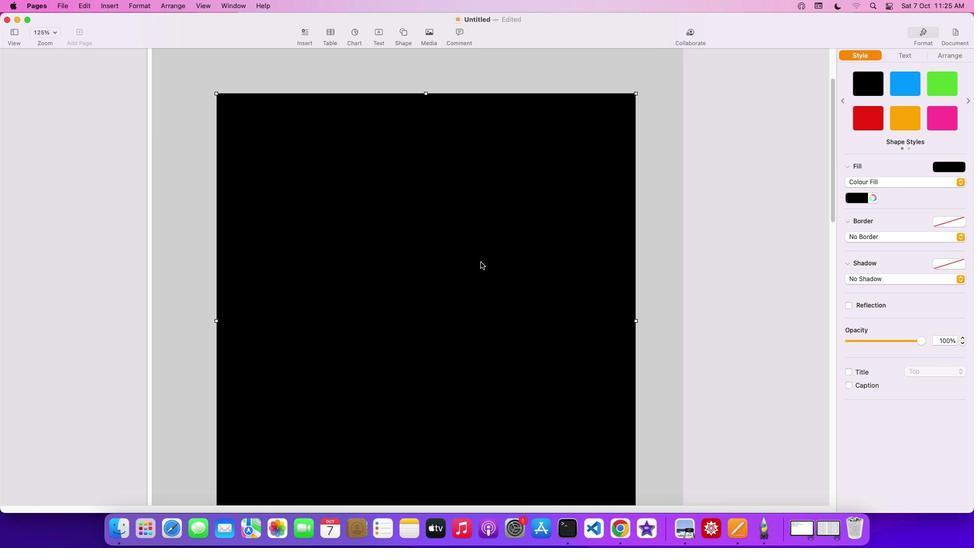 
Action: Mouse scrolled (480, 262) with delta (0, 3)
Screenshot: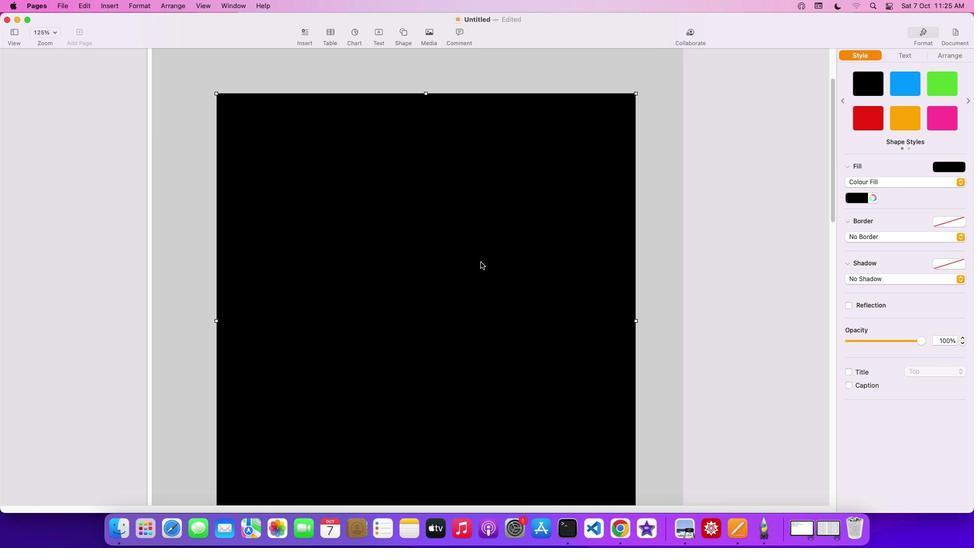 
Action: Mouse scrolled (480, 262) with delta (0, 0)
Screenshot: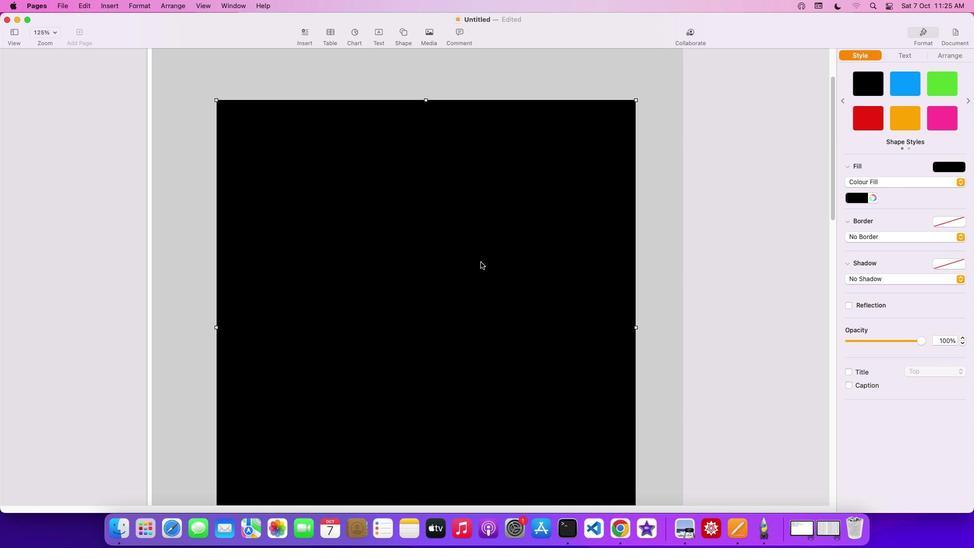 
Action: Mouse scrolled (480, 262) with delta (0, 0)
Screenshot: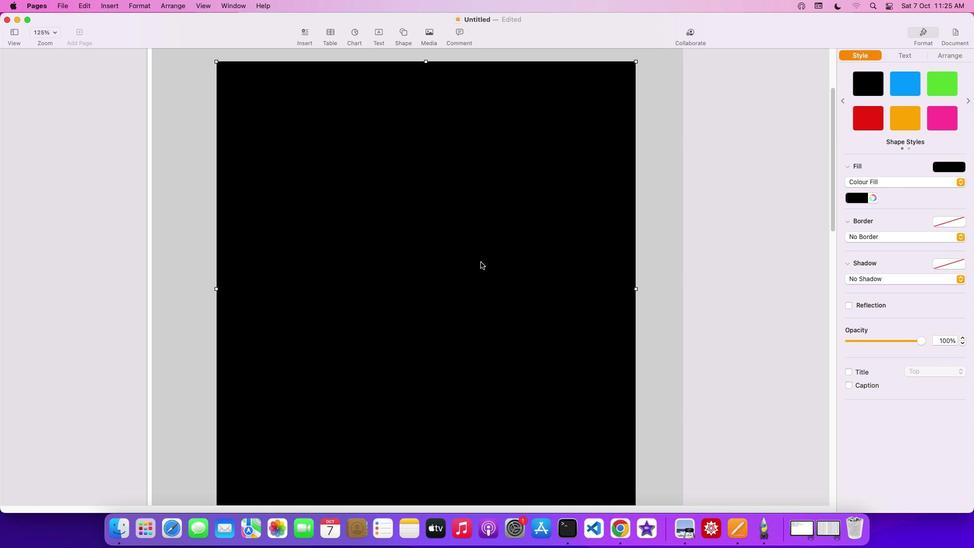 
Action: Mouse scrolled (480, 262) with delta (0, -1)
Screenshot: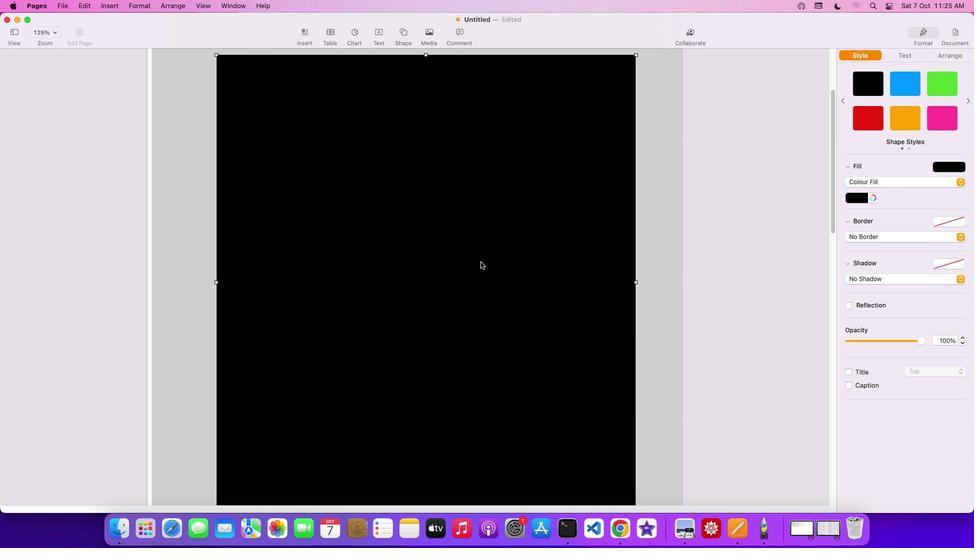 
Action: Mouse scrolled (480, 262) with delta (0, -2)
Screenshot: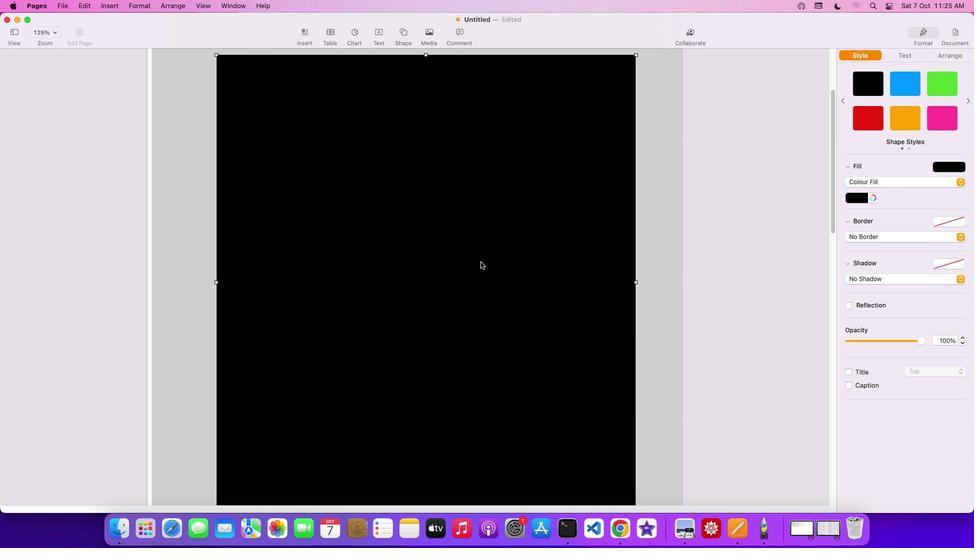 
Action: Mouse scrolled (480, 262) with delta (0, -2)
Screenshot: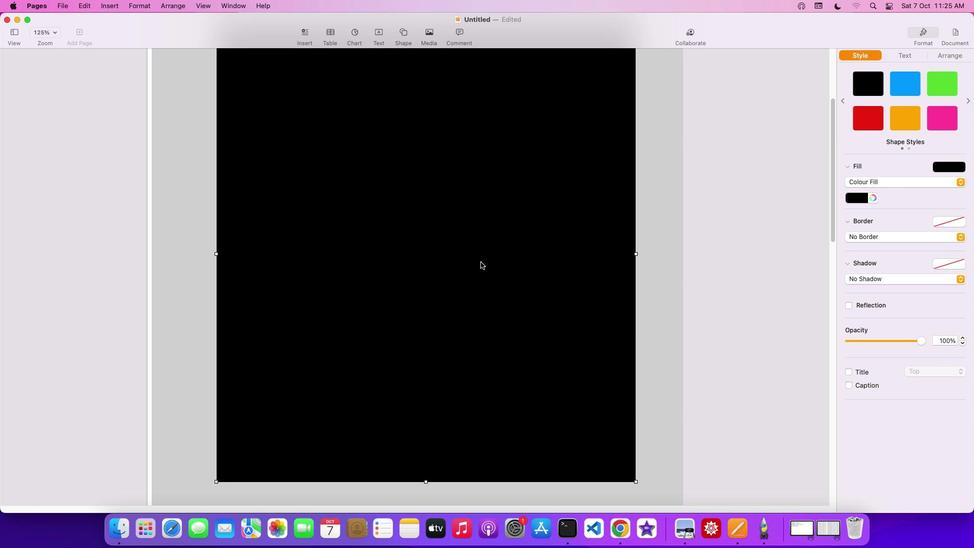 
Action: Mouse scrolled (480, 262) with delta (0, 0)
Screenshot: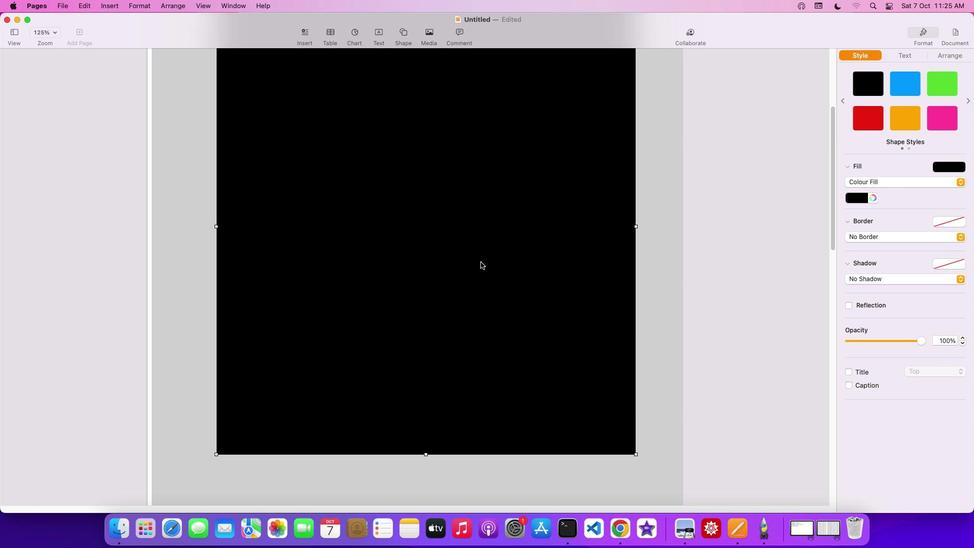 
Action: Mouse scrolled (480, 262) with delta (0, 0)
Screenshot: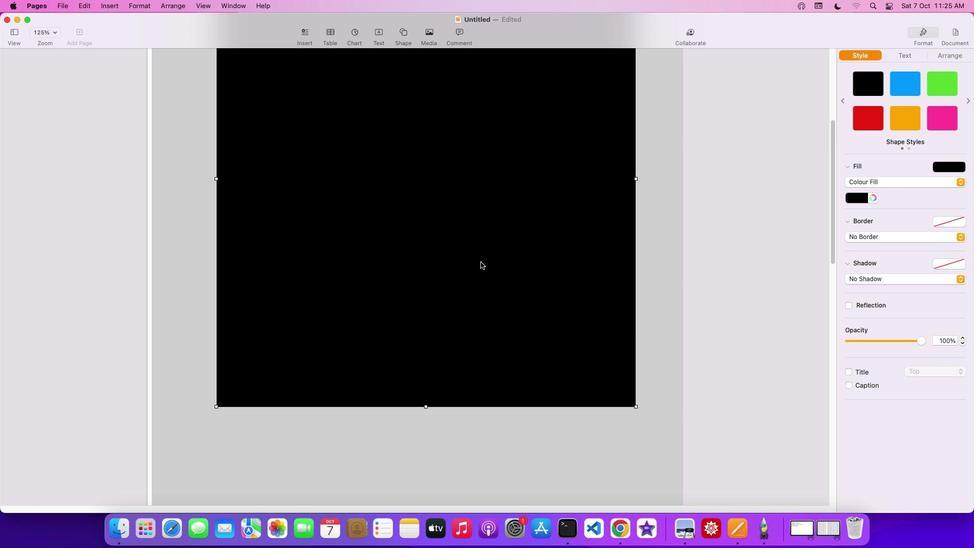 
Action: Mouse scrolled (480, 262) with delta (0, -2)
Screenshot: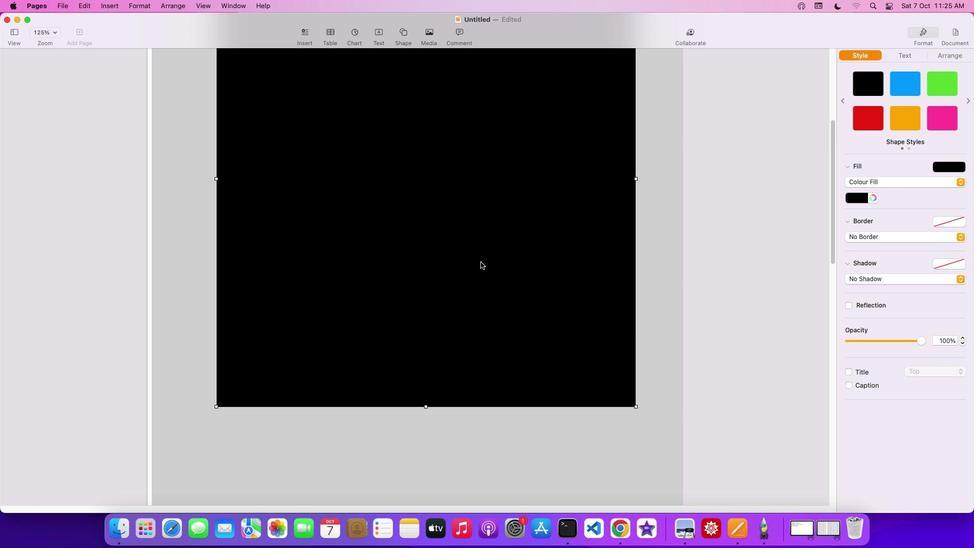 
Action: Mouse scrolled (480, 262) with delta (0, -2)
Screenshot: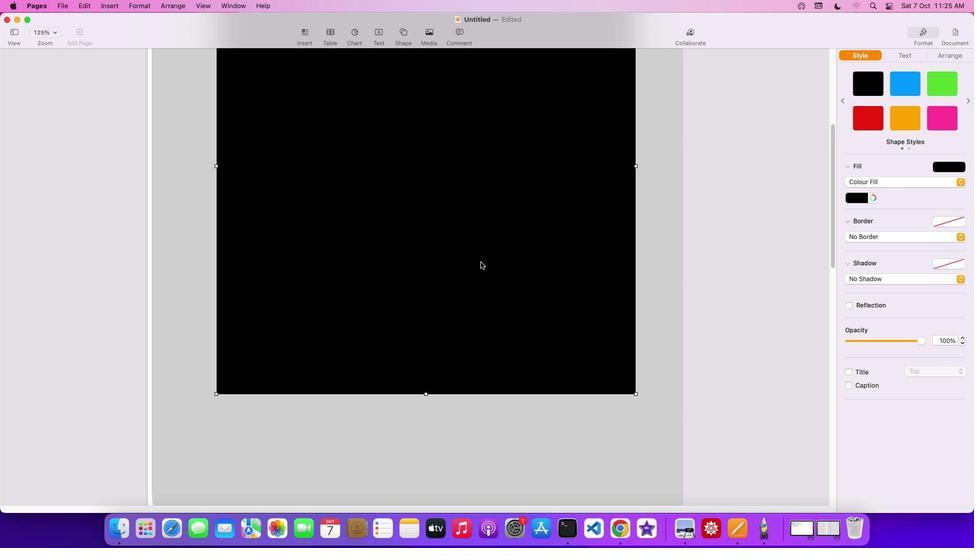 
Action: Mouse scrolled (480, 262) with delta (0, -3)
Screenshot: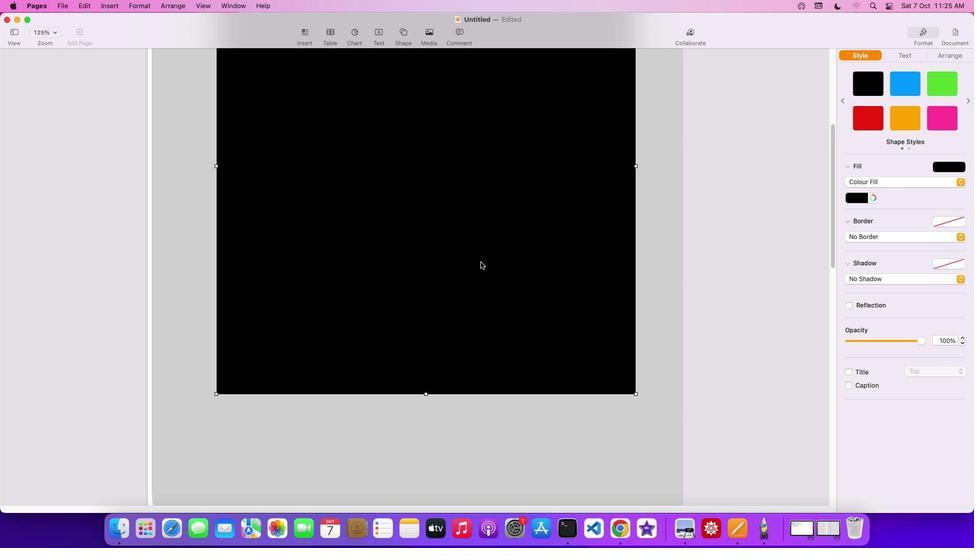 
Action: Mouse scrolled (480, 262) with delta (0, 0)
Screenshot: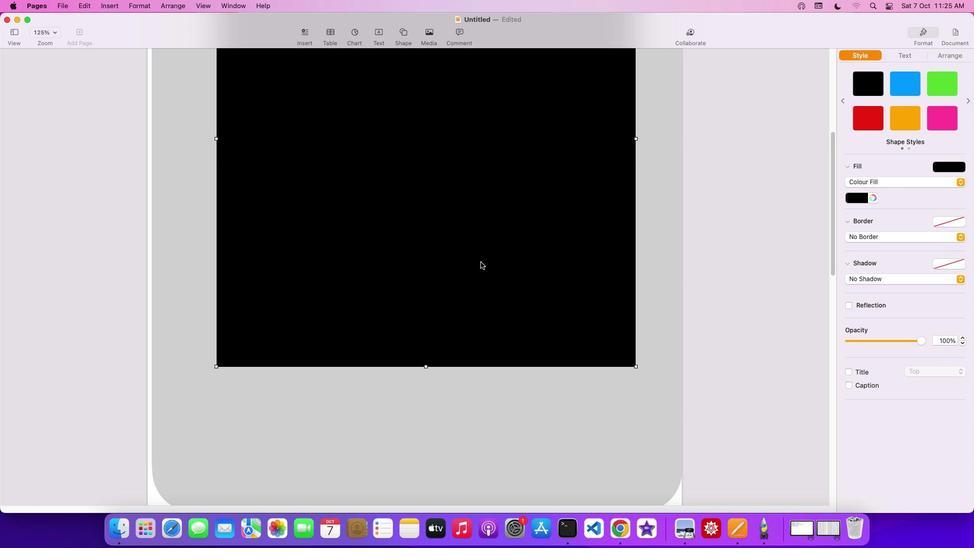 
Action: Mouse scrolled (480, 262) with delta (0, 0)
Screenshot: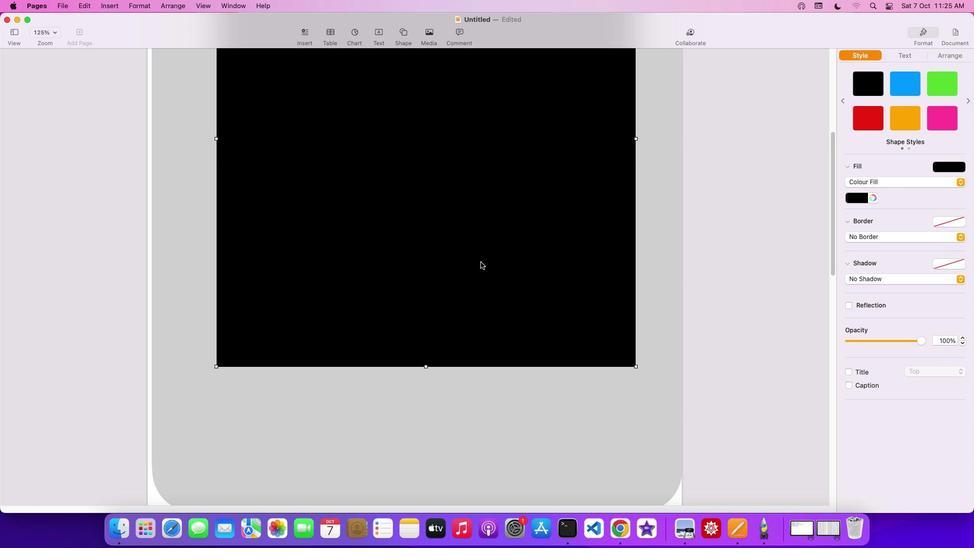 
Action: Mouse scrolled (480, 262) with delta (0, -2)
Screenshot: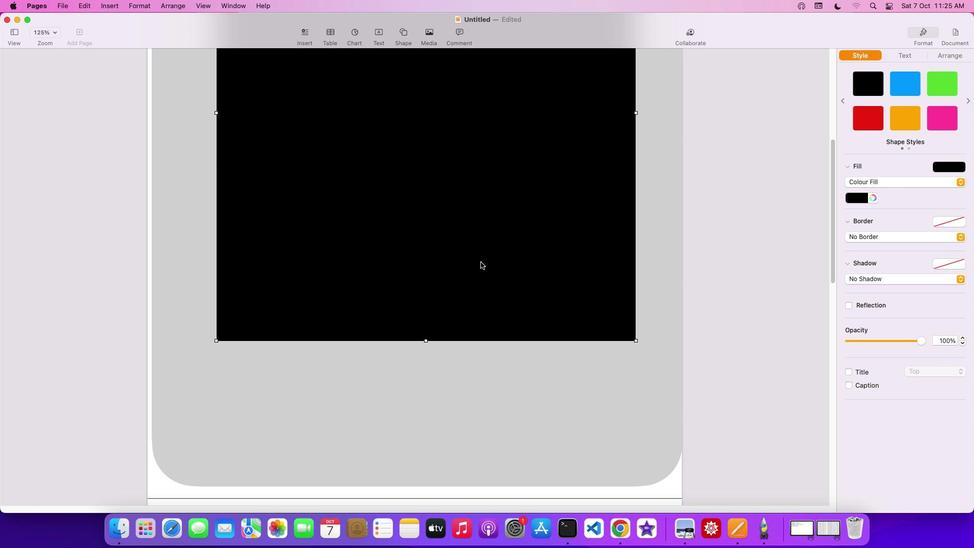 
Action: Mouse scrolled (480, 262) with delta (0, -2)
